 Task: Look for space in El Segundo, United States from 12th August, 2023 to 16th August, 2023 for 8 adults in price range Rs.10000 to Rs.16000. Place can be private room with 8 bedrooms having 8 beds and 8 bathrooms. Property type can be house, flat, guest house, hotel. Amenities needed are: wifi, TV, free parkinig on premises, gym, breakfast. Booking option can be shelf check-in. Required host language is English.
Action: Mouse moved to (571, 146)
Screenshot: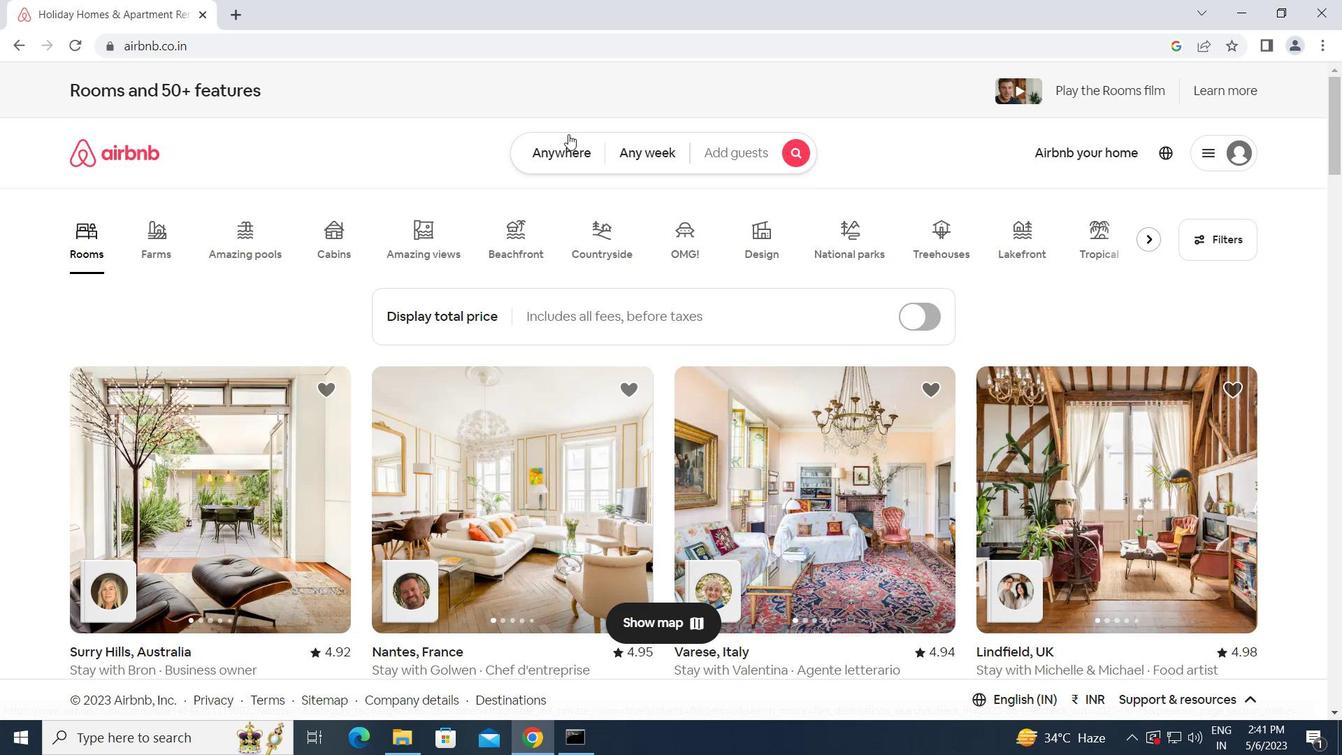 
Action: Mouse pressed left at (571, 146)
Screenshot: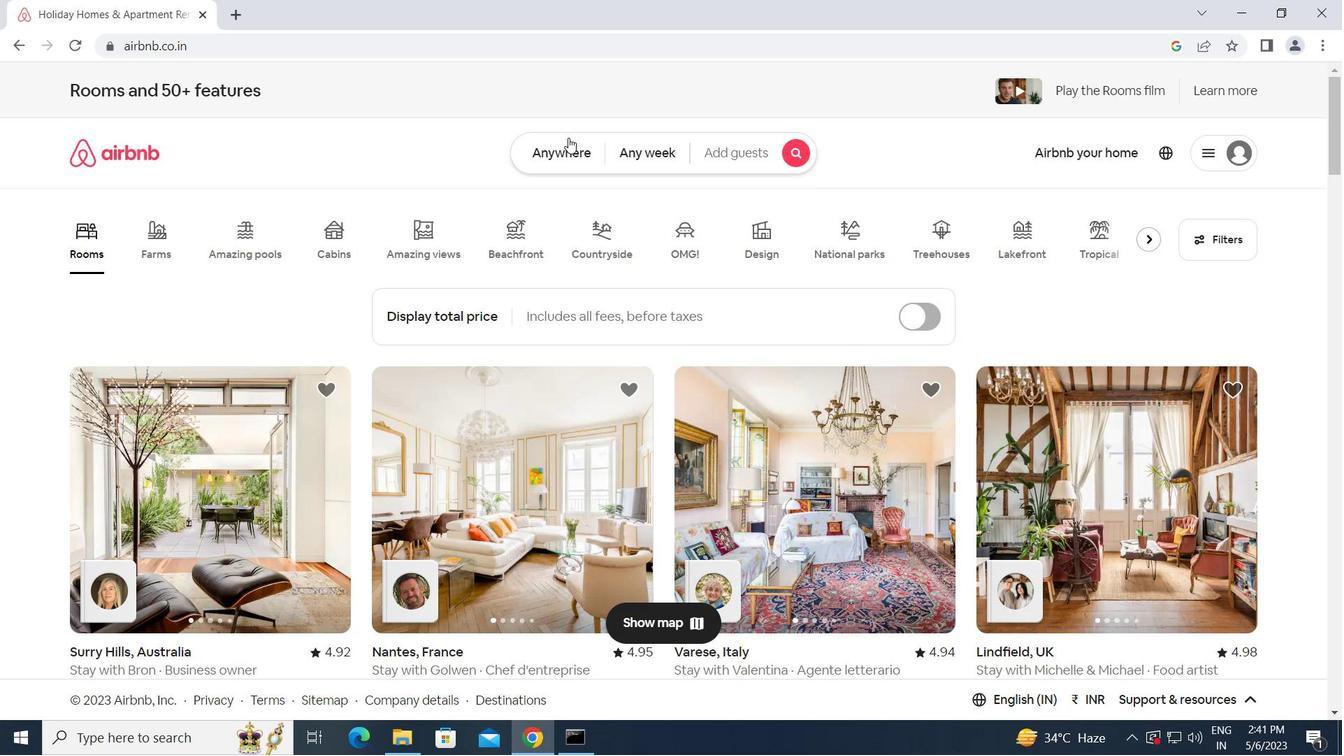 
Action: Mouse moved to (446, 206)
Screenshot: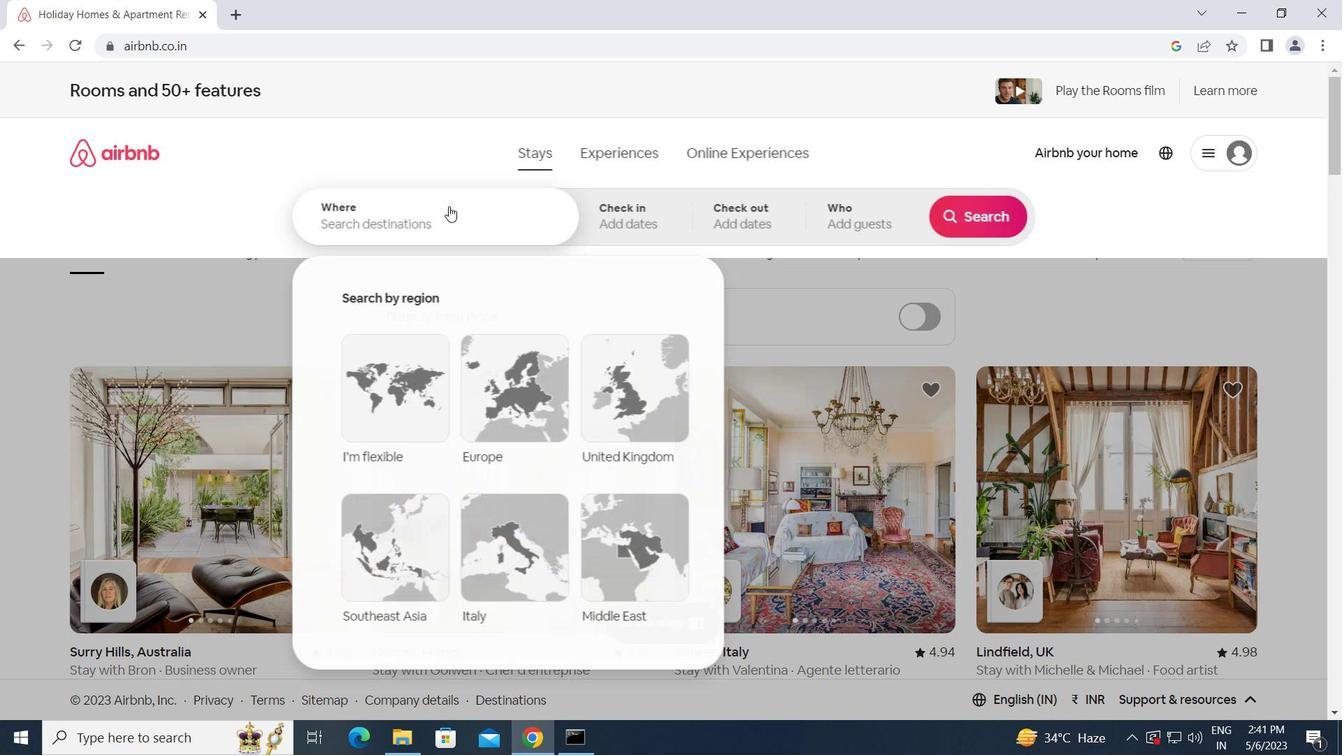 
Action: Mouse pressed left at (446, 206)
Screenshot: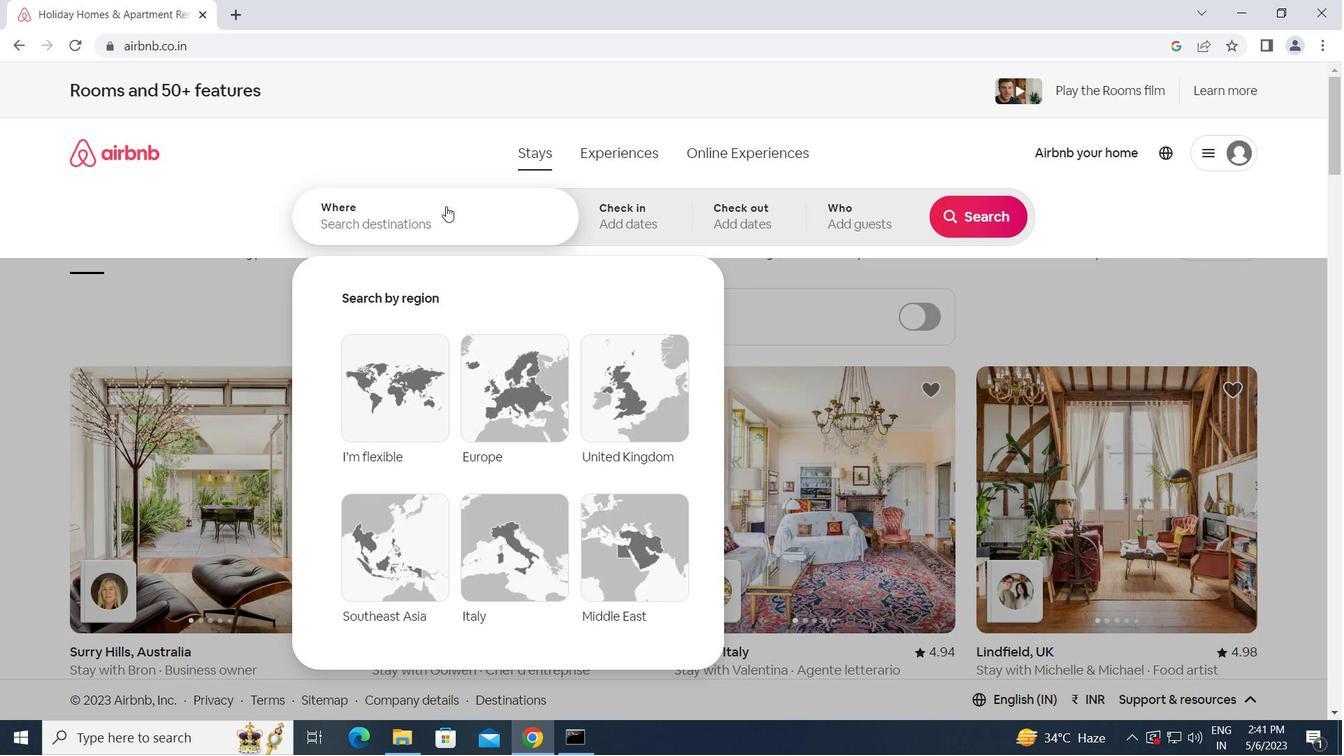 
Action: Mouse moved to (497, 207)
Screenshot: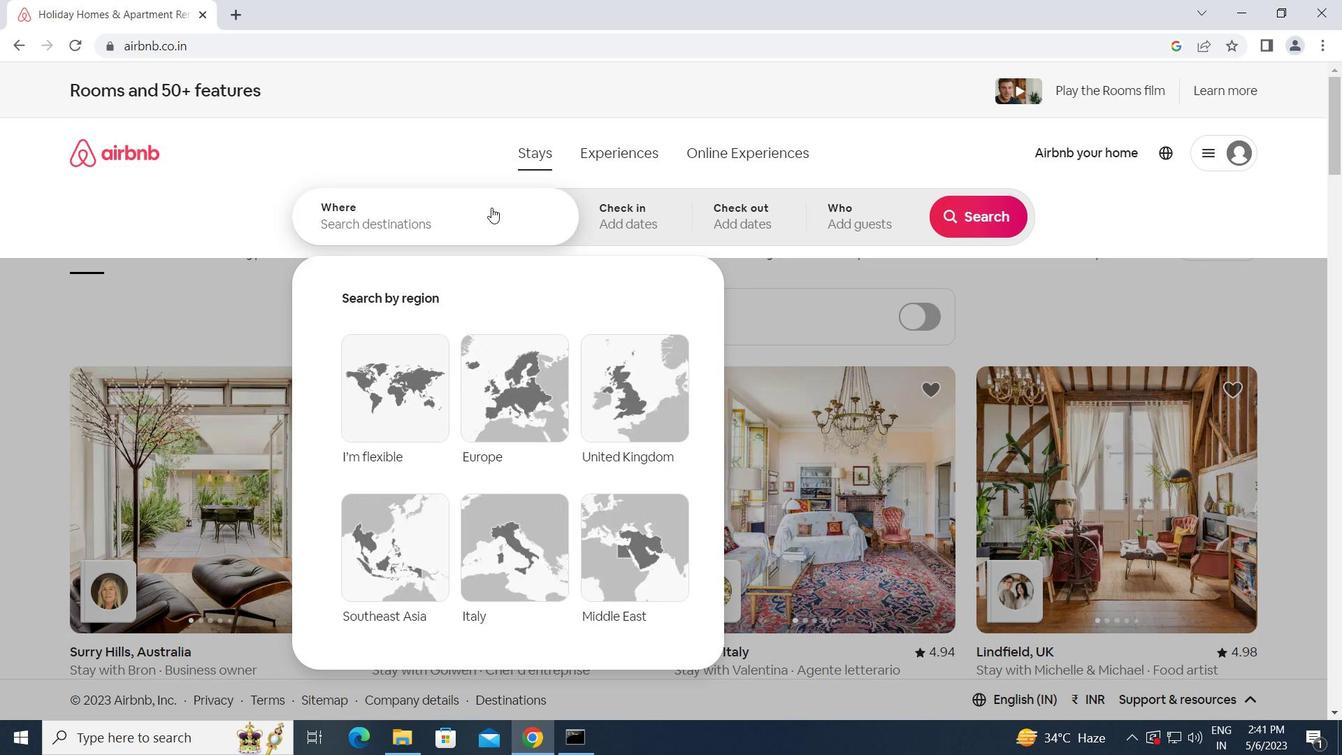 
Action: Key pressed <Key.caps_lock><Key.caps_lock>e<Key.caps_lock>l<Key.space><Key.caps_lock>s<Key.caps_lock>egundo,<Key.space><Key.caps_lock>u<Key.caps_lock>nited<Key.space><Key.caps_lock>s<Key.caps_lock>tates<Key.enter>
Screenshot: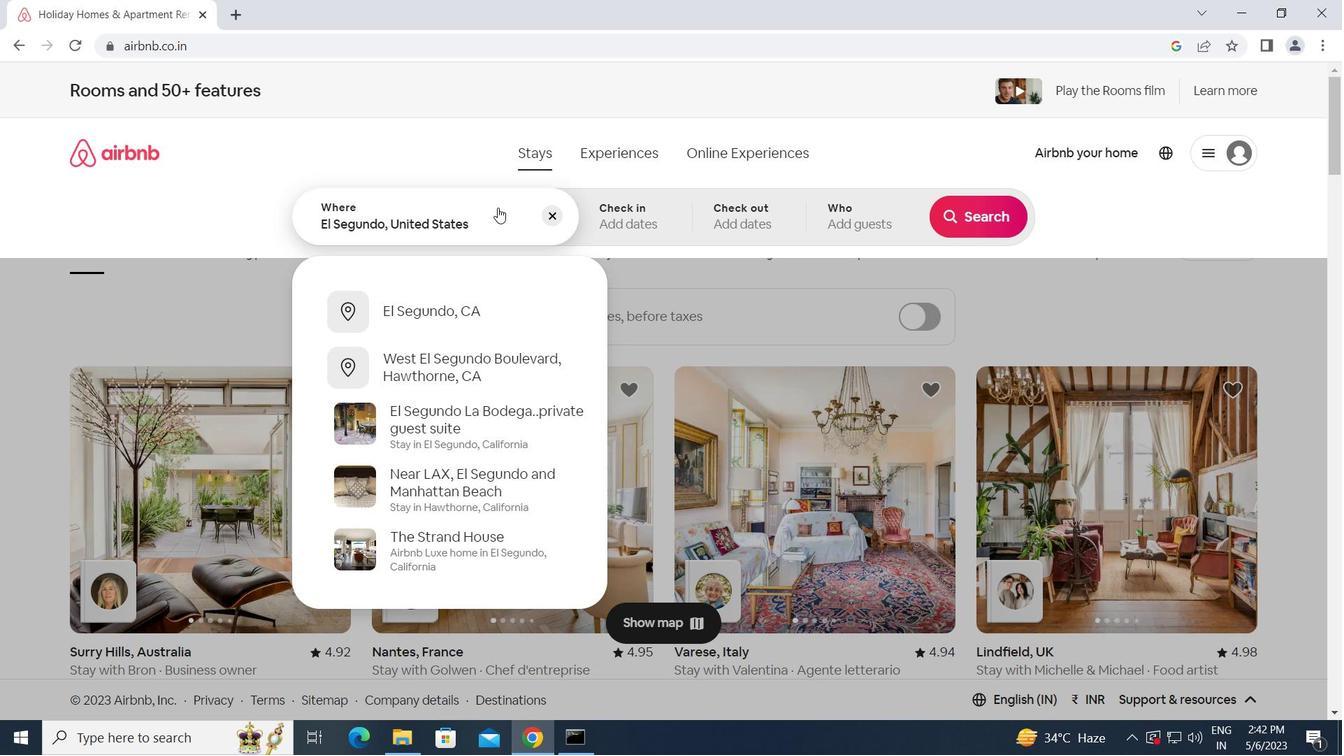 
Action: Mouse moved to (980, 364)
Screenshot: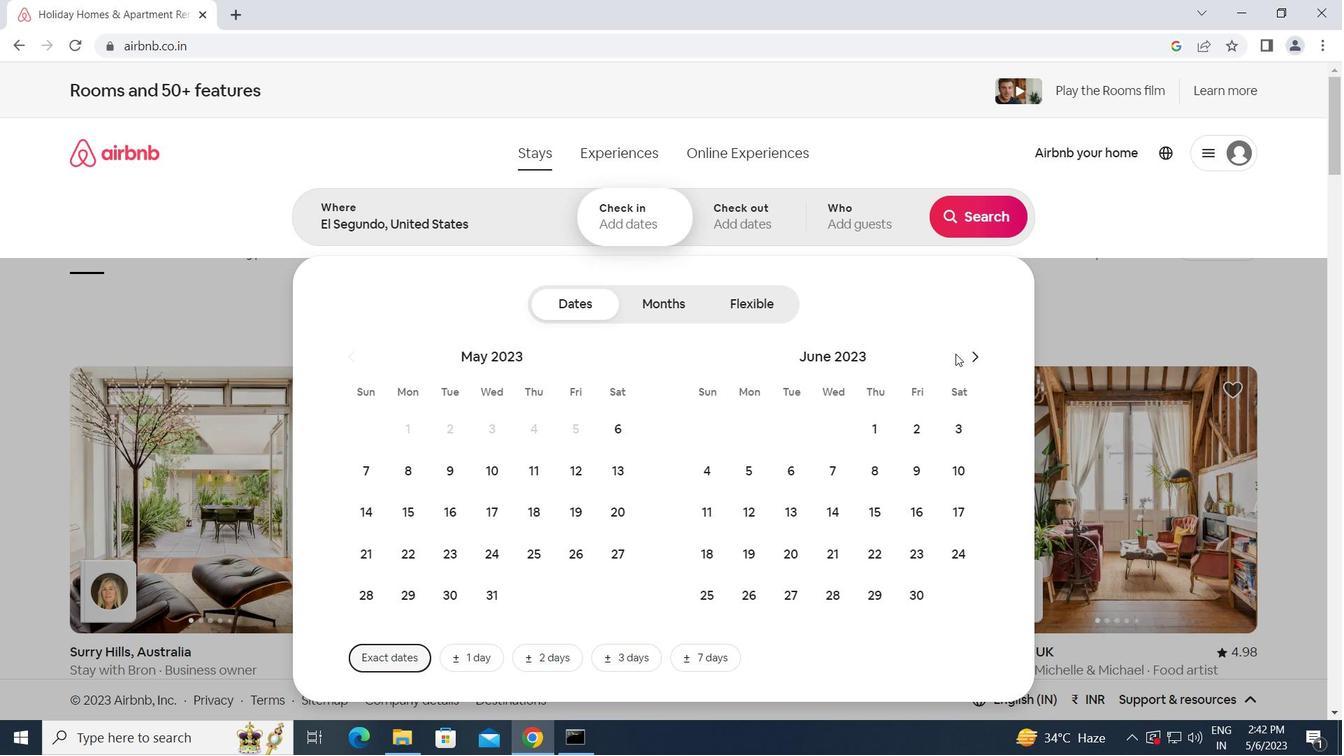 
Action: Mouse pressed left at (980, 364)
Screenshot: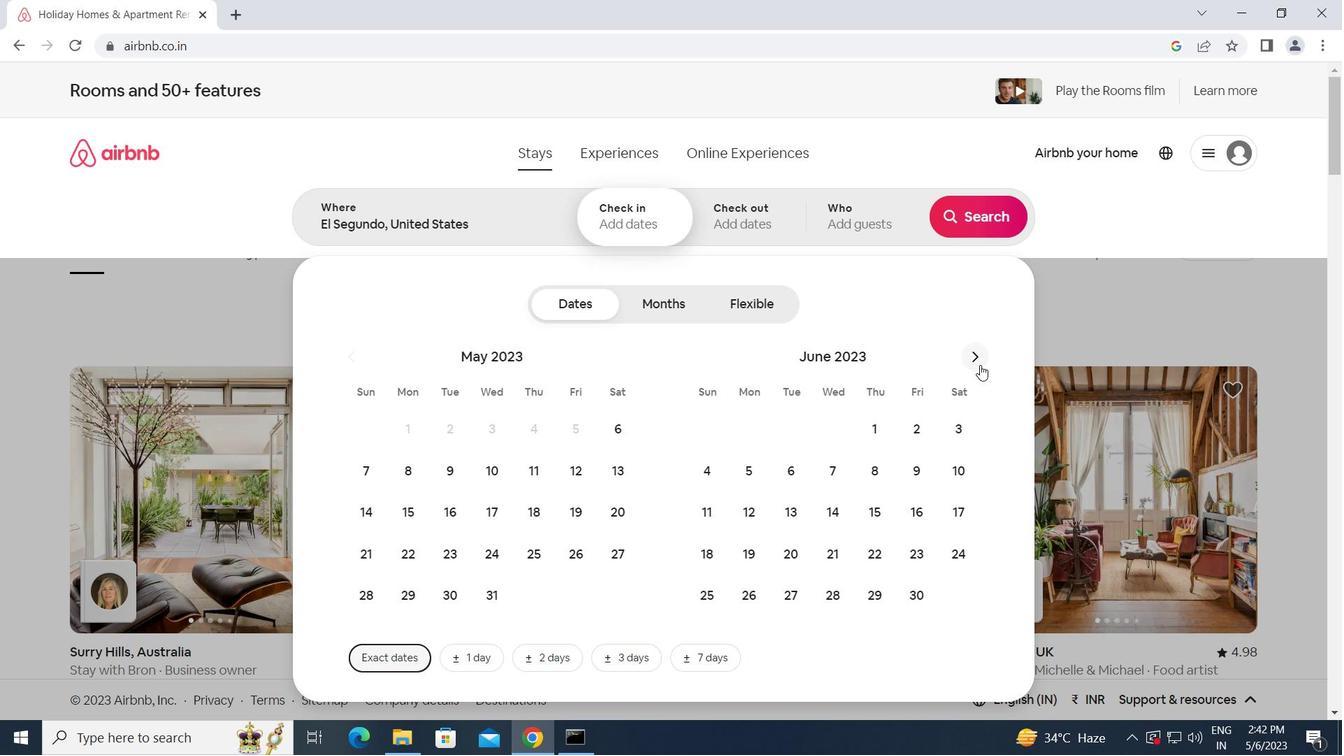 
Action: Mouse pressed left at (980, 364)
Screenshot: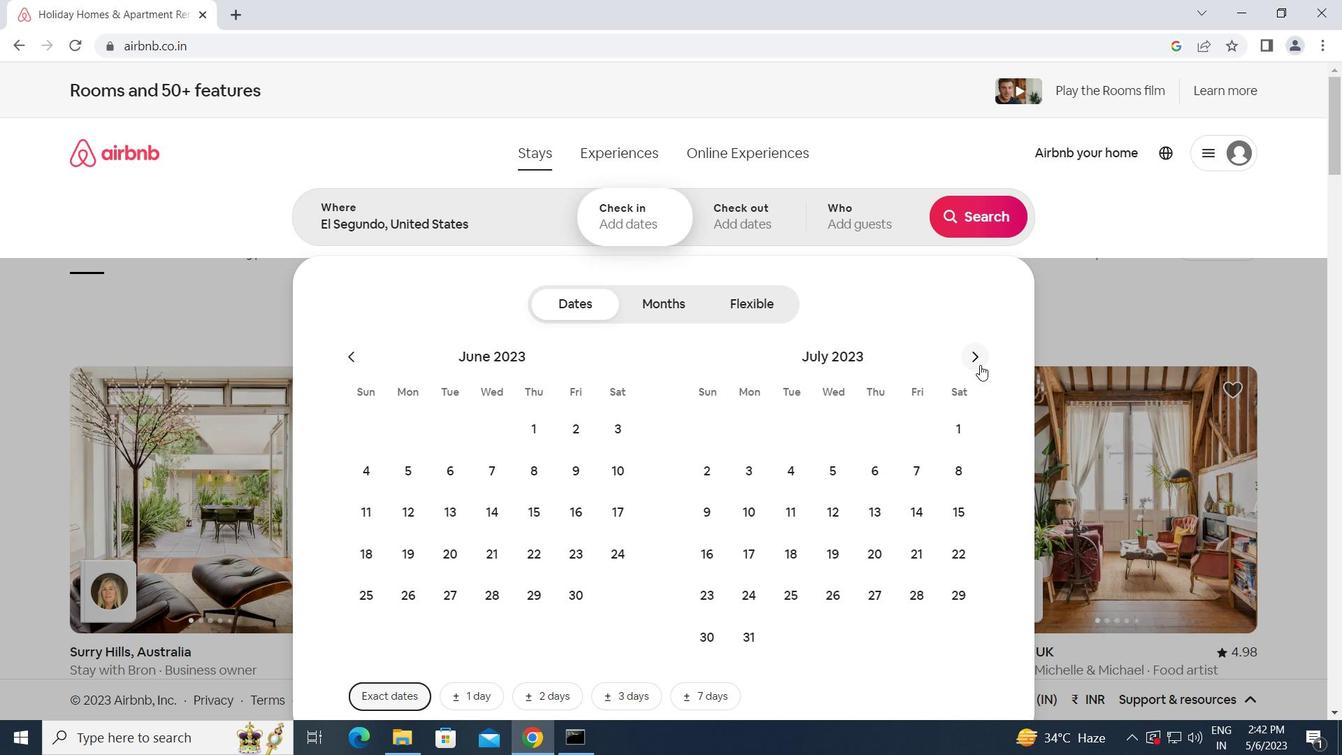 
Action: Mouse moved to (965, 478)
Screenshot: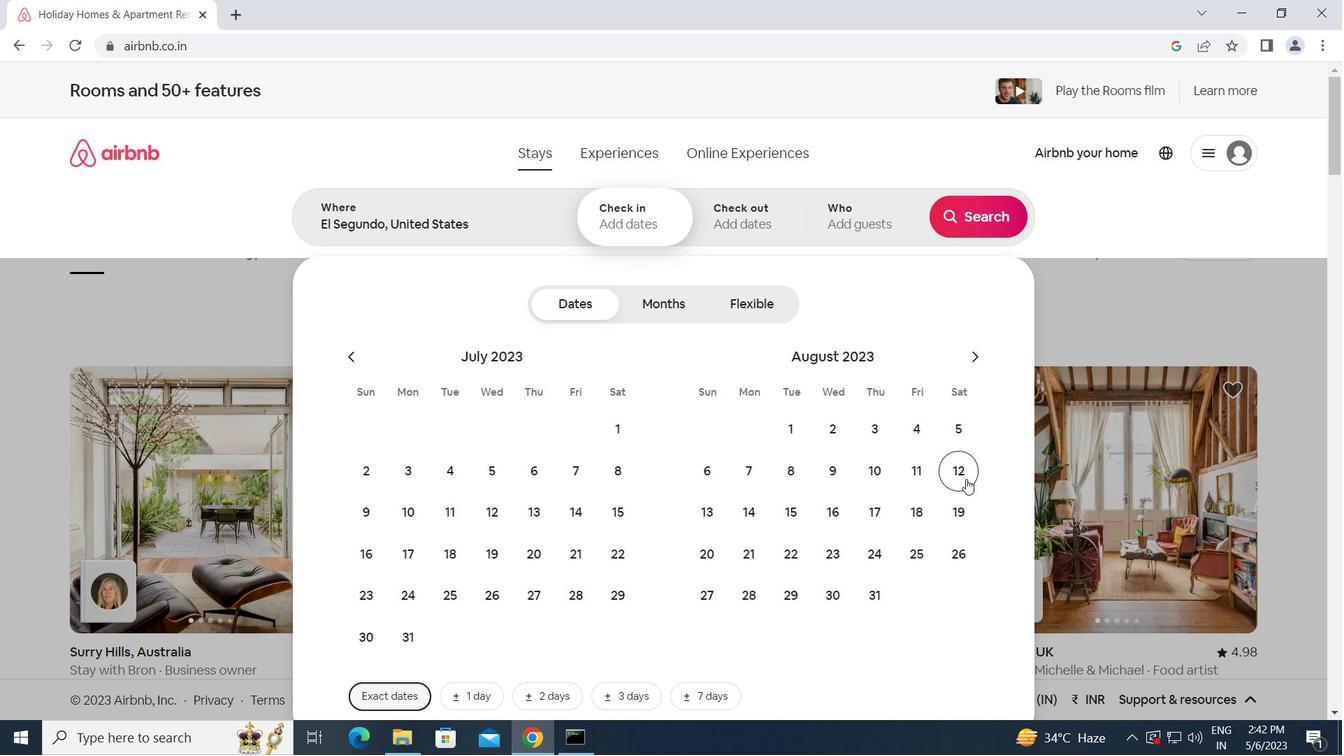 
Action: Mouse pressed left at (965, 478)
Screenshot: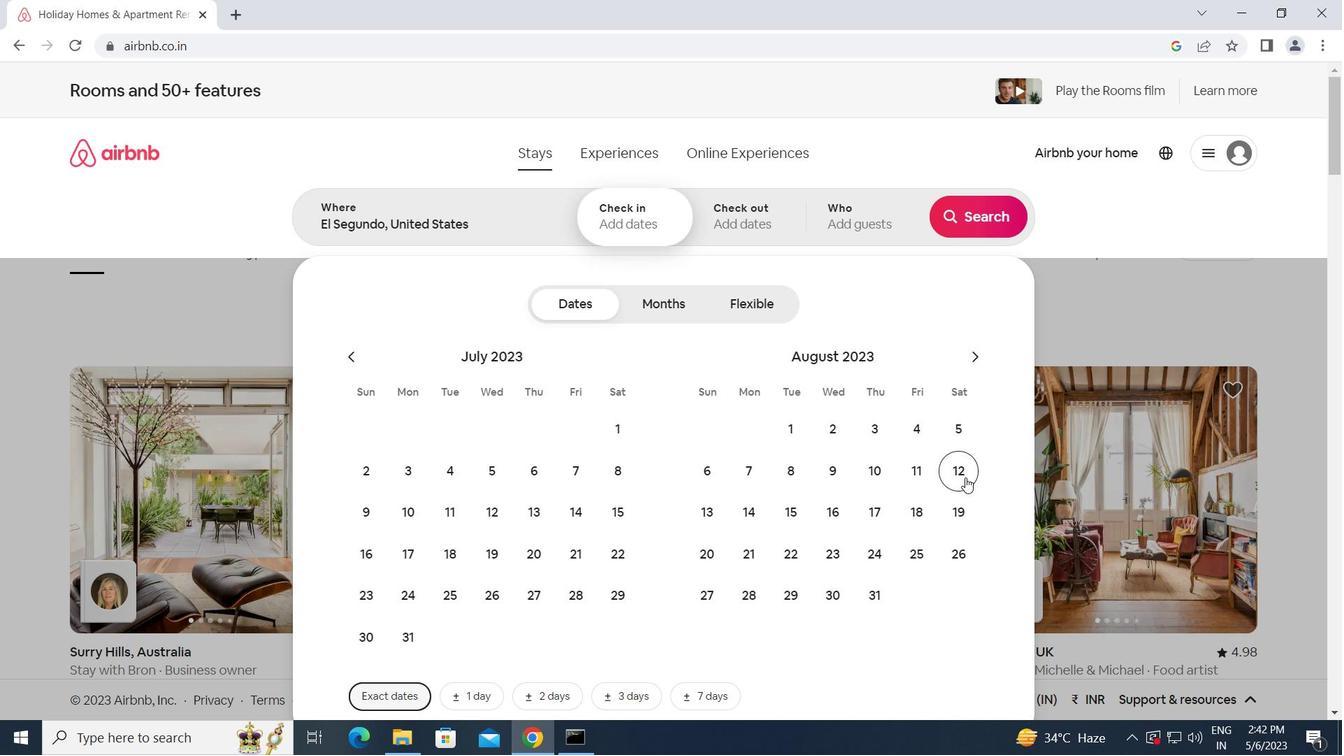 
Action: Mouse moved to (829, 517)
Screenshot: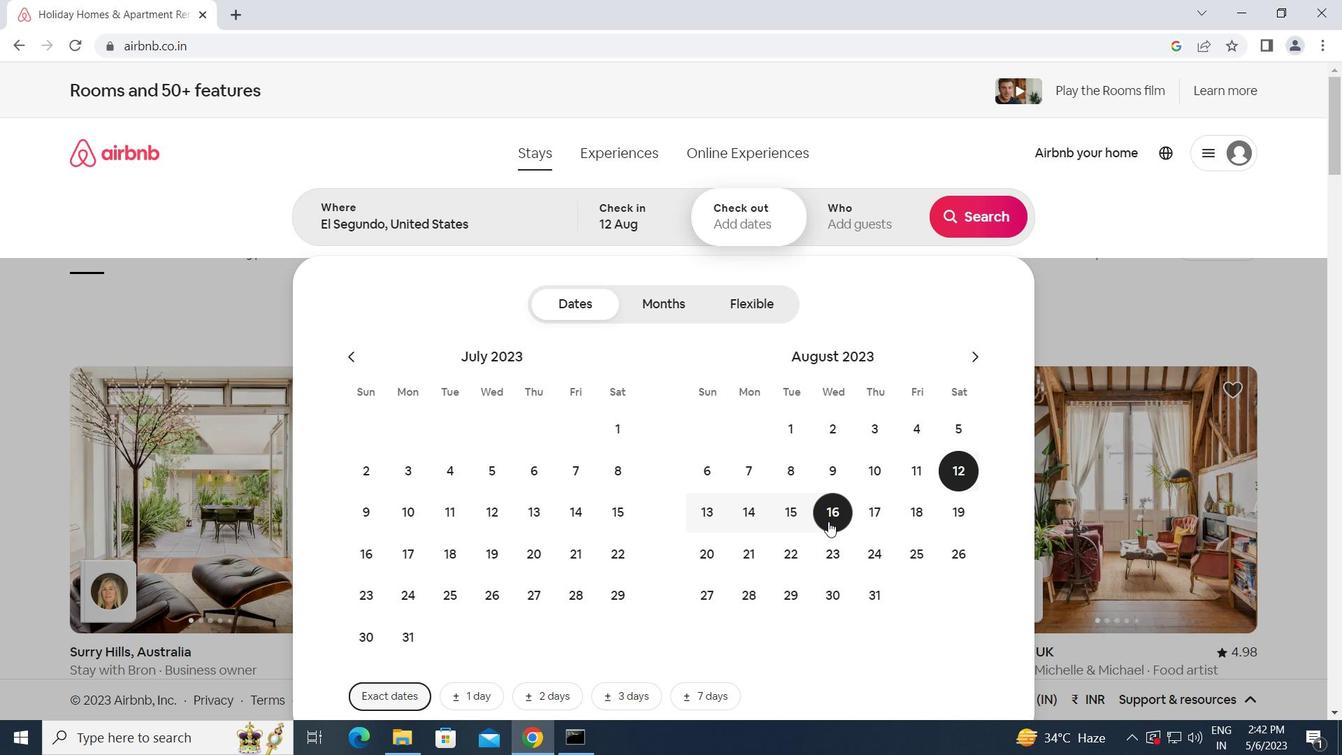
Action: Mouse pressed left at (829, 517)
Screenshot: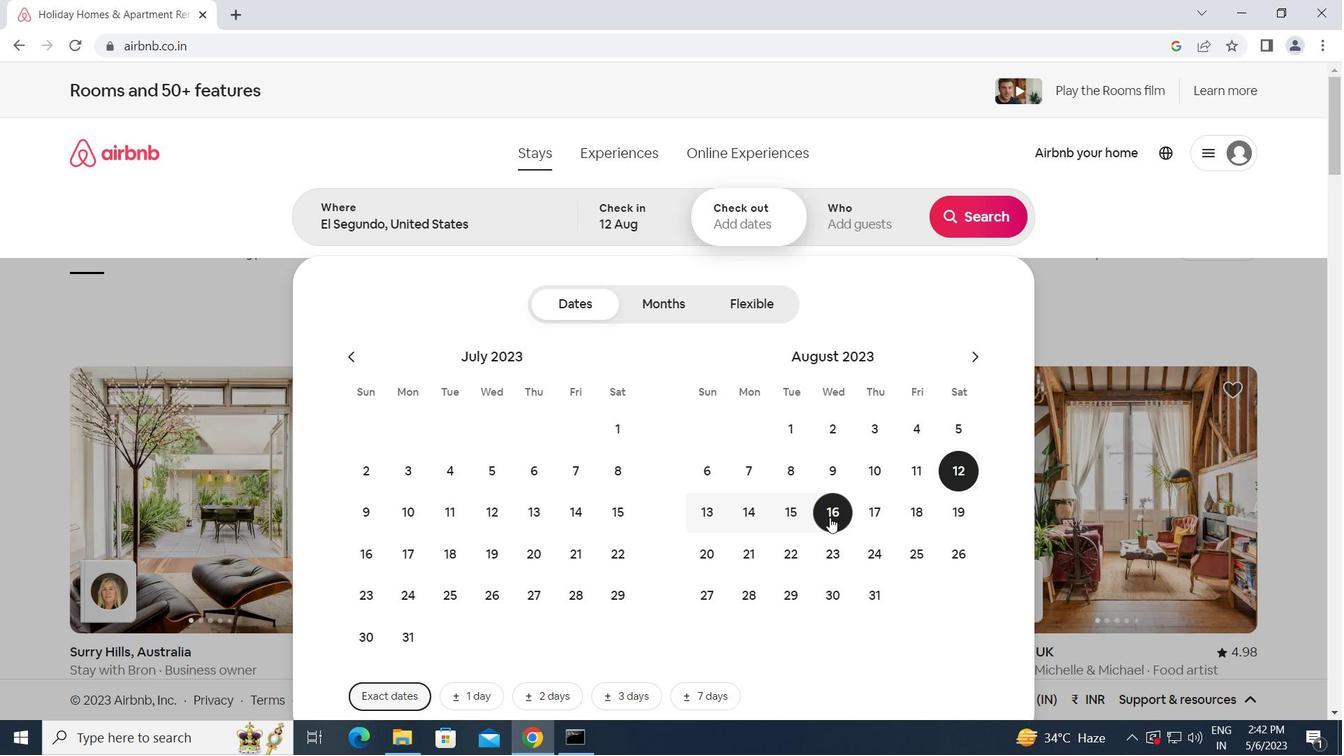
Action: Mouse moved to (854, 215)
Screenshot: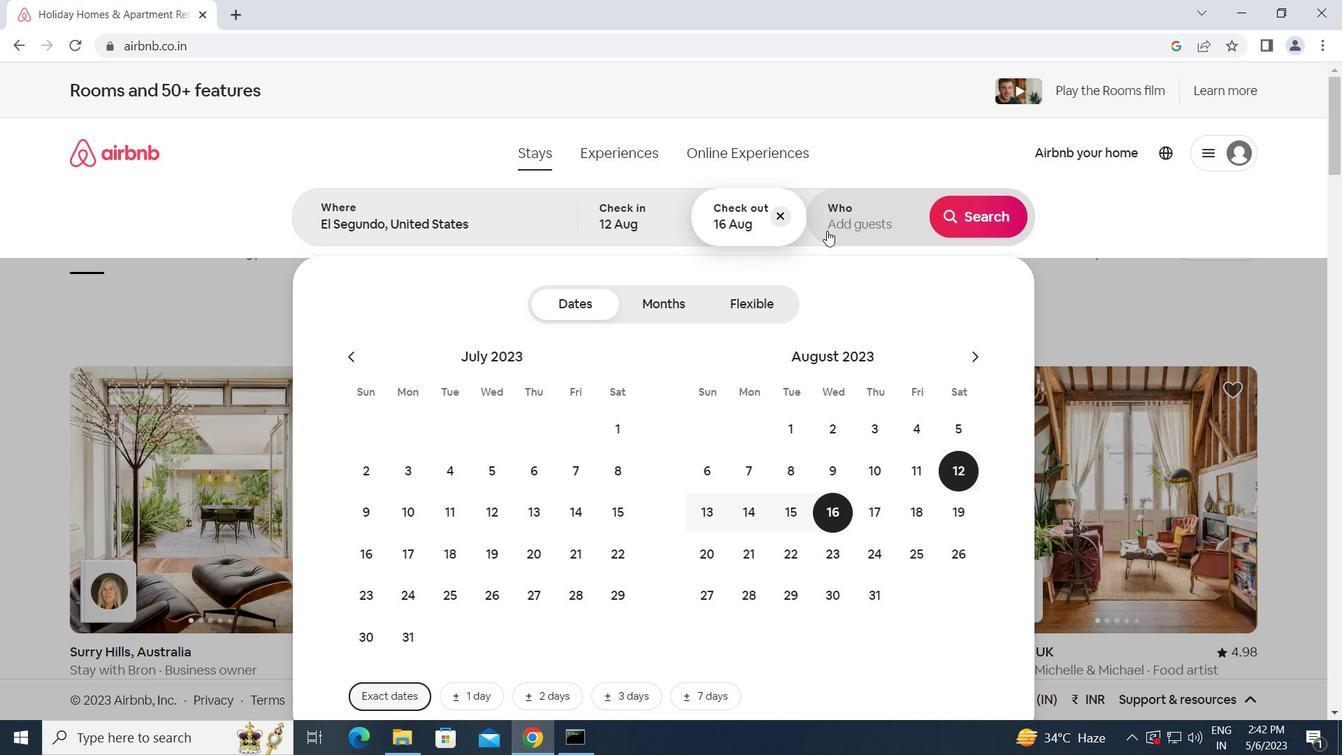 
Action: Mouse pressed left at (854, 215)
Screenshot: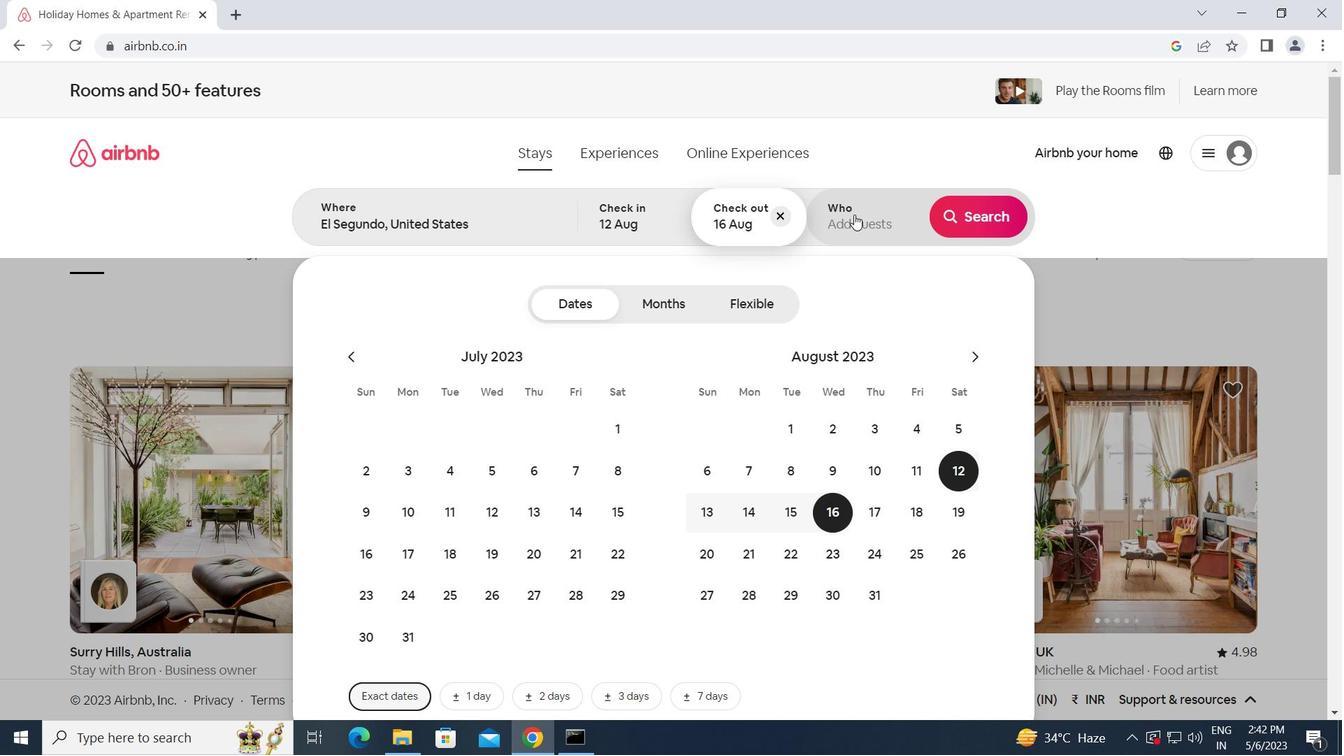 
Action: Mouse moved to (976, 309)
Screenshot: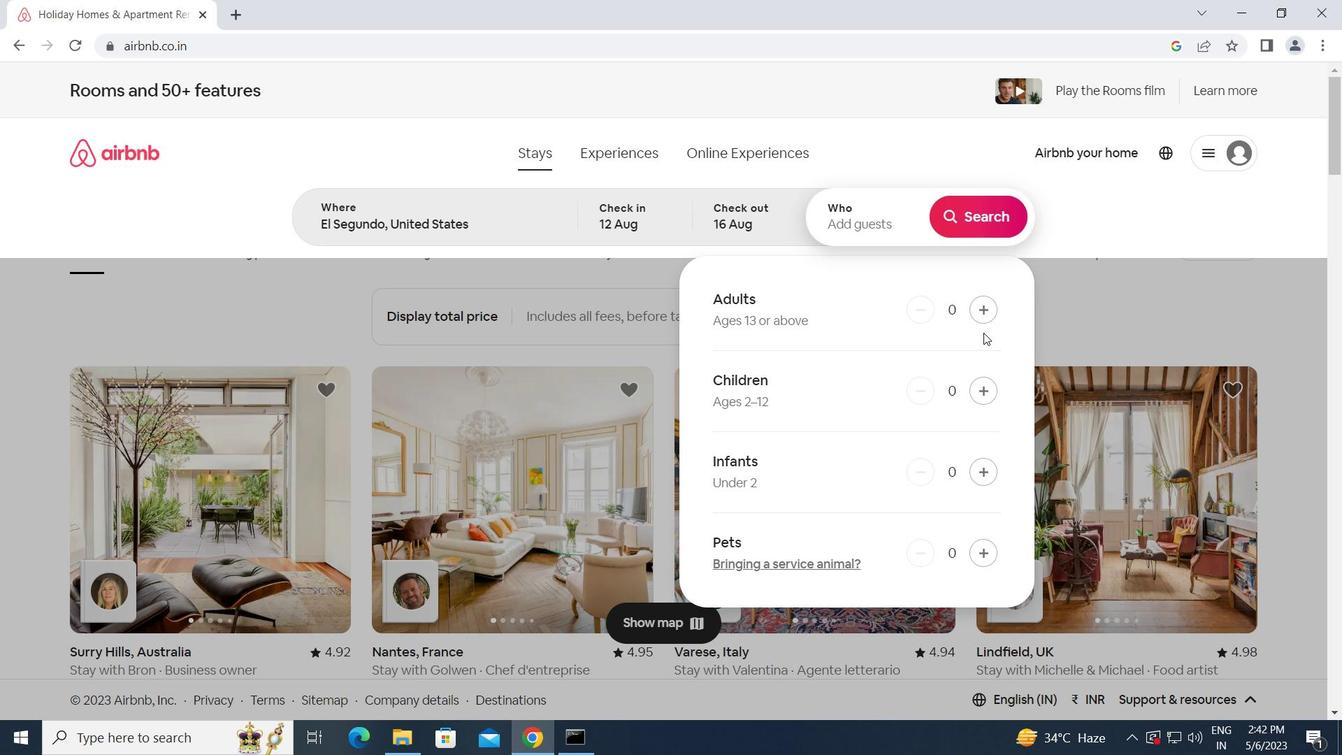 
Action: Mouse pressed left at (976, 309)
Screenshot: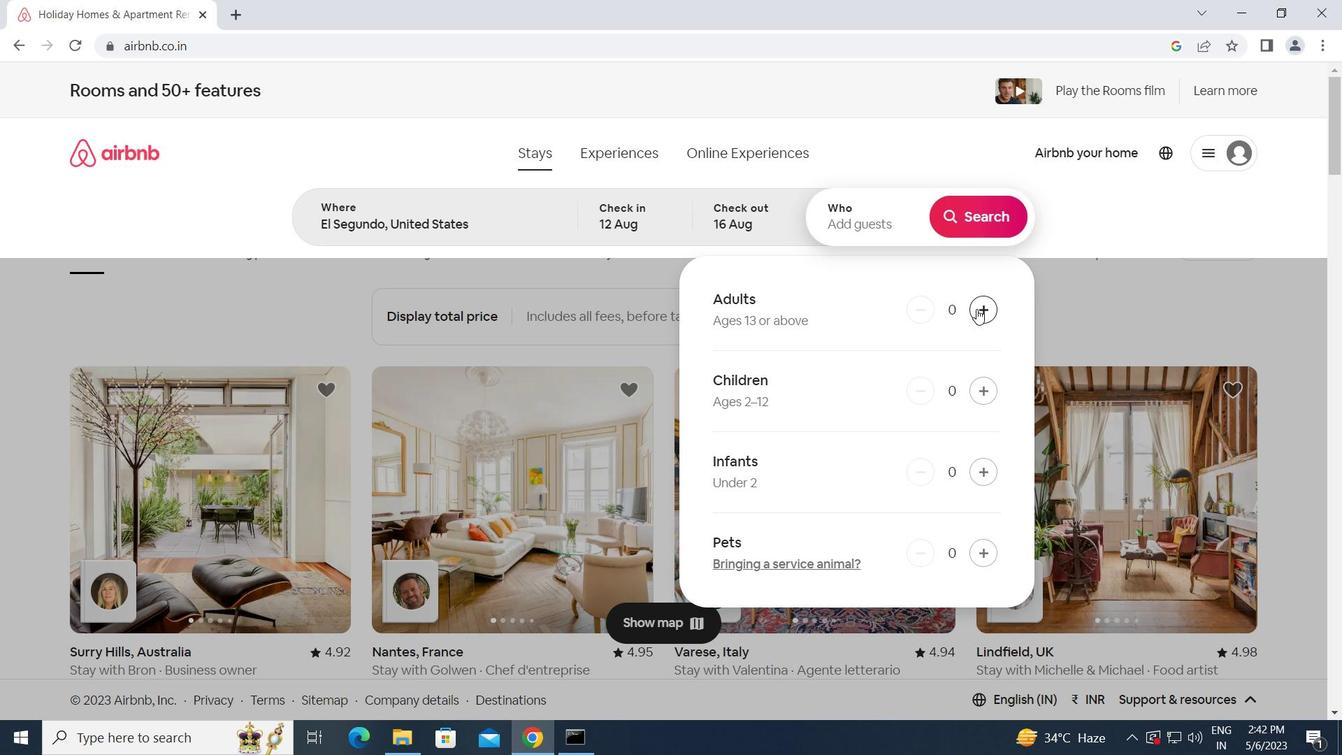 
Action: Mouse pressed left at (976, 309)
Screenshot: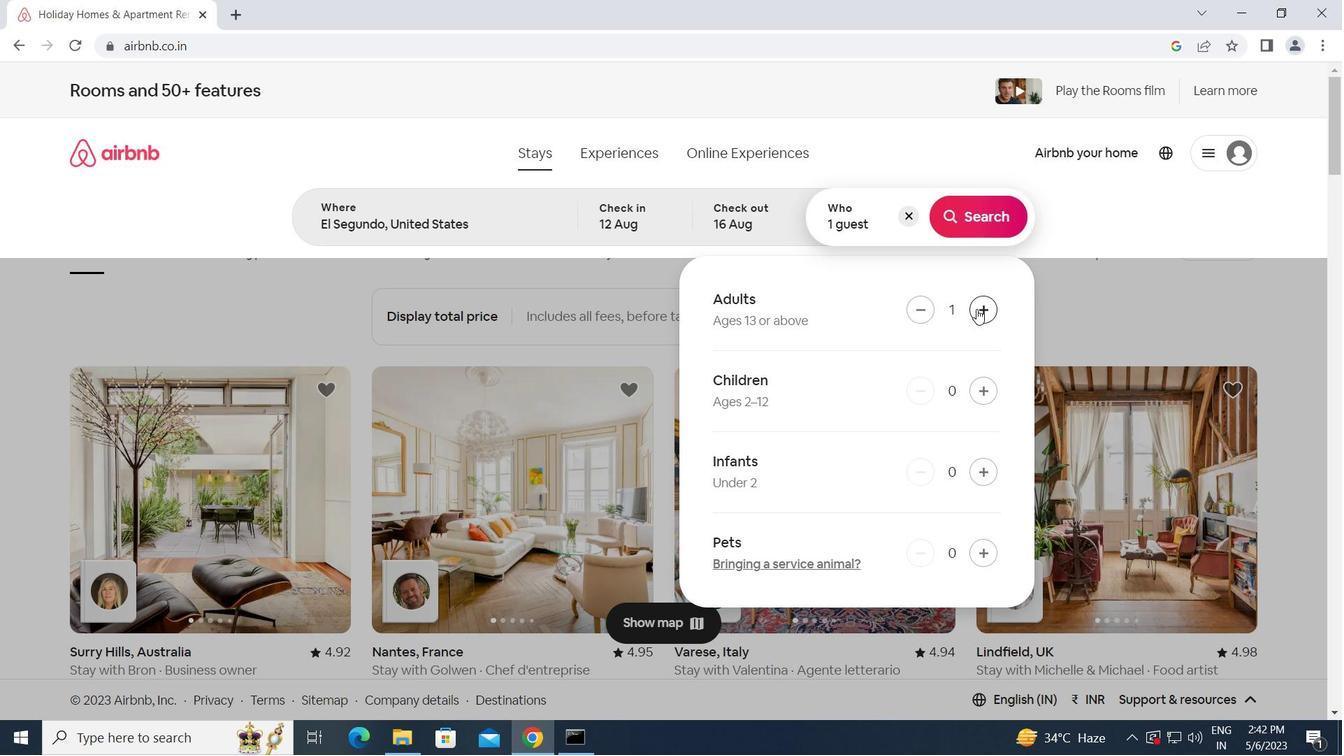 
Action: Mouse pressed left at (976, 309)
Screenshot: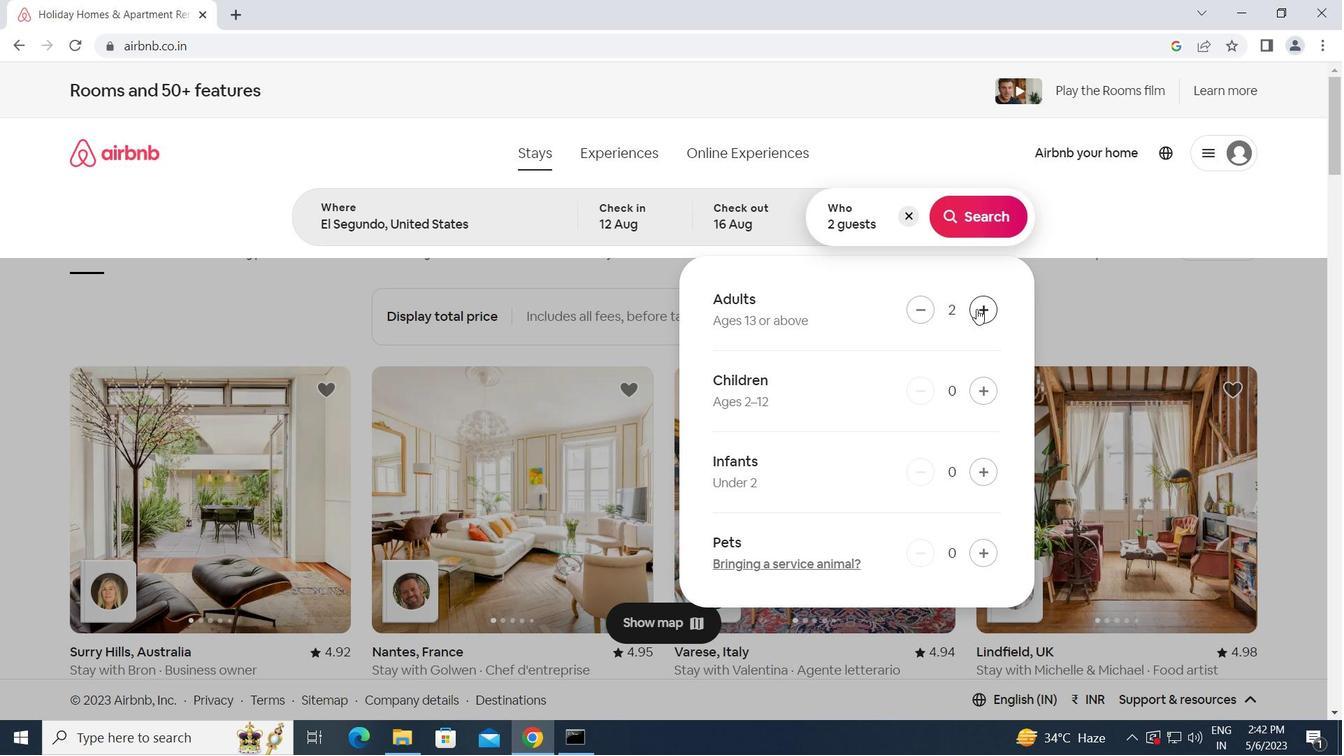 
Action: Mouse pressed left at (976, 309)
Screenshot: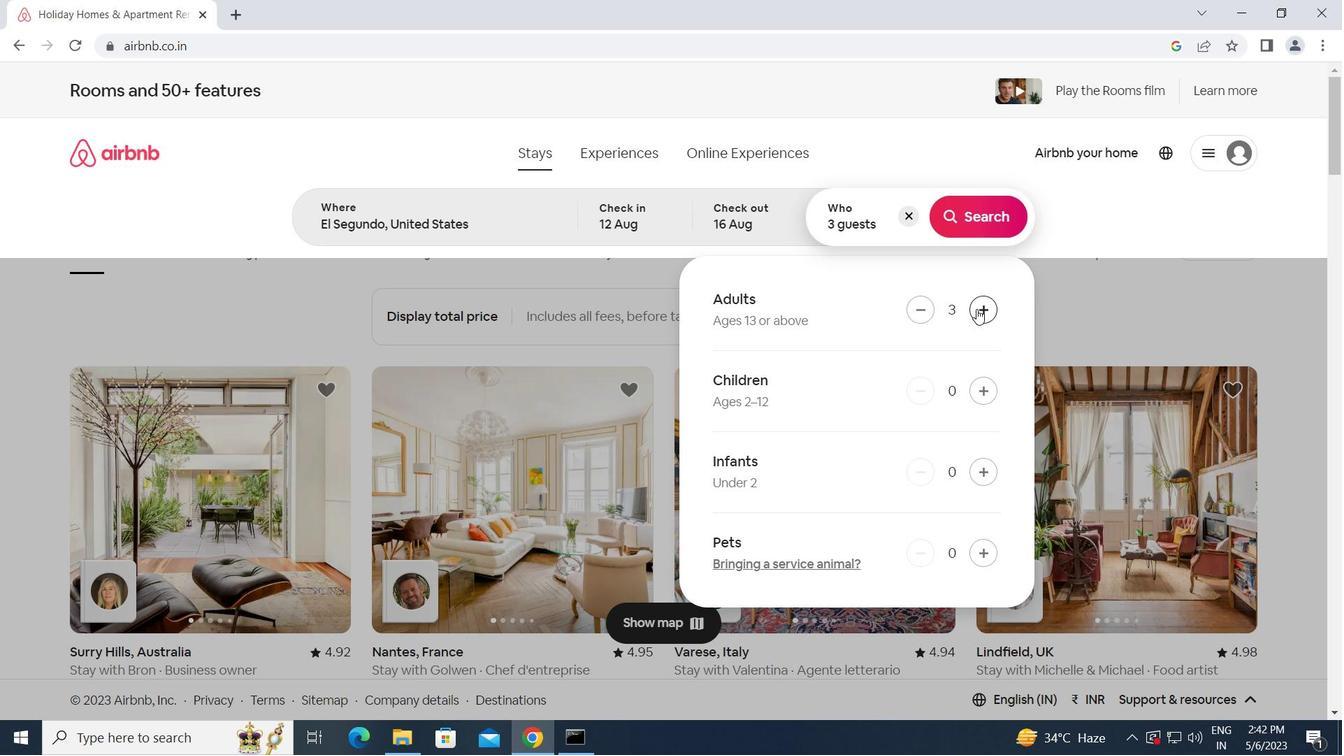 
Action: Mouse pressed left at (976, 309)
Screenshot: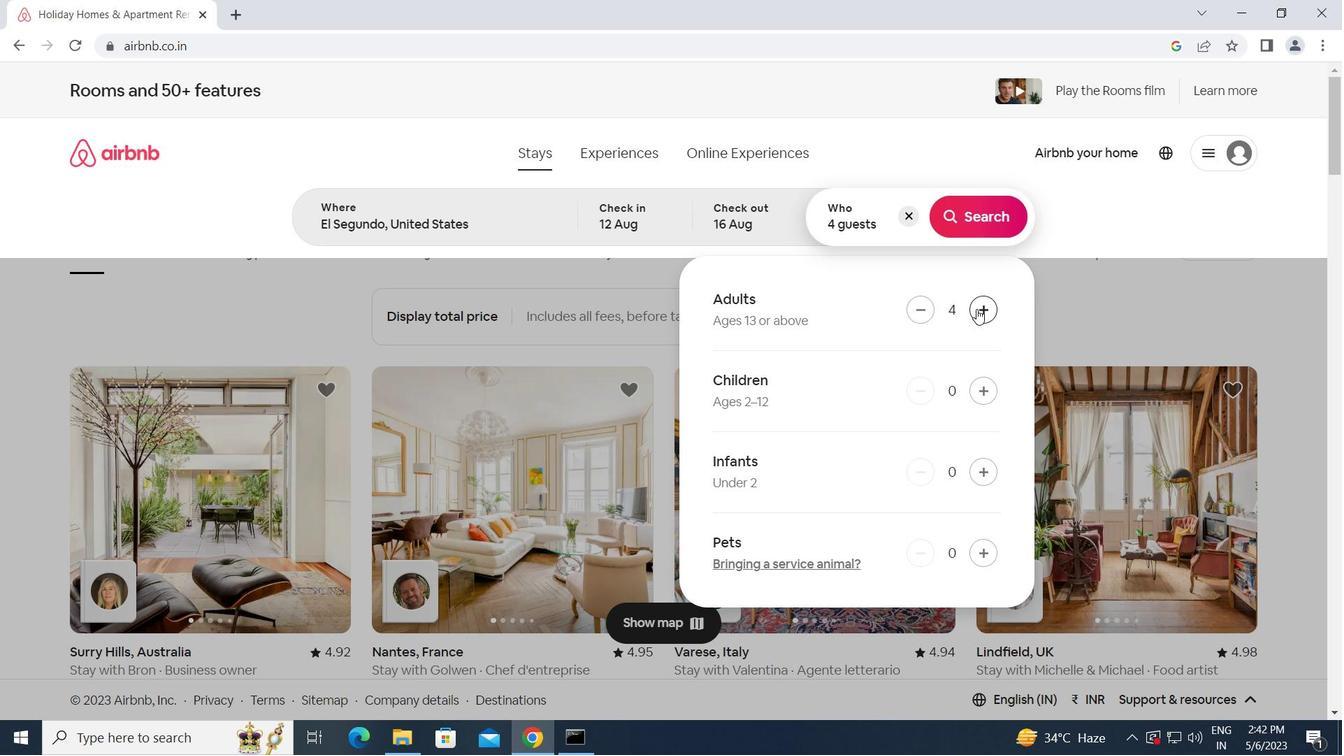 
Action: Mouse pressed left at (976, 309)
Screenshot: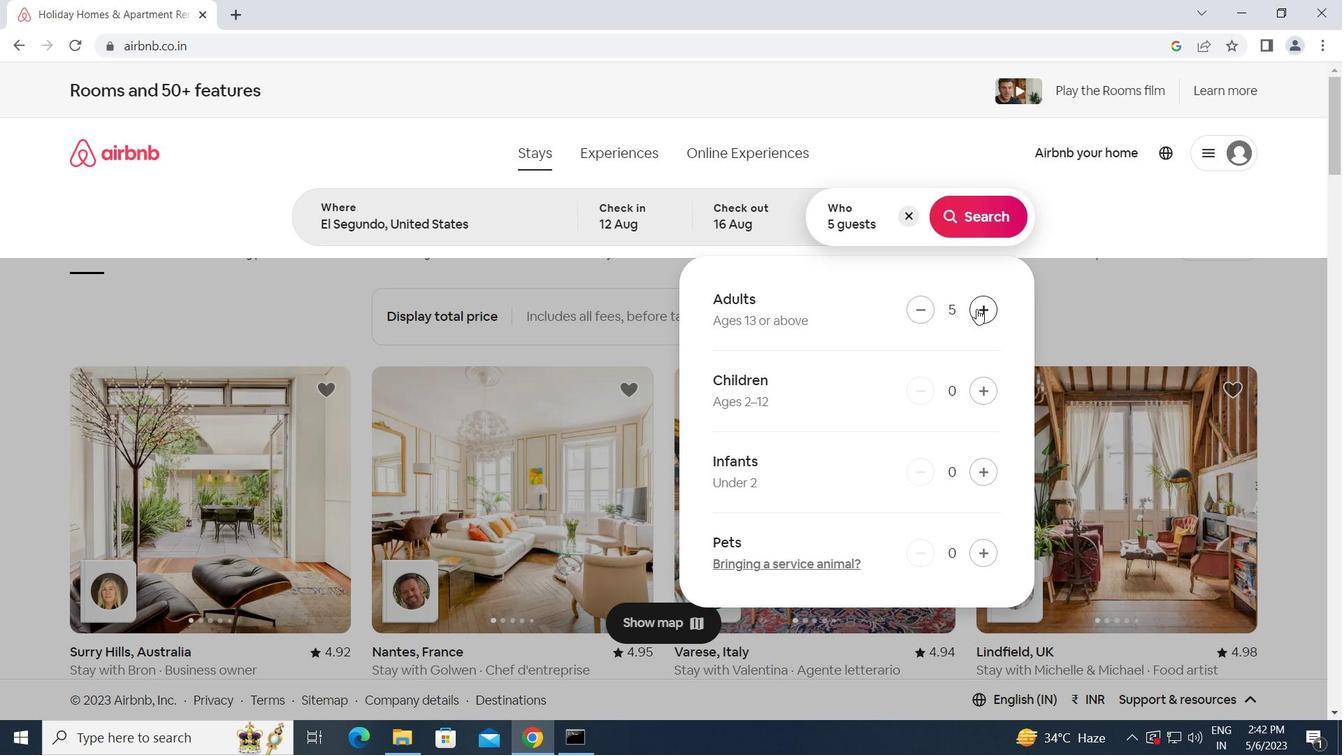 
Action: Mouse pressed left at (976, 309)
Screenshot: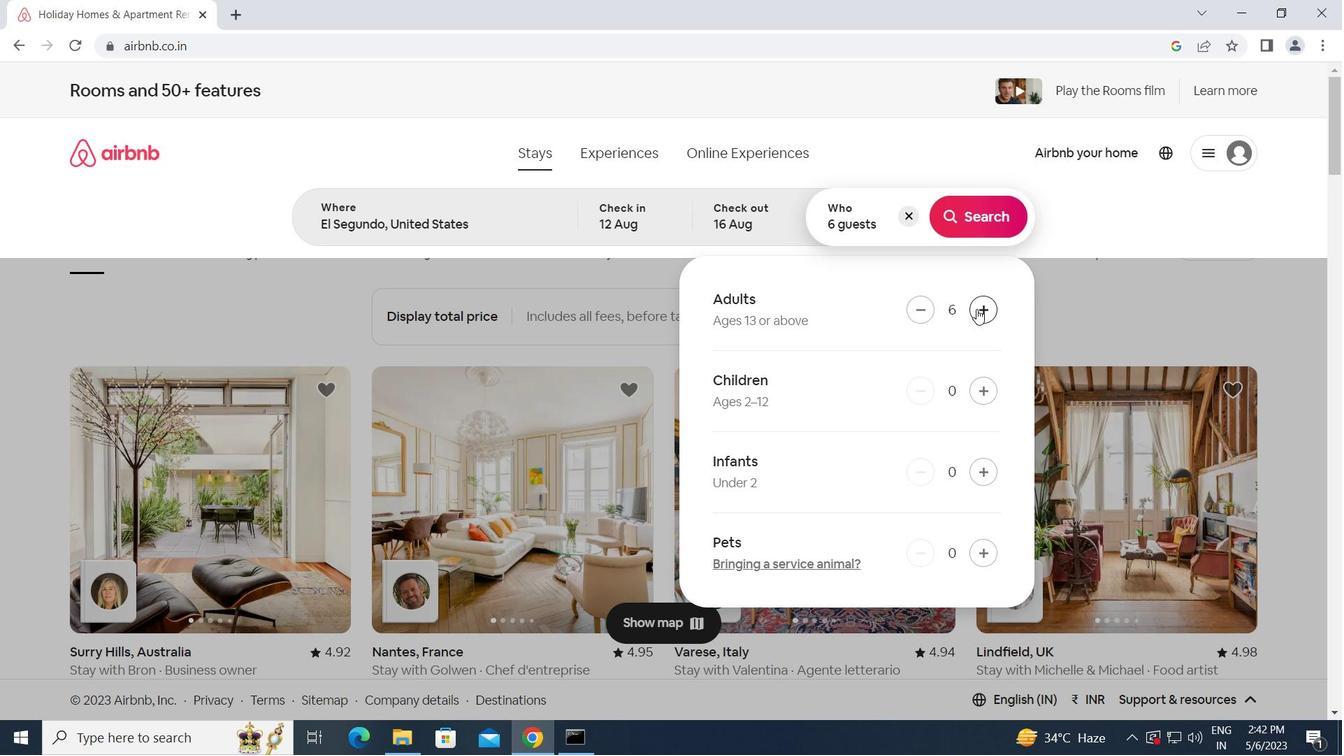 
Action: Mouse pressed left at (976, 309)
Screenshot: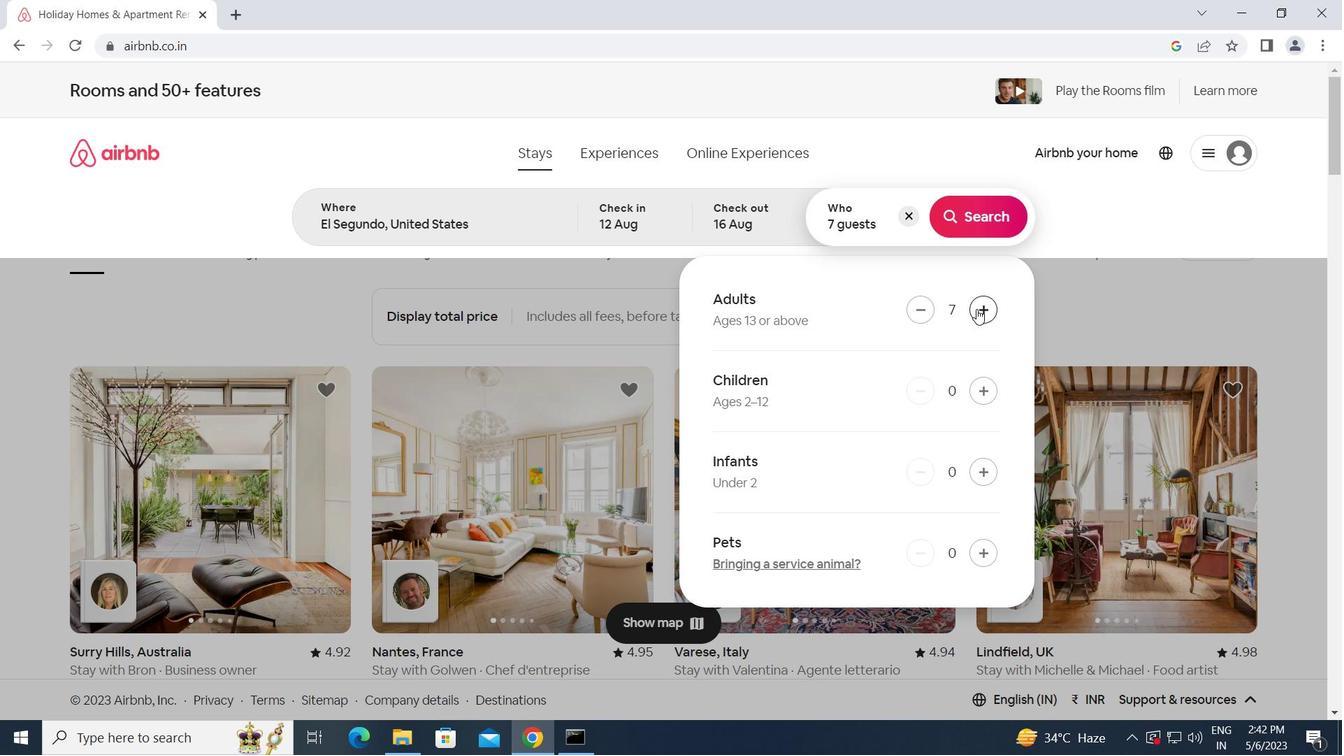 
Action: Mouse moved to (969, 212)
Screenshot: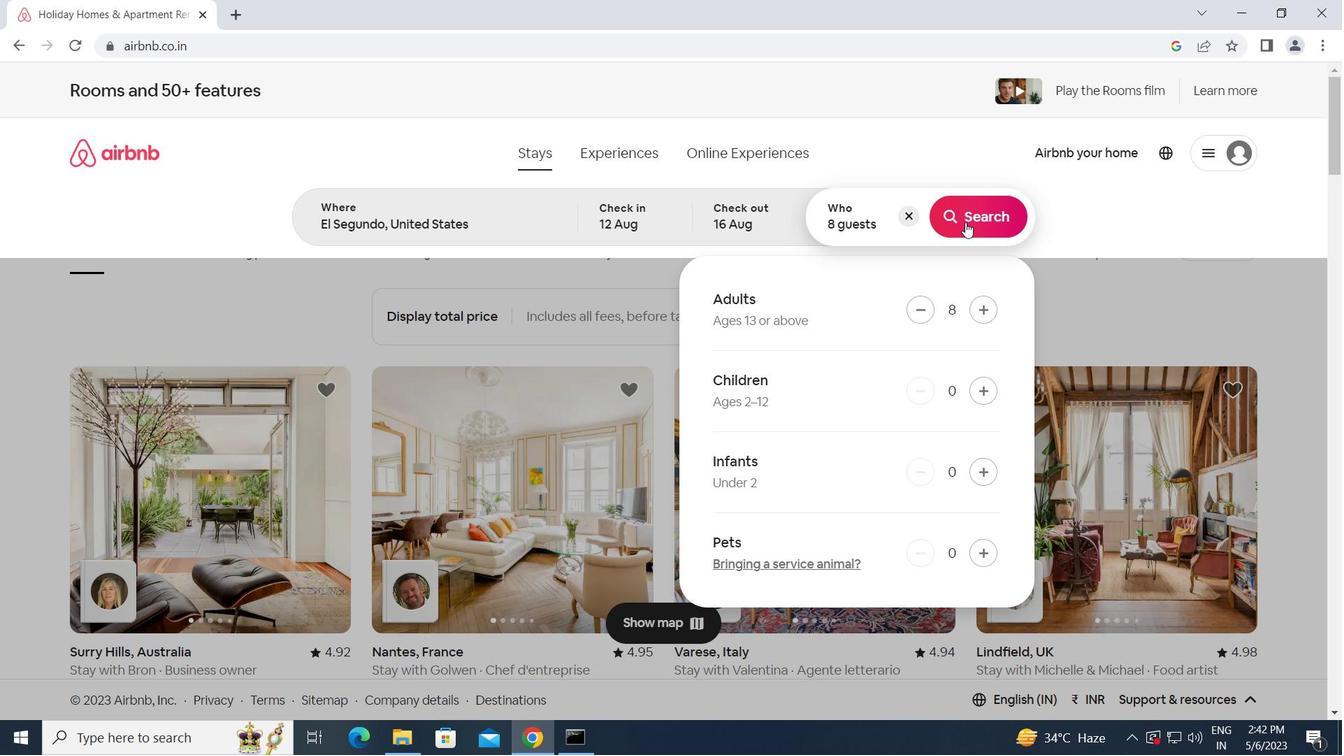
Action: Mouse pressed left at (969, 212)
Screenshot: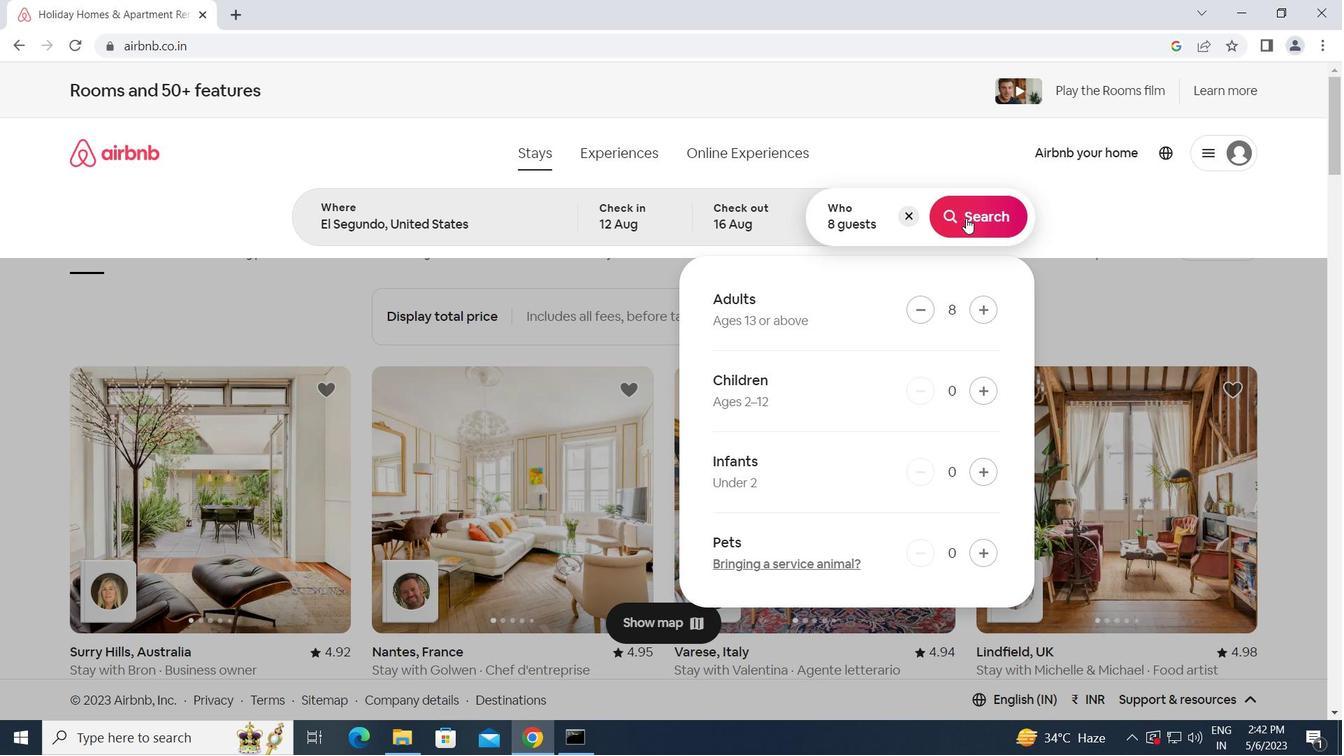 
Action: Mouse moved to (1264, 158)
Screenshot: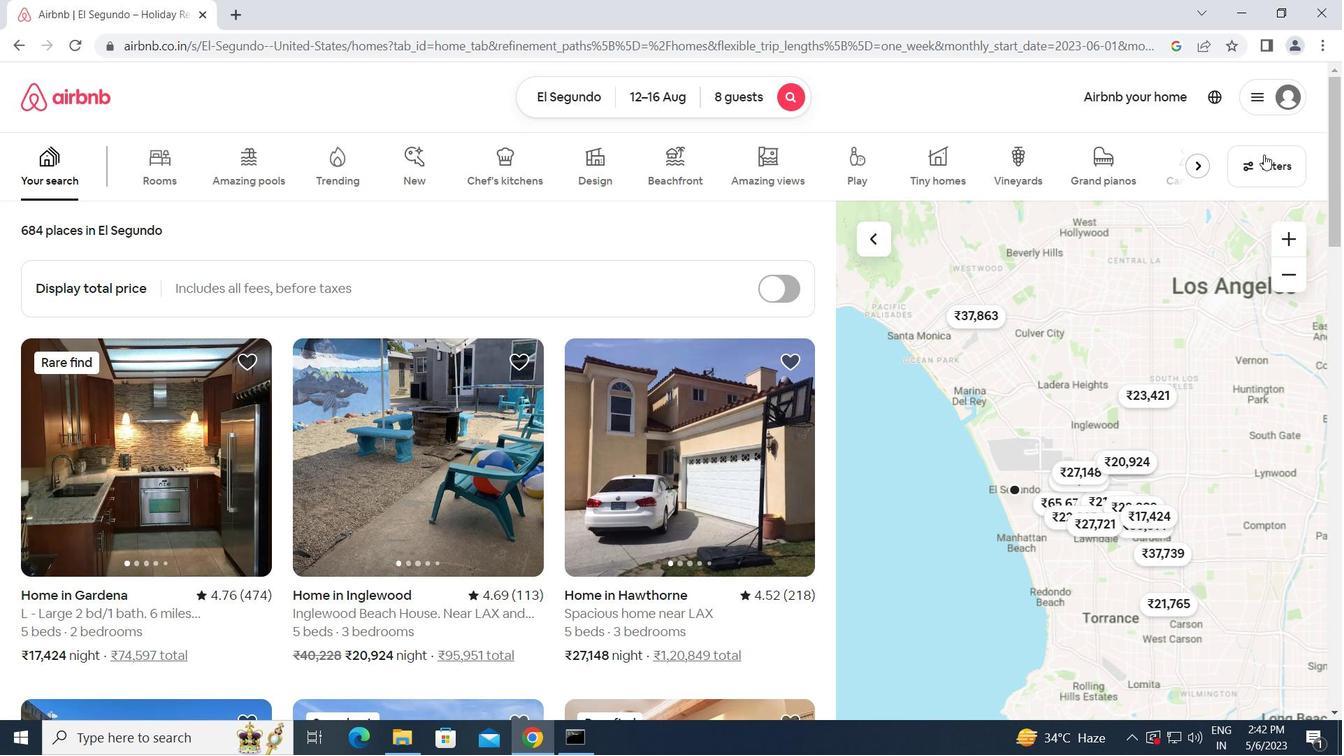 
Action: Mouse pressed left at (1264, 158)
Screenshot: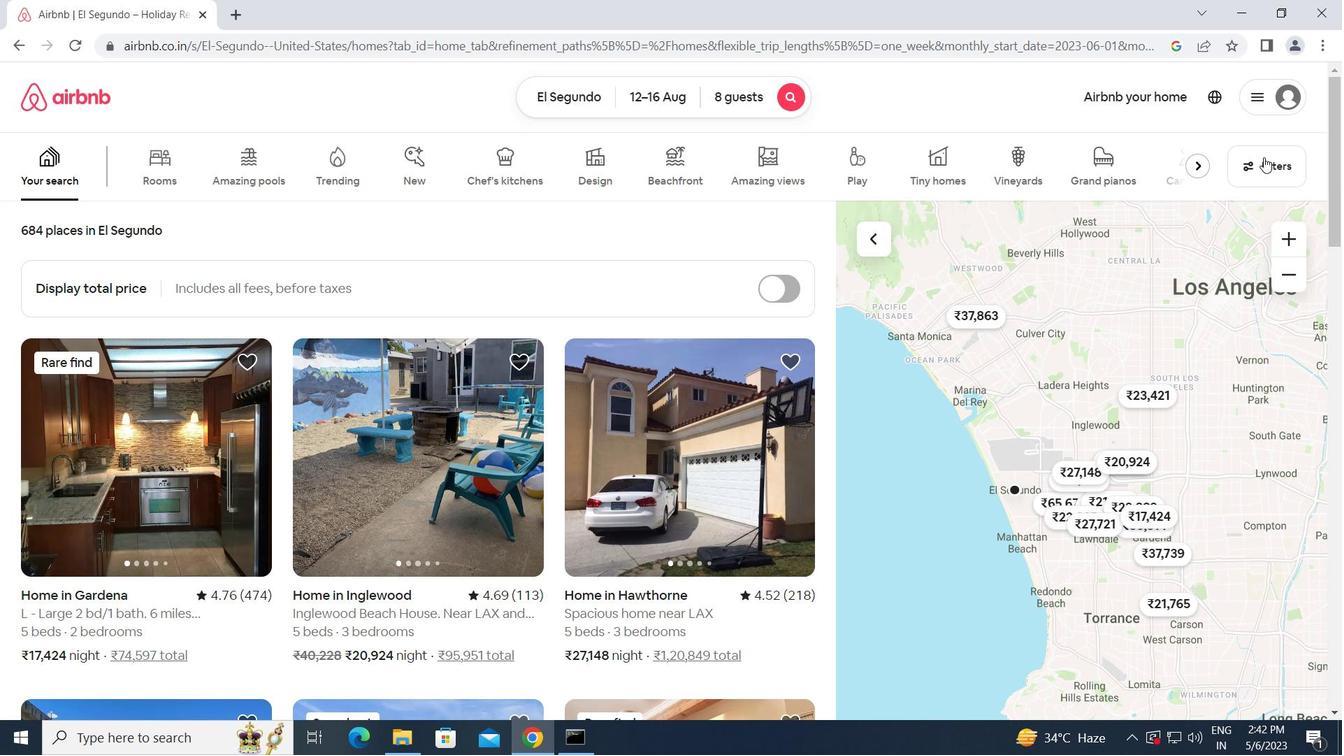 
Action: Mouse moved to (460, 415)
Screenshot: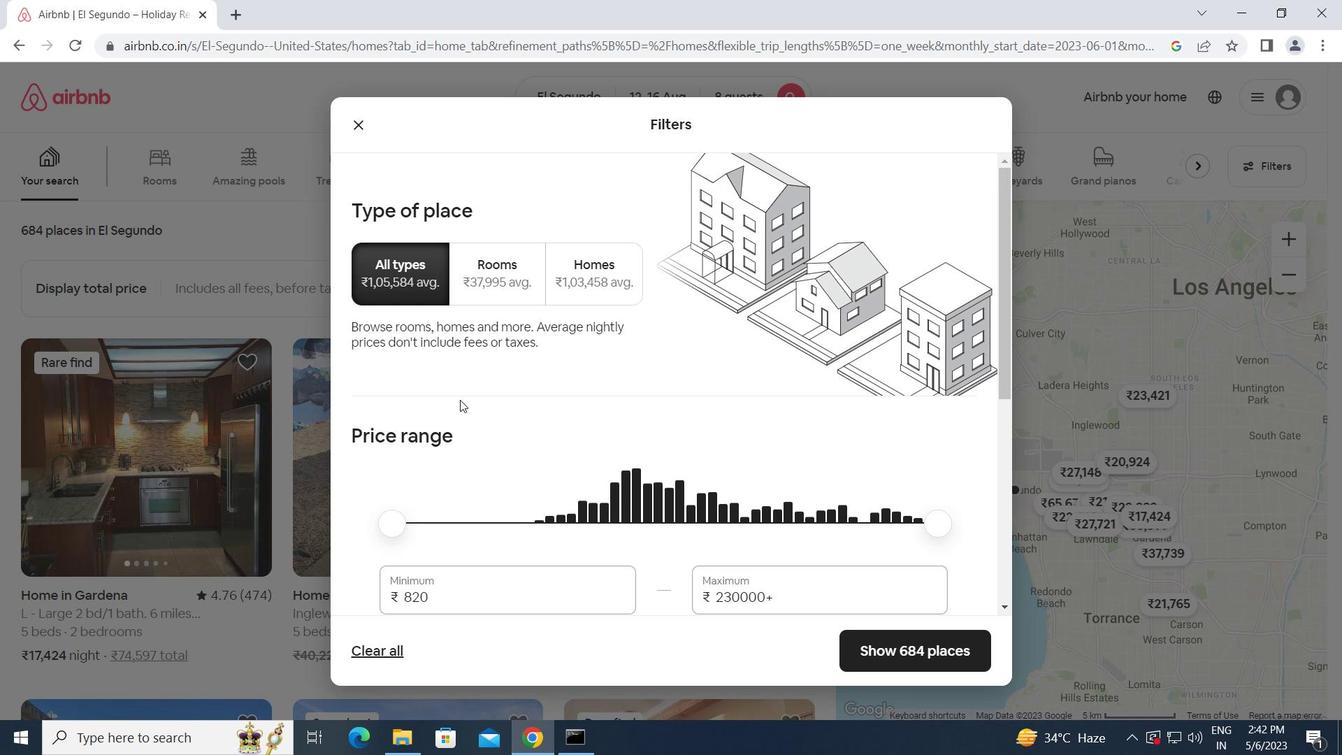
Action: Mouse scrolled (460, 415) with delta (0, 0)
Screenshot: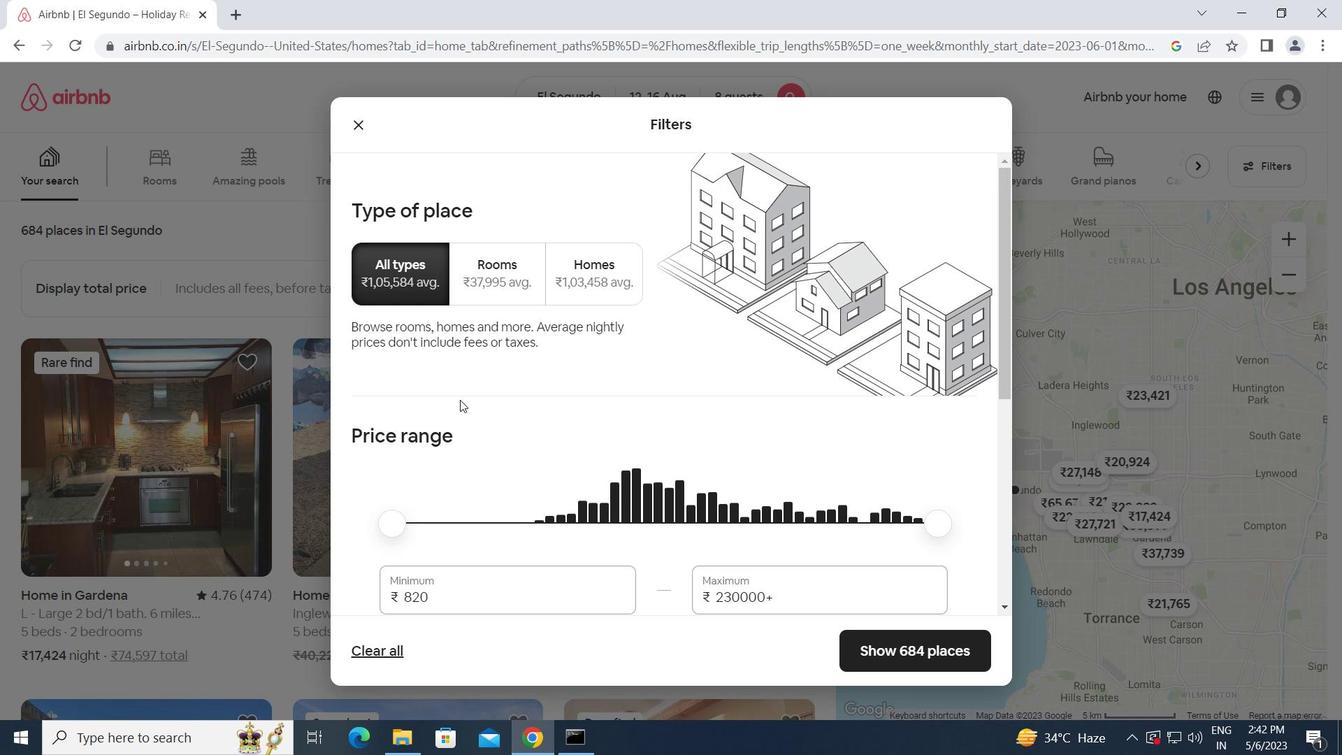 
Action: Mouse moved to (456, 441)
Screenshot: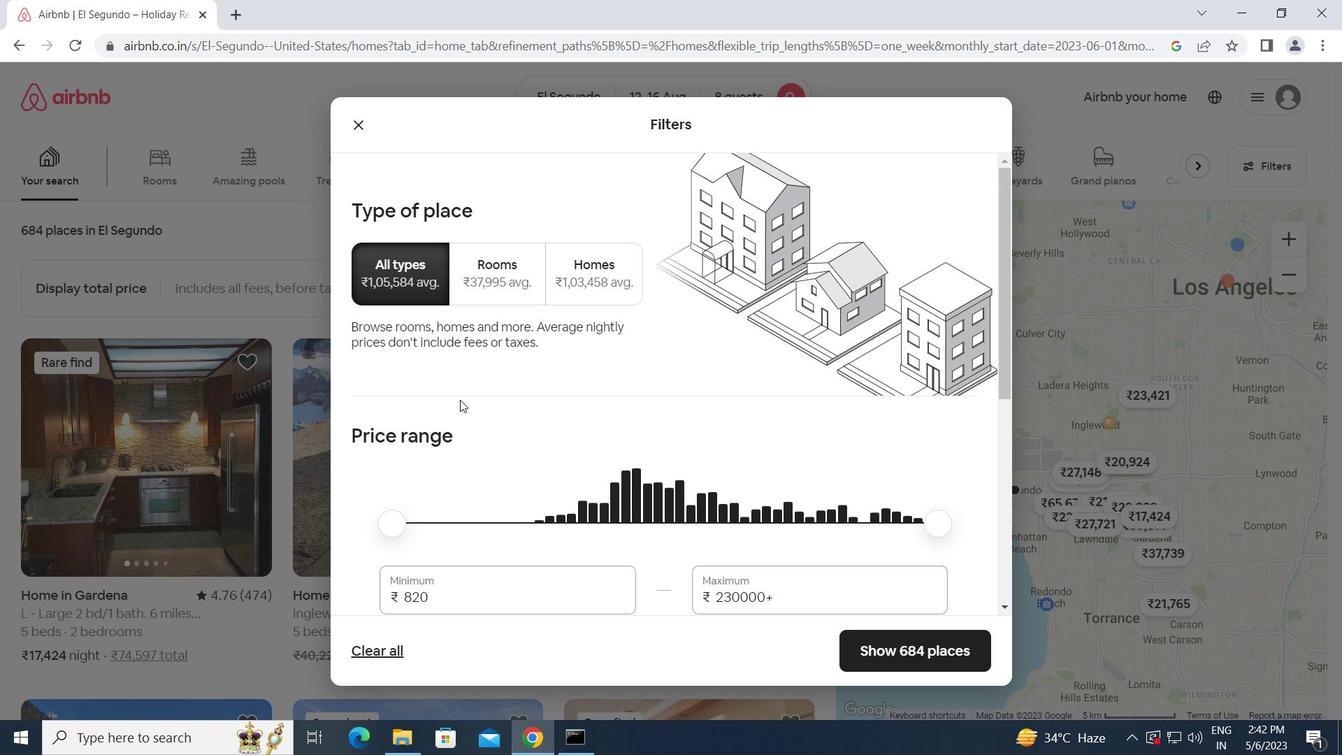 
Action: Mouse scrolled (456, 441) with delta (0, 0)
Screenshot: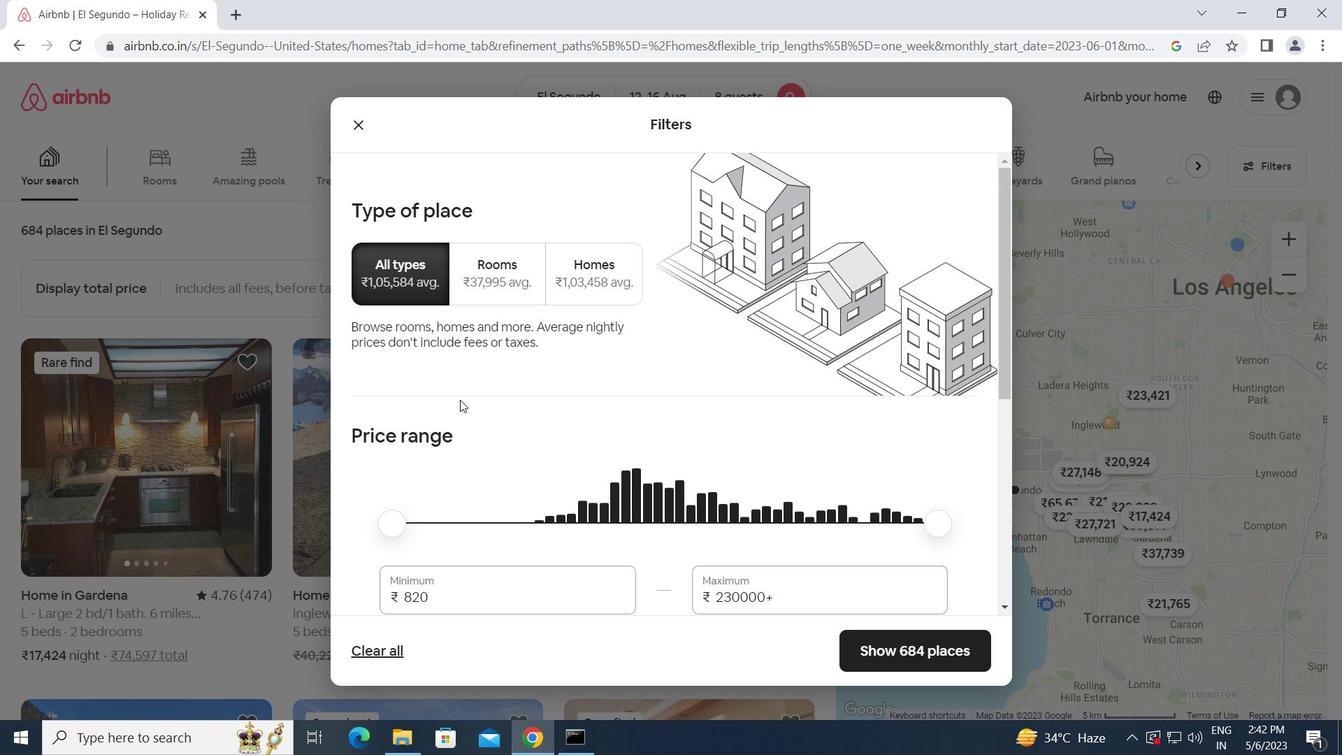 
Action: Mouse moved to (451, 450)
Screenshot: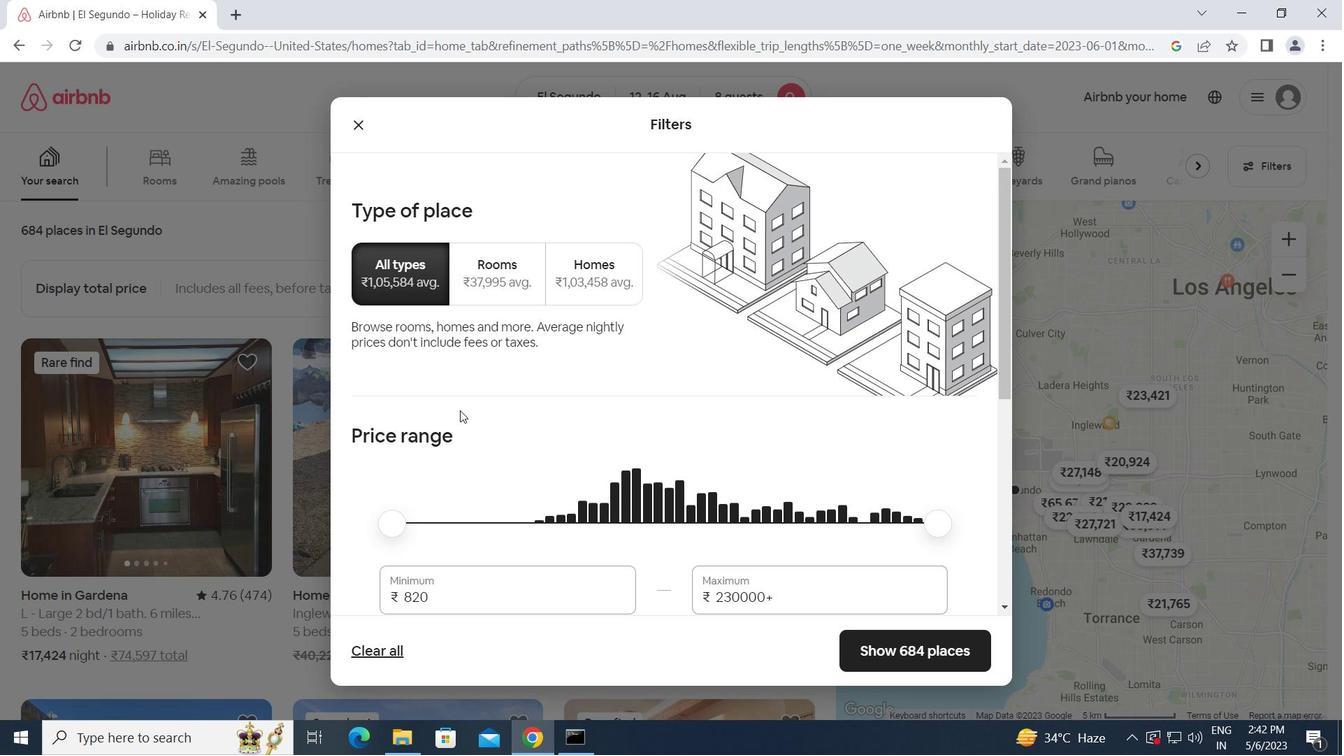 
Action: Mouse scrolled (451, 450) with delta (0, 0)
Screenshot: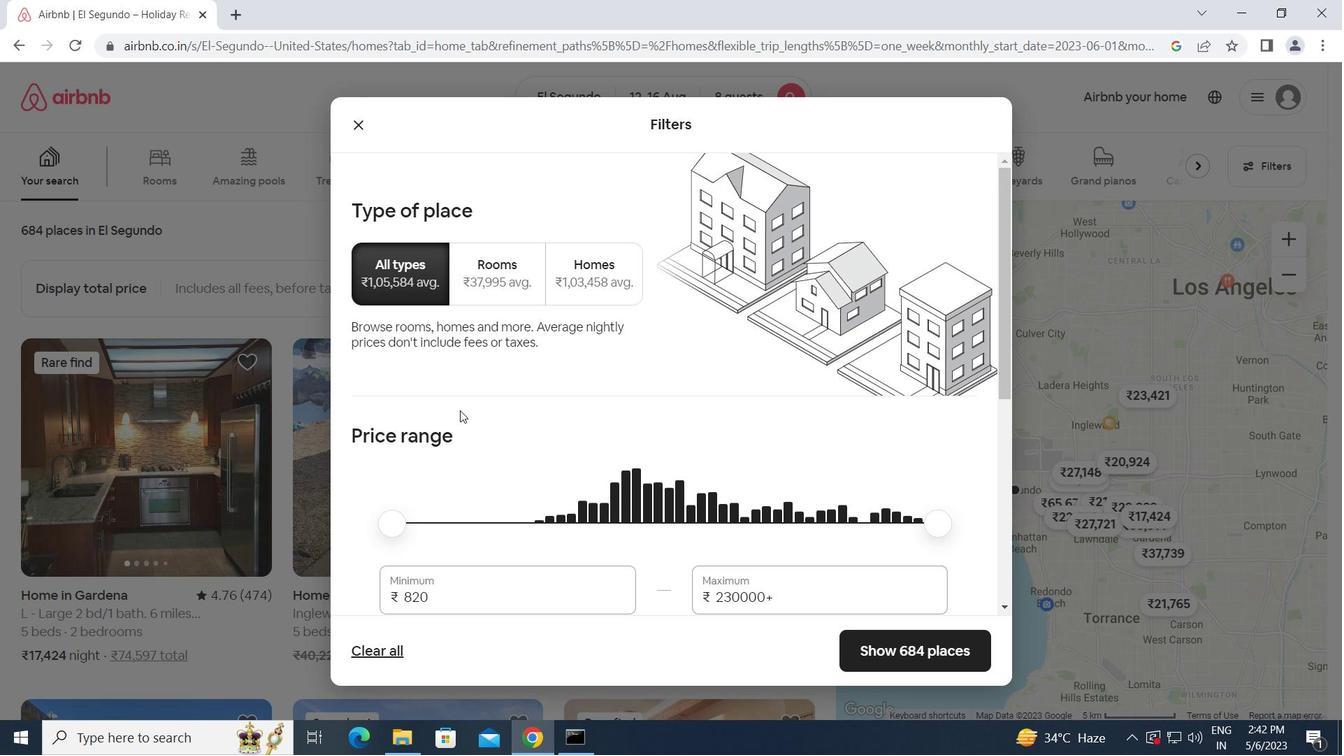 
Action: Mouse moved to (453, 347)
Screenshot: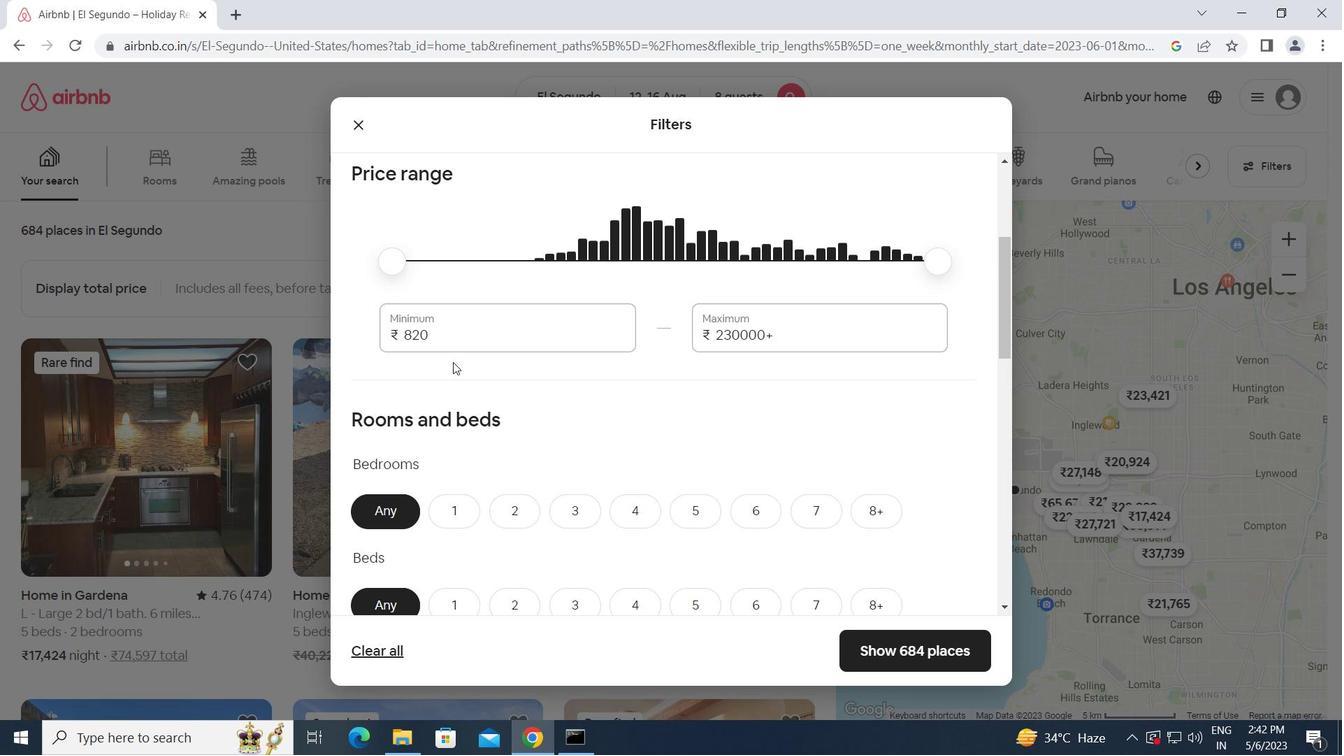 
Action: Mouse pressed left at (453, 347)
Screenshot: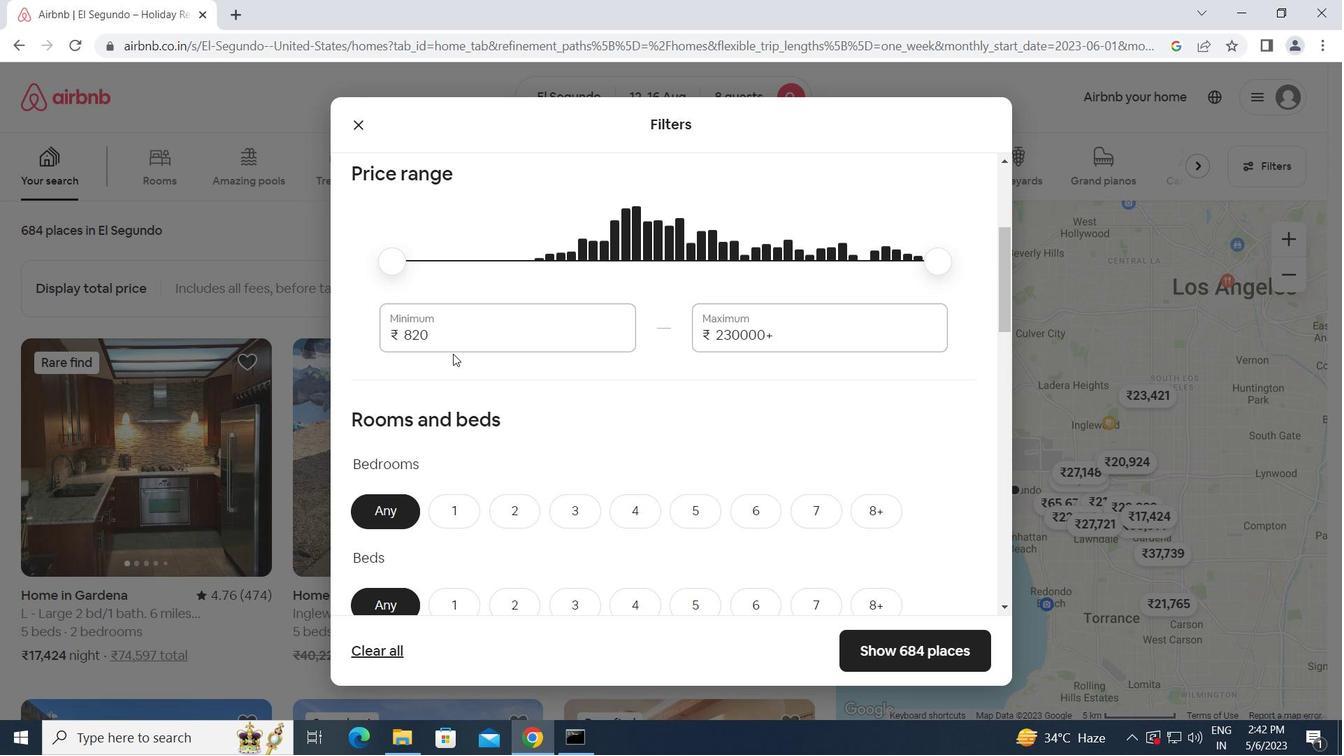 
Action: Mouse moved to (423, 332)
Screenshot: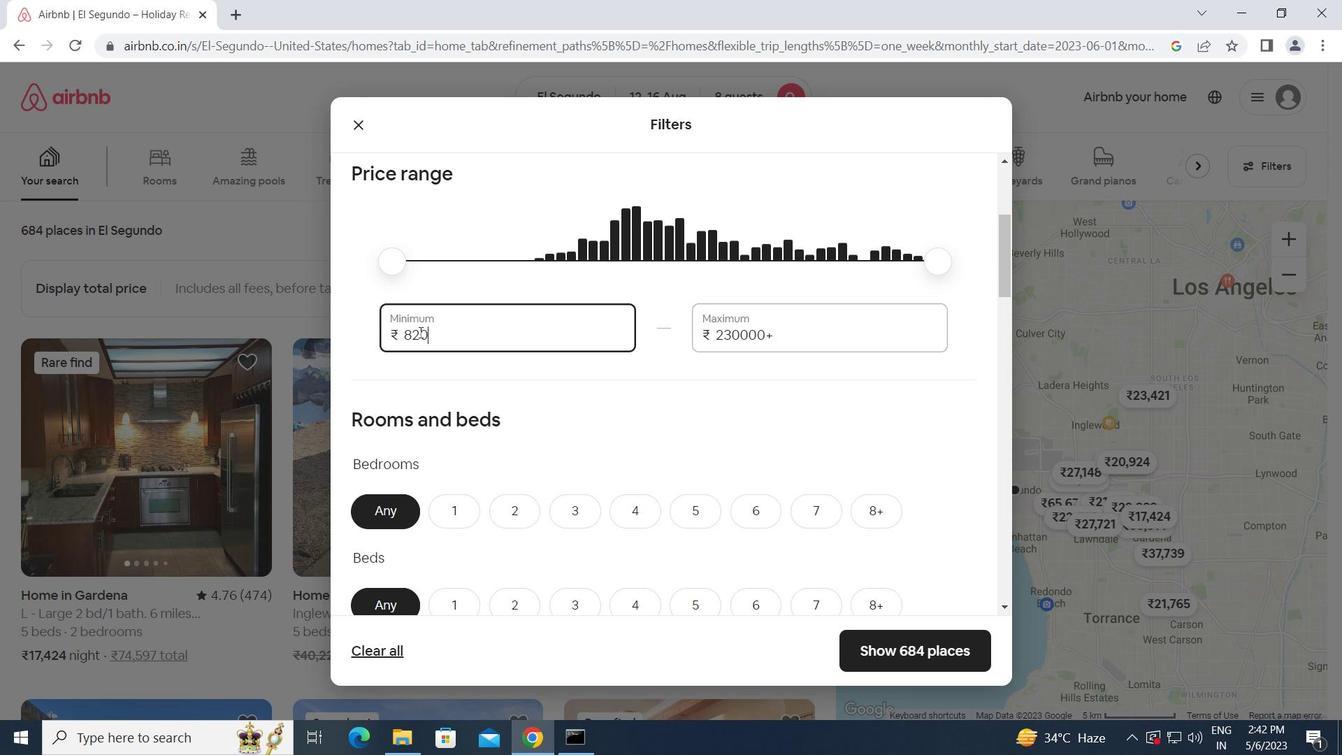 
Action: Mouse pressed left at (423, 332)
Screenshot: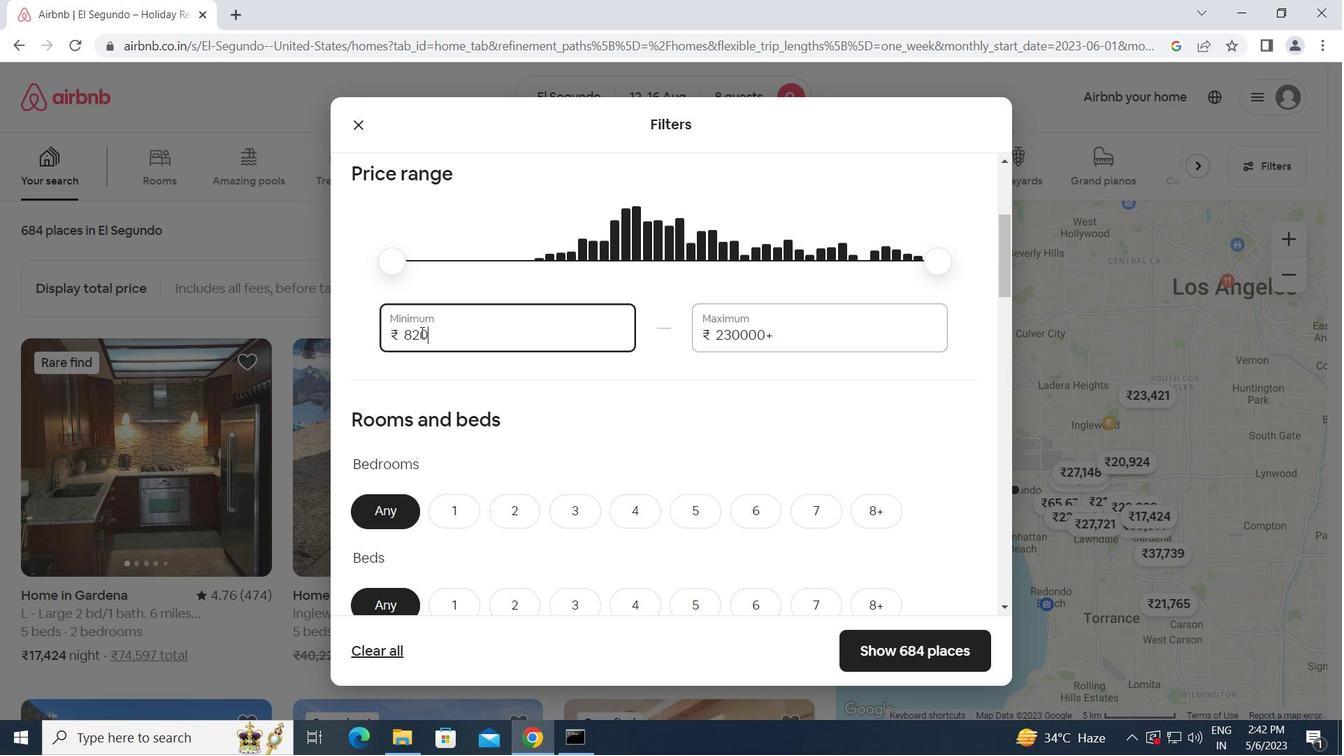
Action: Mouse moved to (429, 334)
Screenshot: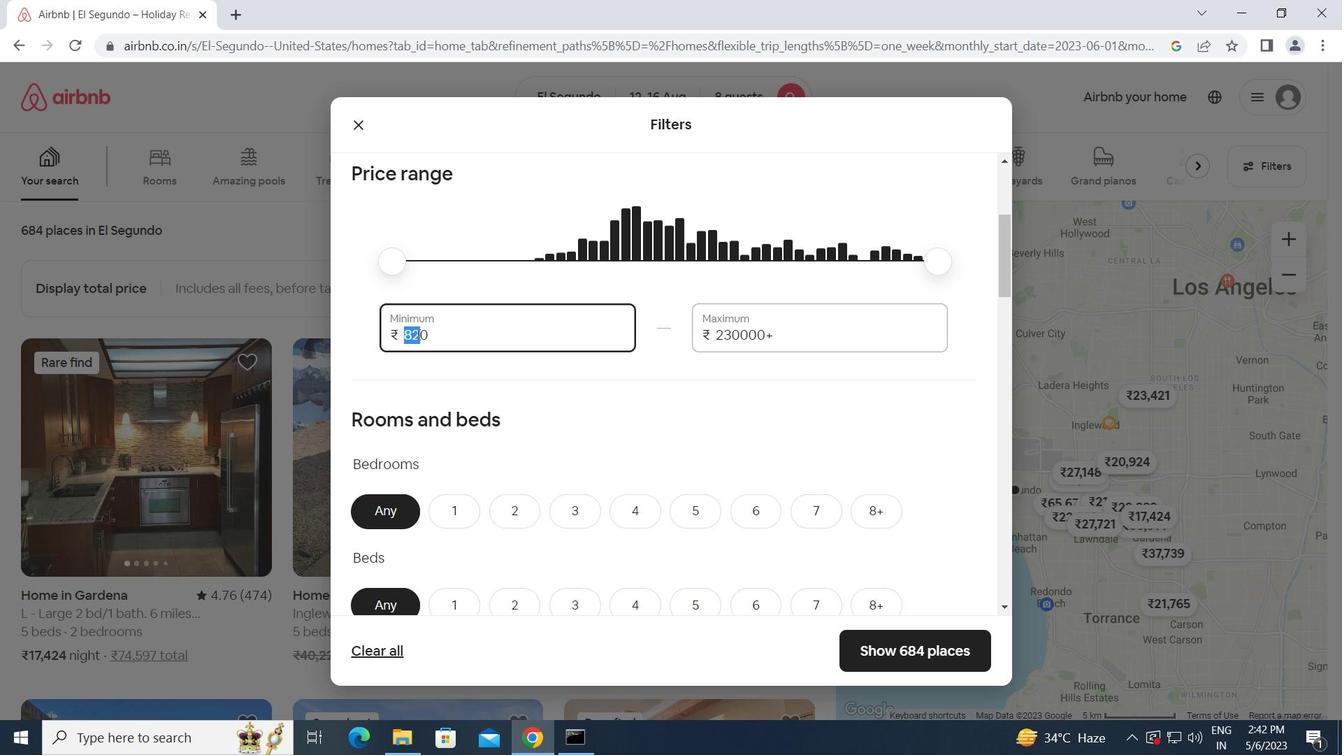 
Action: Mouse pressed left at (429, 334)
Screenshot: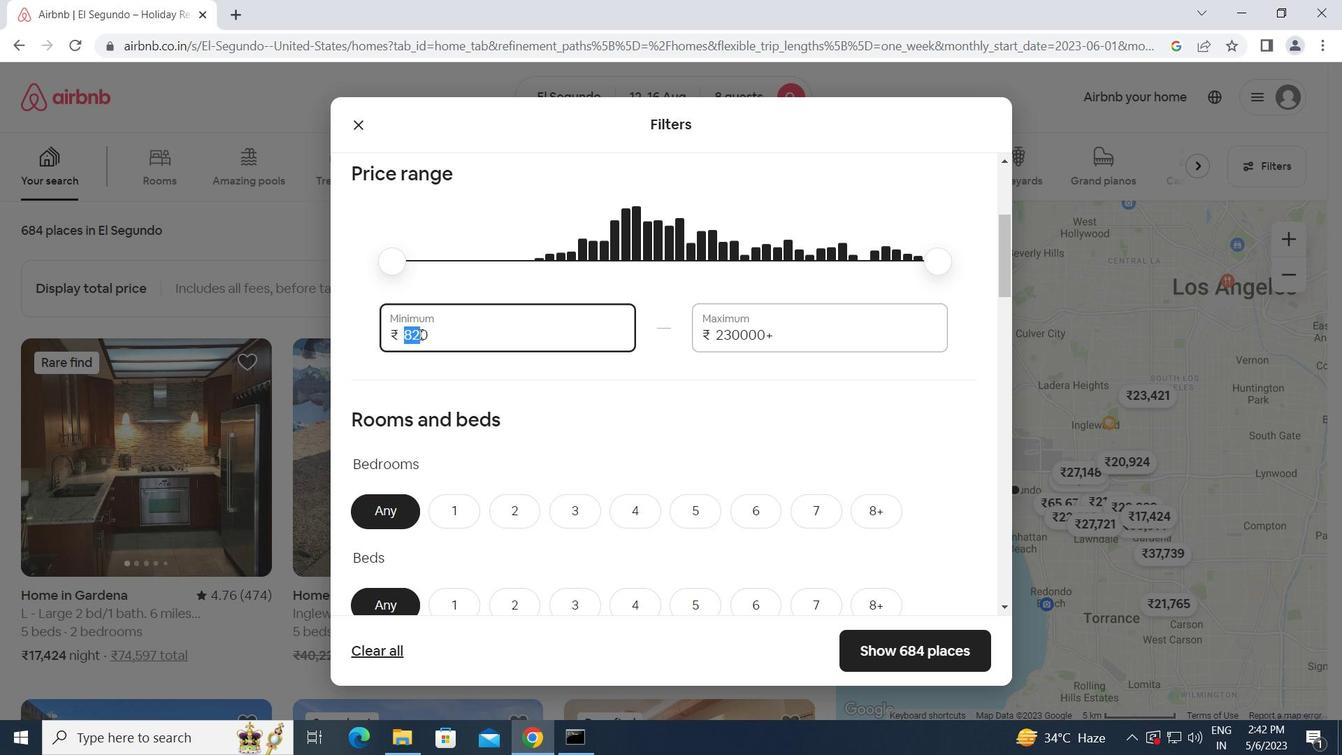 
Action: Mouse moved to (394, 334)
Screenshot: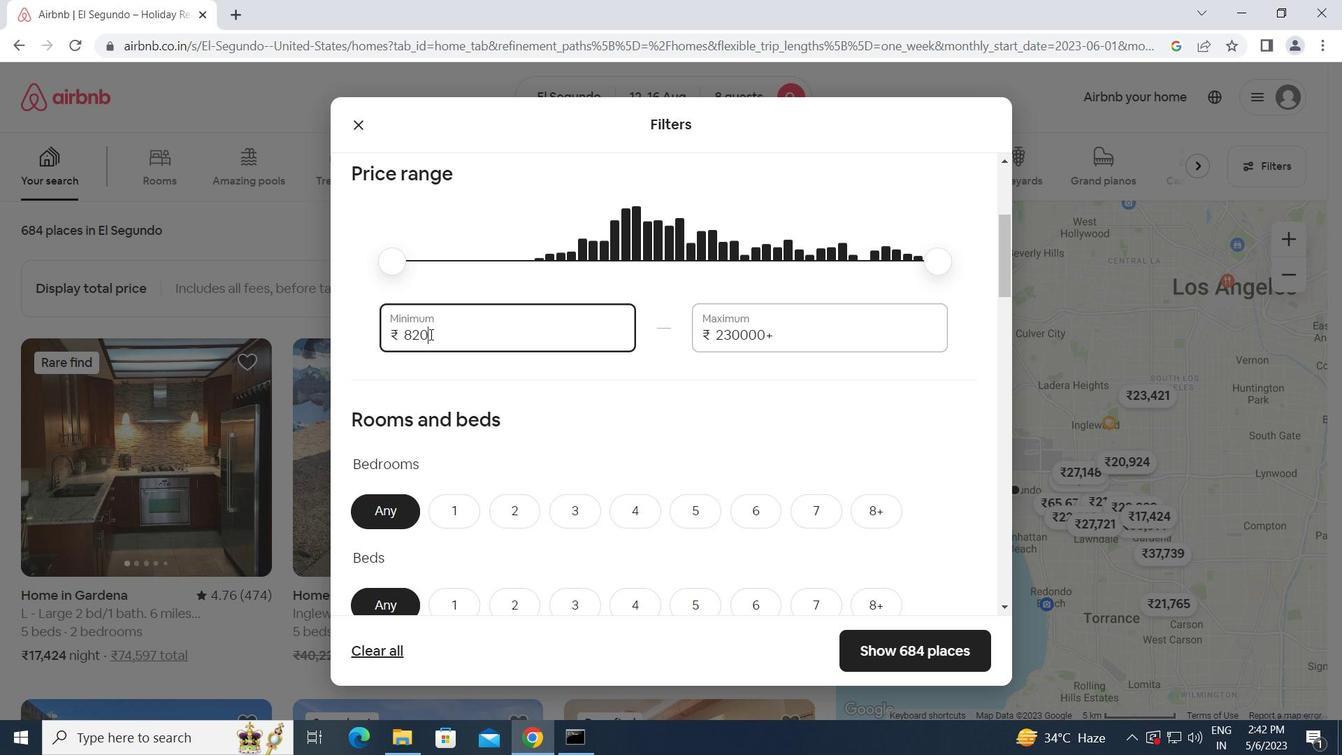 
Action: Key pressed 10
Screenshot: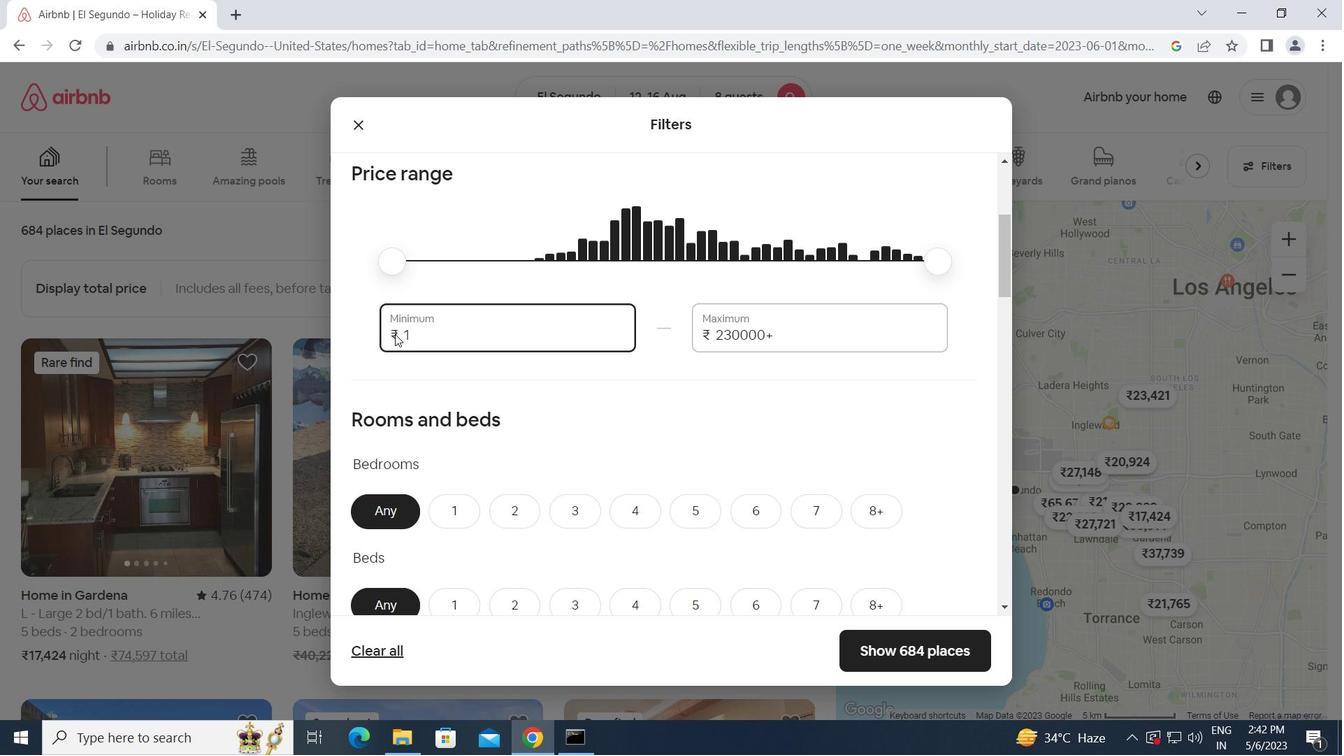 
Action: Mouse moved to (432, 359)
Screenshot: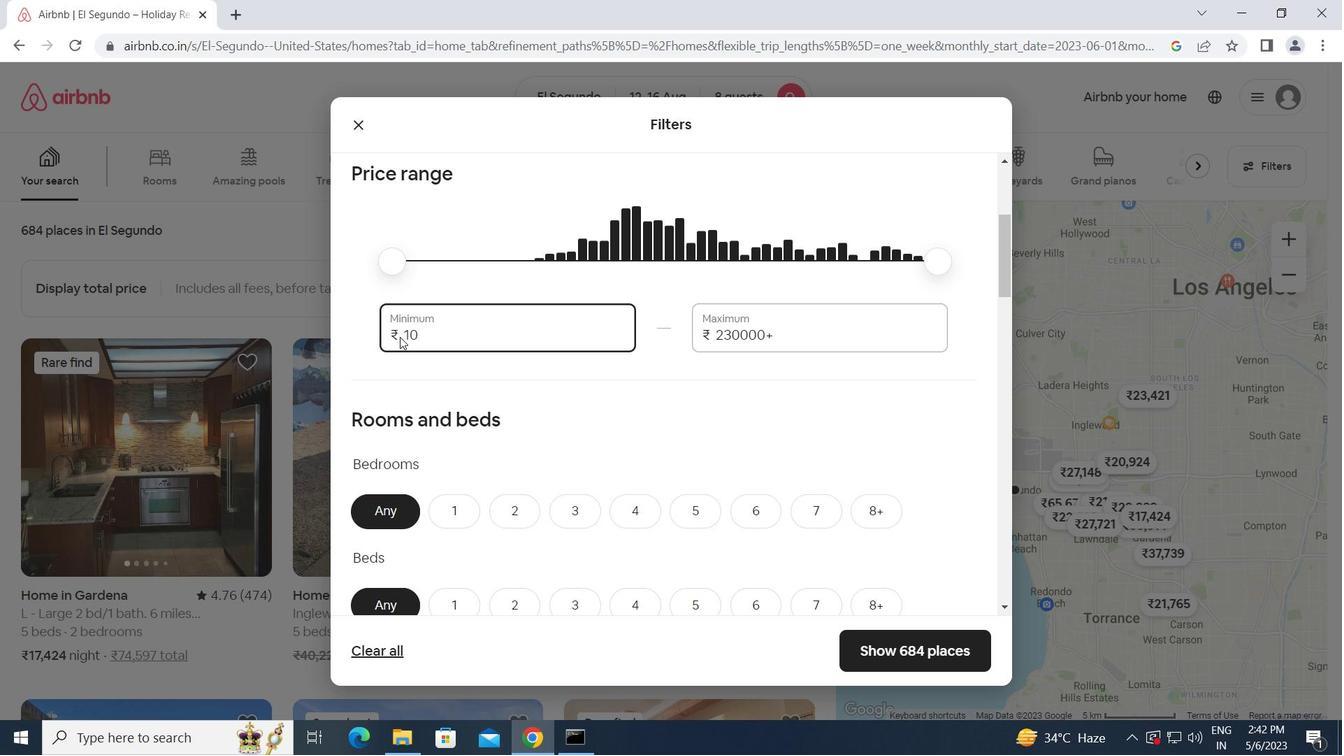 
Action: Key pressed 000<Key.tab>16000
Screenshot: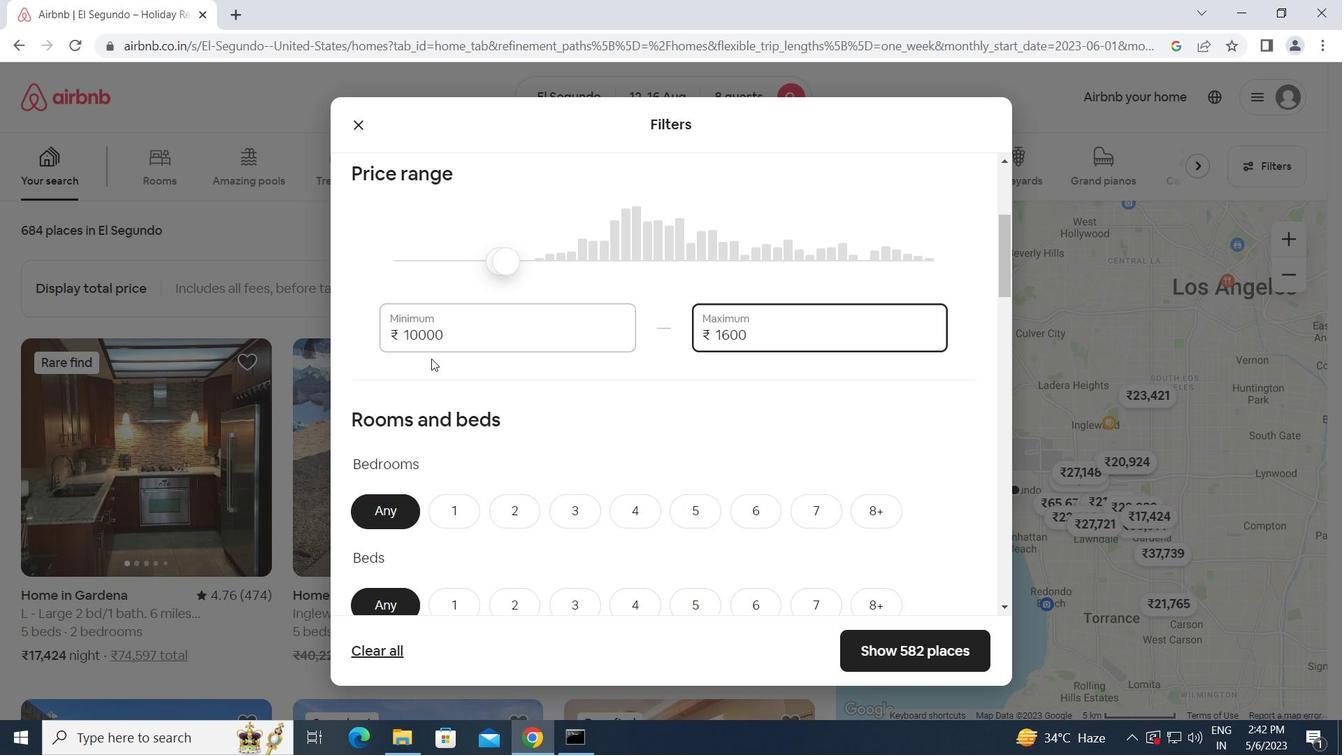 
Action: Mouse moved to (504, 387)
Screenshot: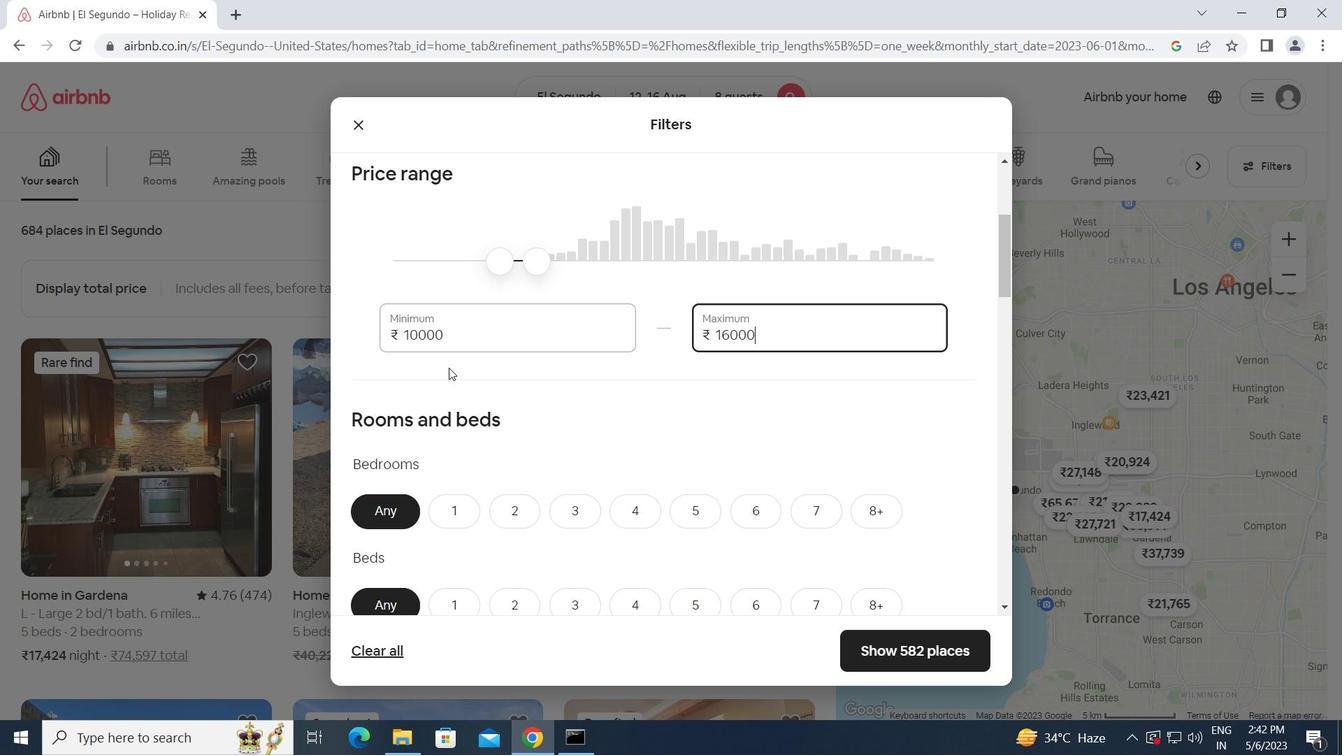 
Action: Mouse scrolled (504, 386) with delta (0, 0)
Screenshot: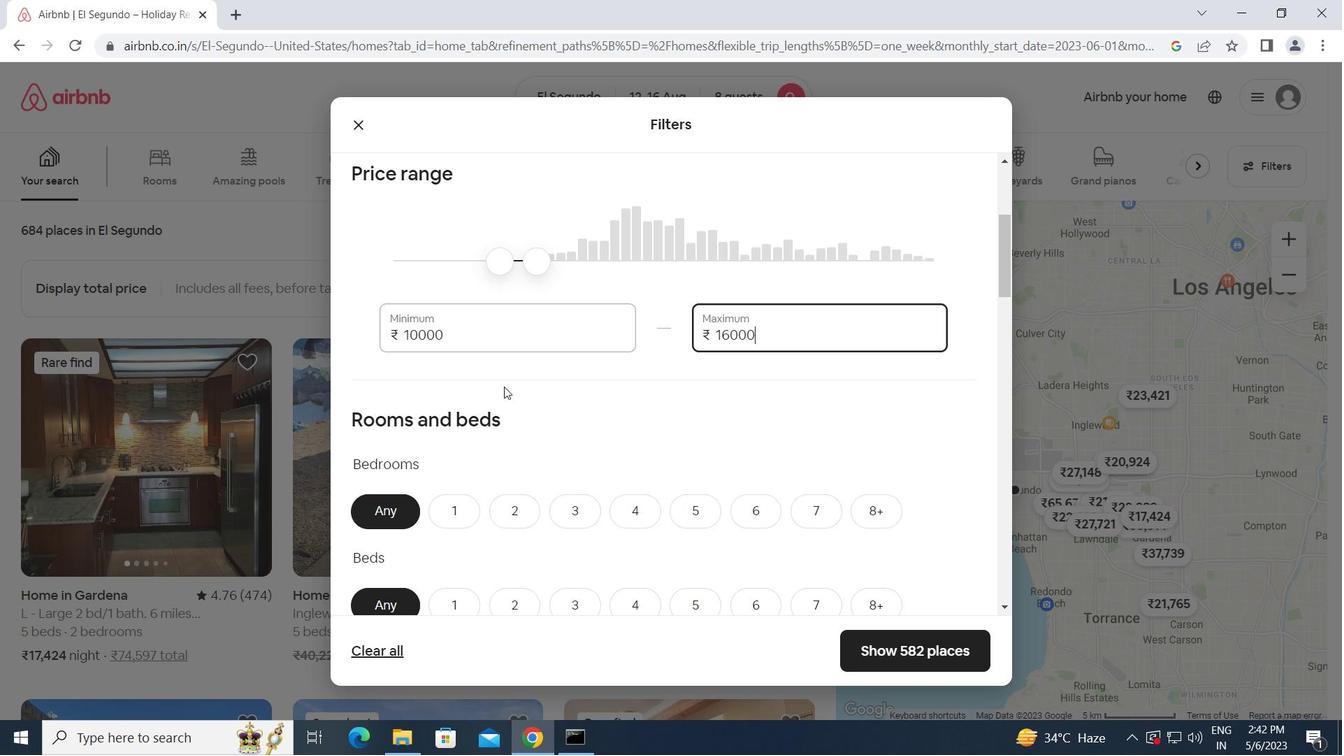 
Action: Mouse scrolled (504, 386) with delta (0, 0)
Screenshot: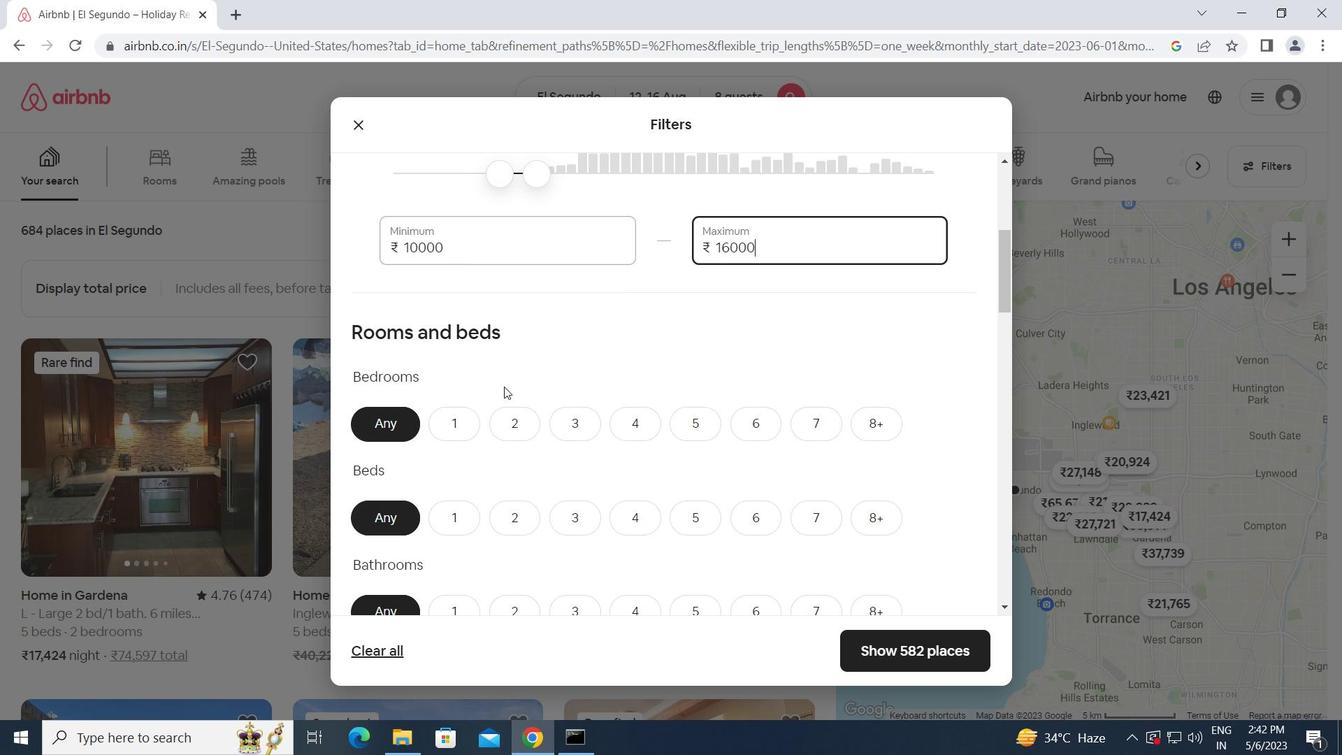 
Action: Mouse moved to (875, 334)
Screenshot: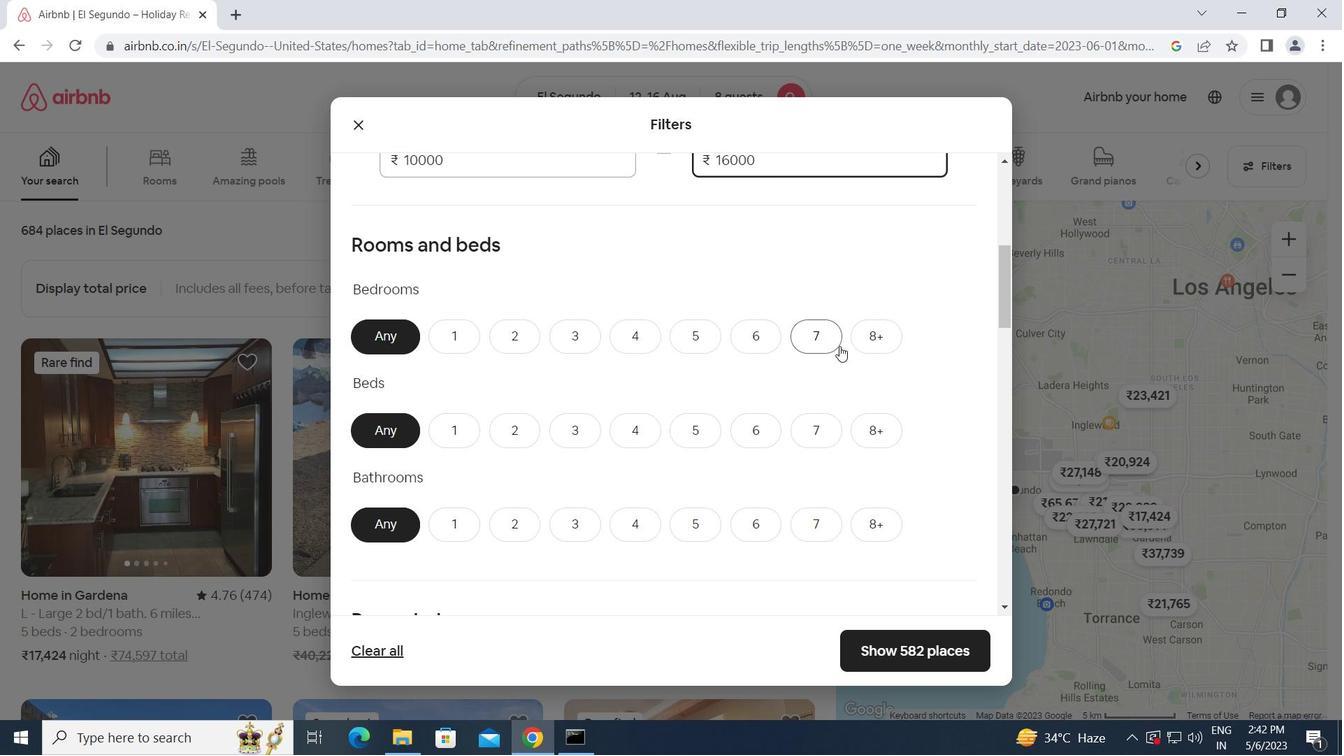
Action: Mouse pressed left at (875, 334)
Screenshot: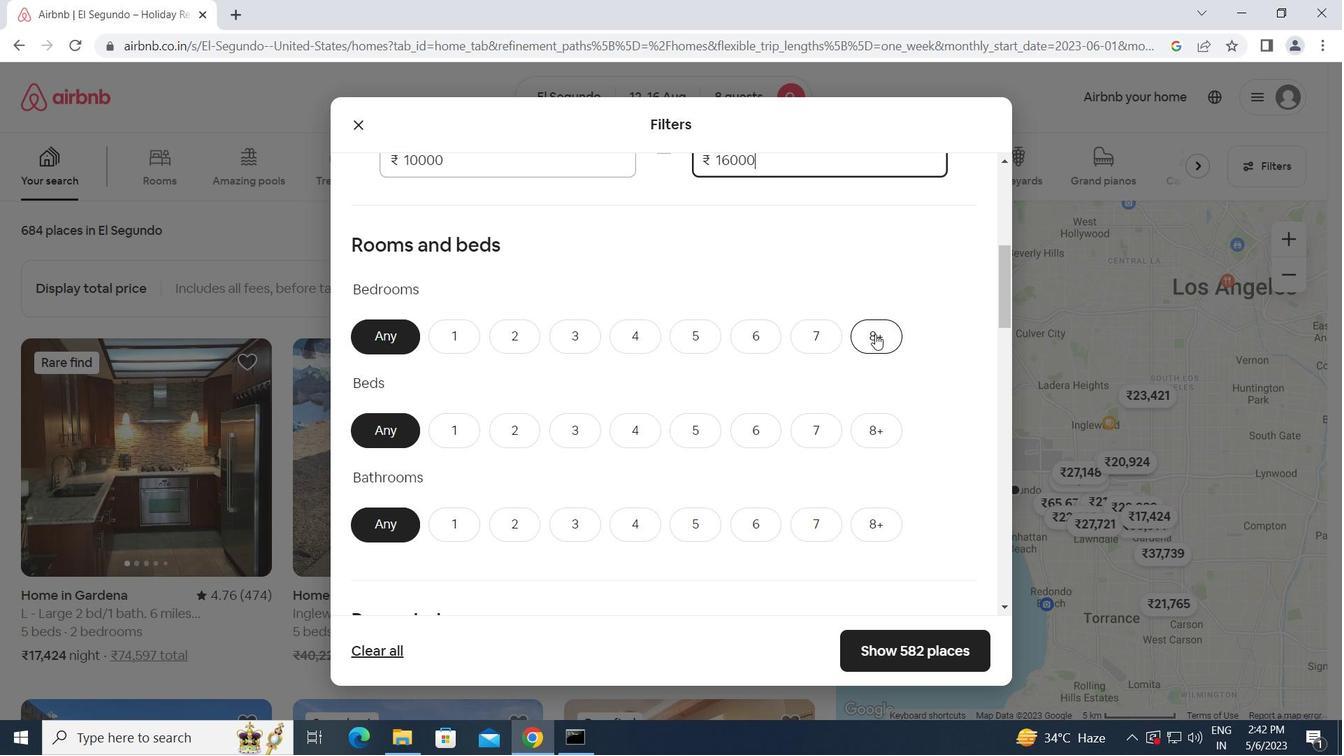 
Action: Mouse moved to (873, 433)
Screenshot: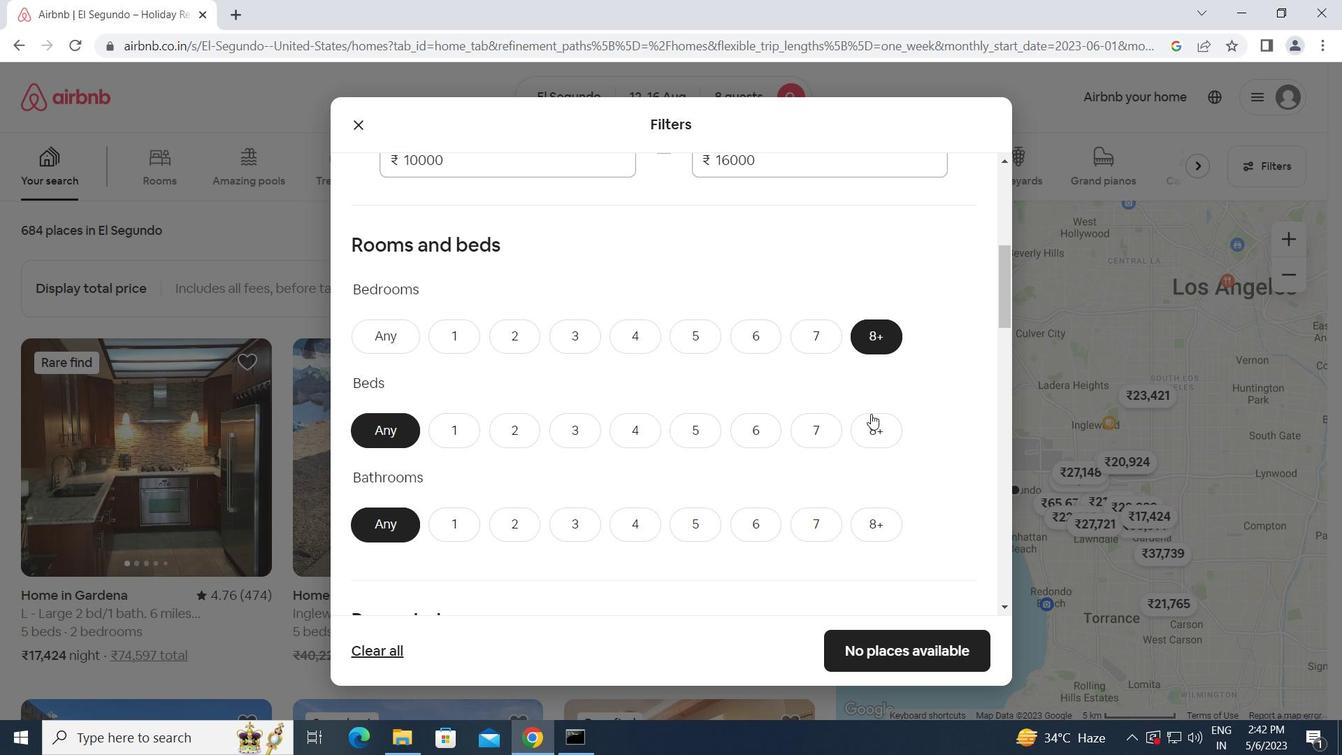 
Action: Mouse pressed left at (873, 433)
Screenshot: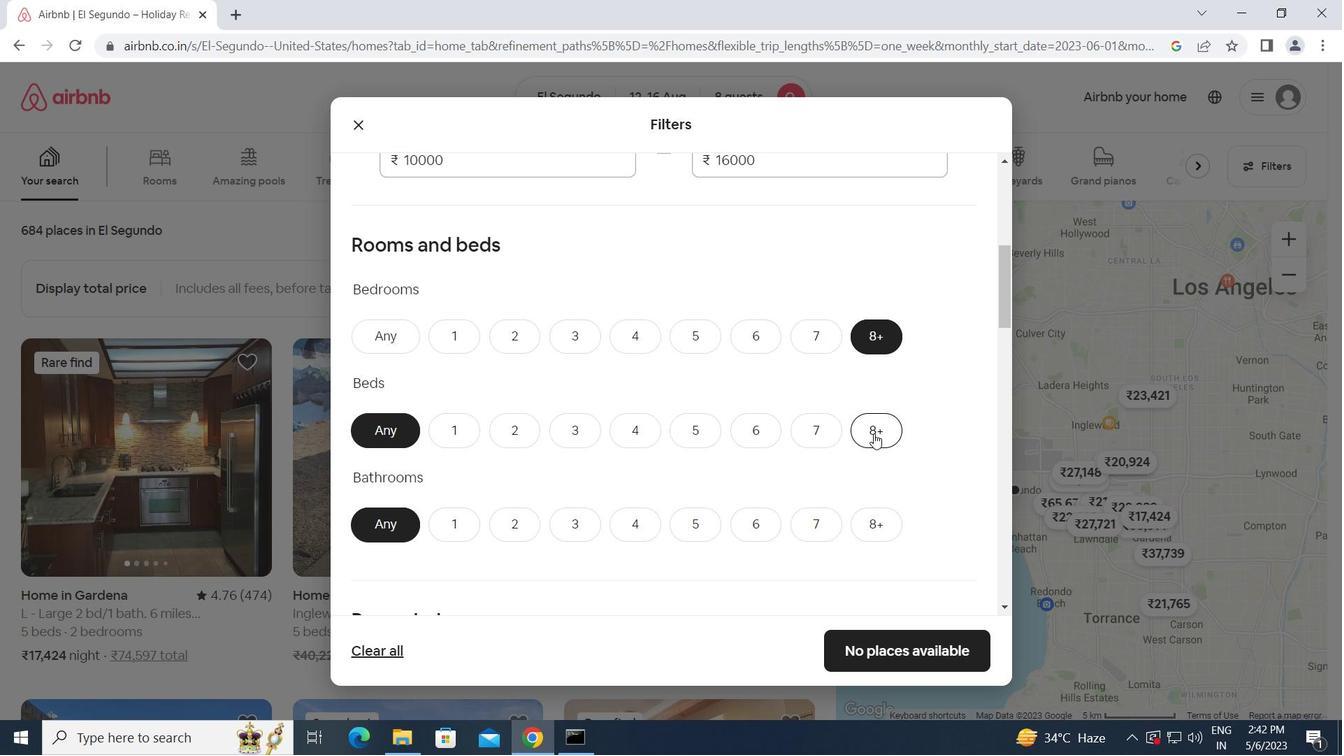 
Action: Mouse moved to (879, 521)
Screenshot: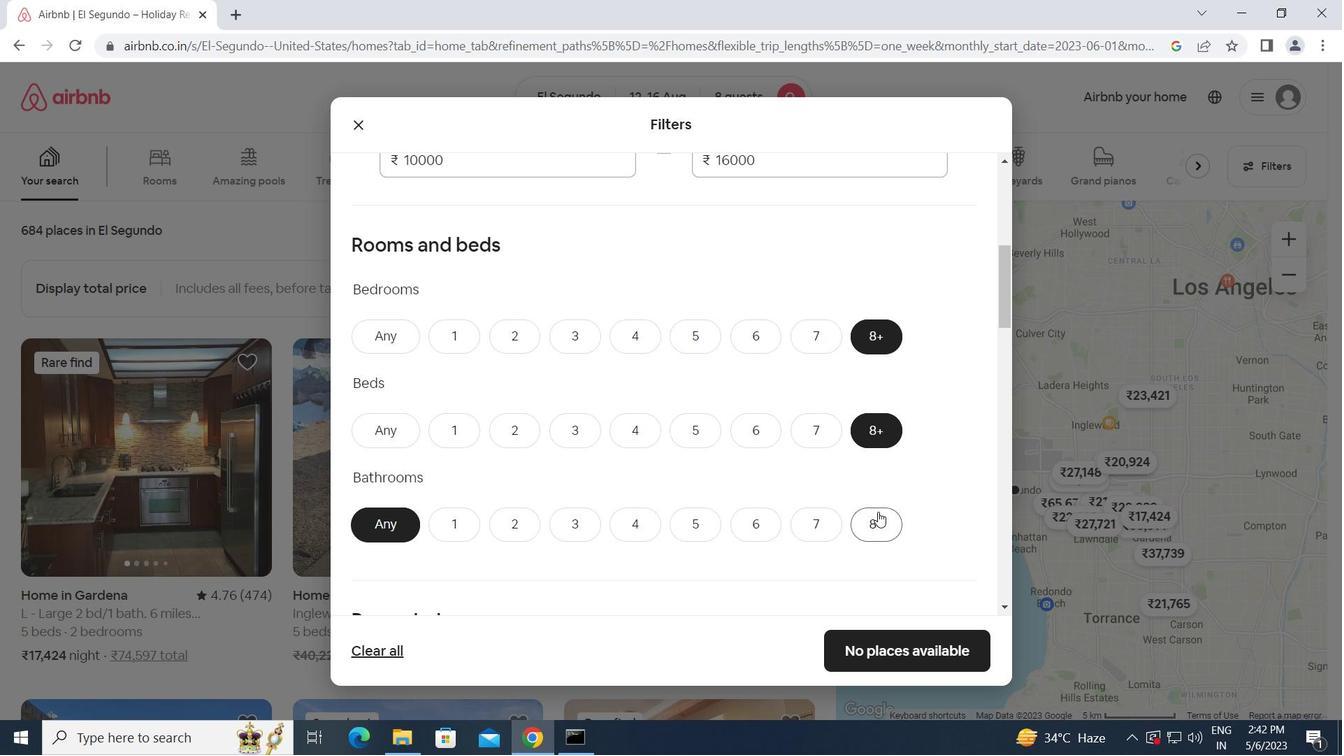 
Action: Mouse pressed left at (879, 521)
Screenshot: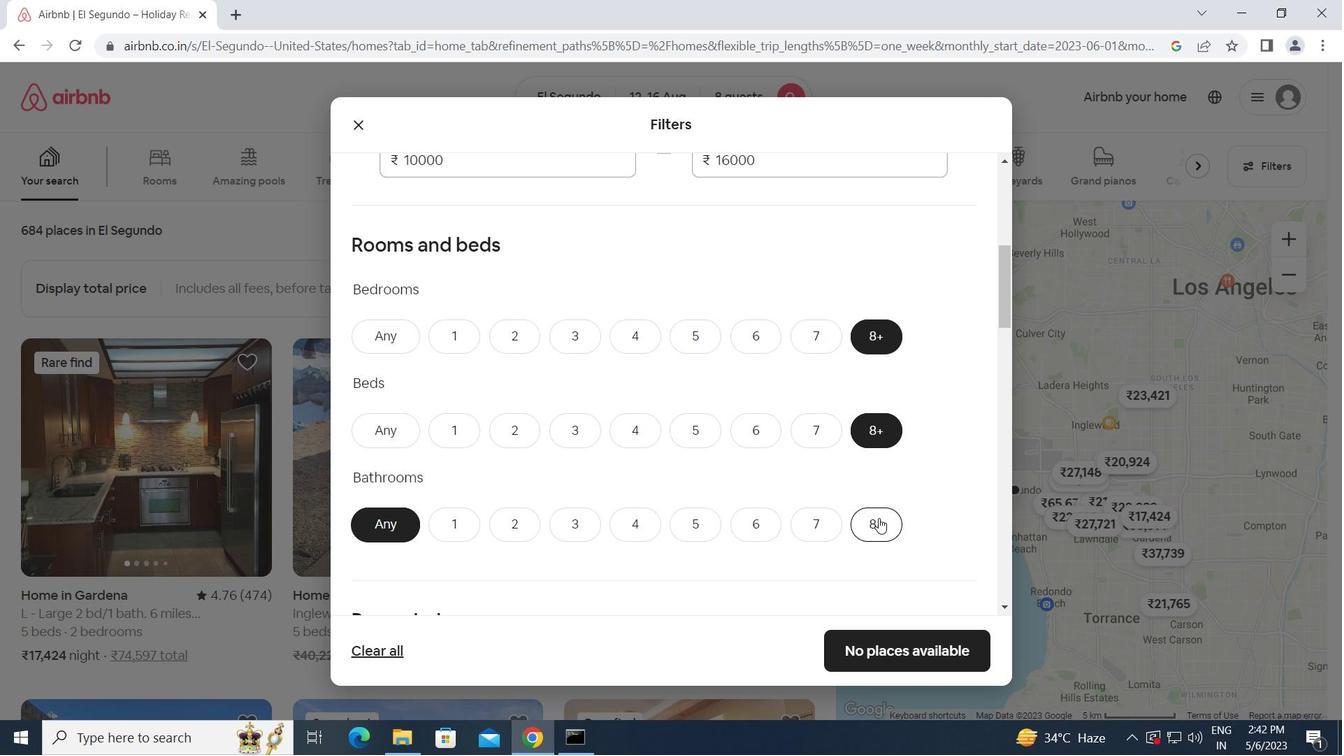 
Action: Mouse moved to (798, 575)
Screenshot: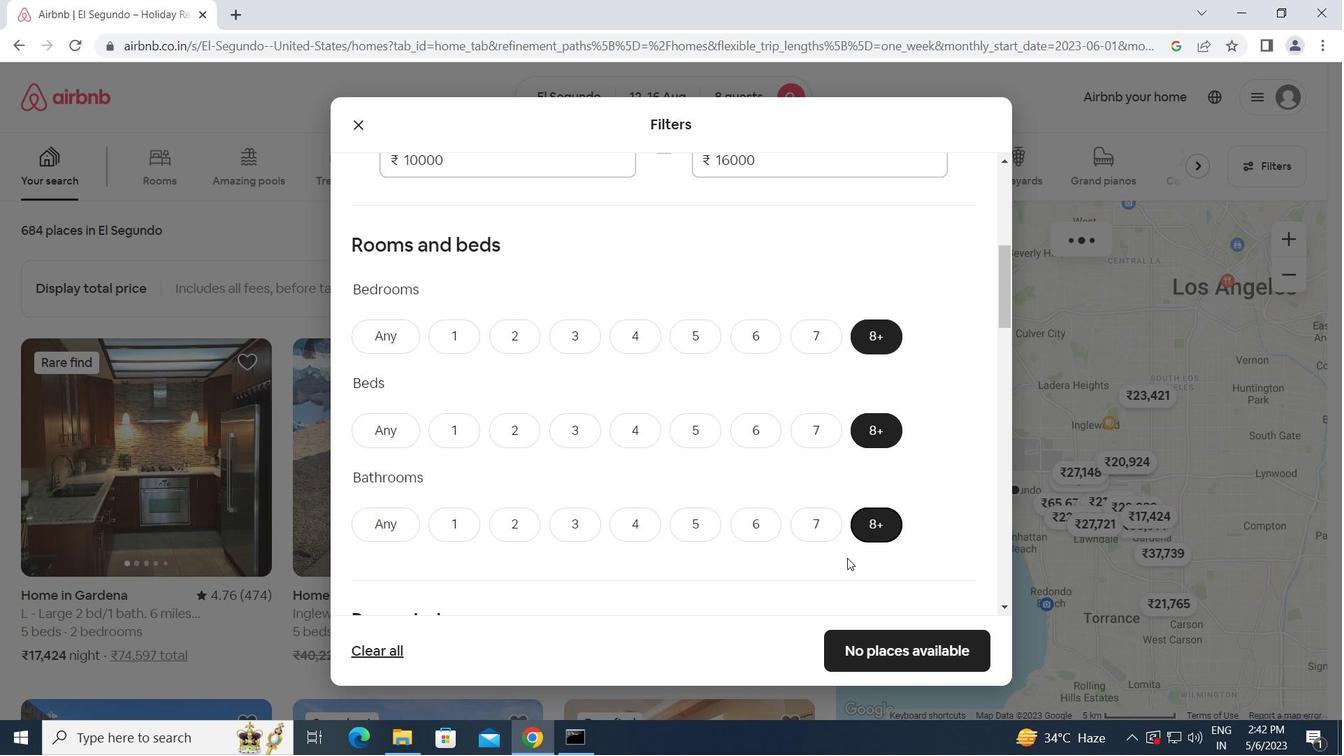 
Action: Mouse scrolled (798, 574) with delta (0, 0)
Screenshot: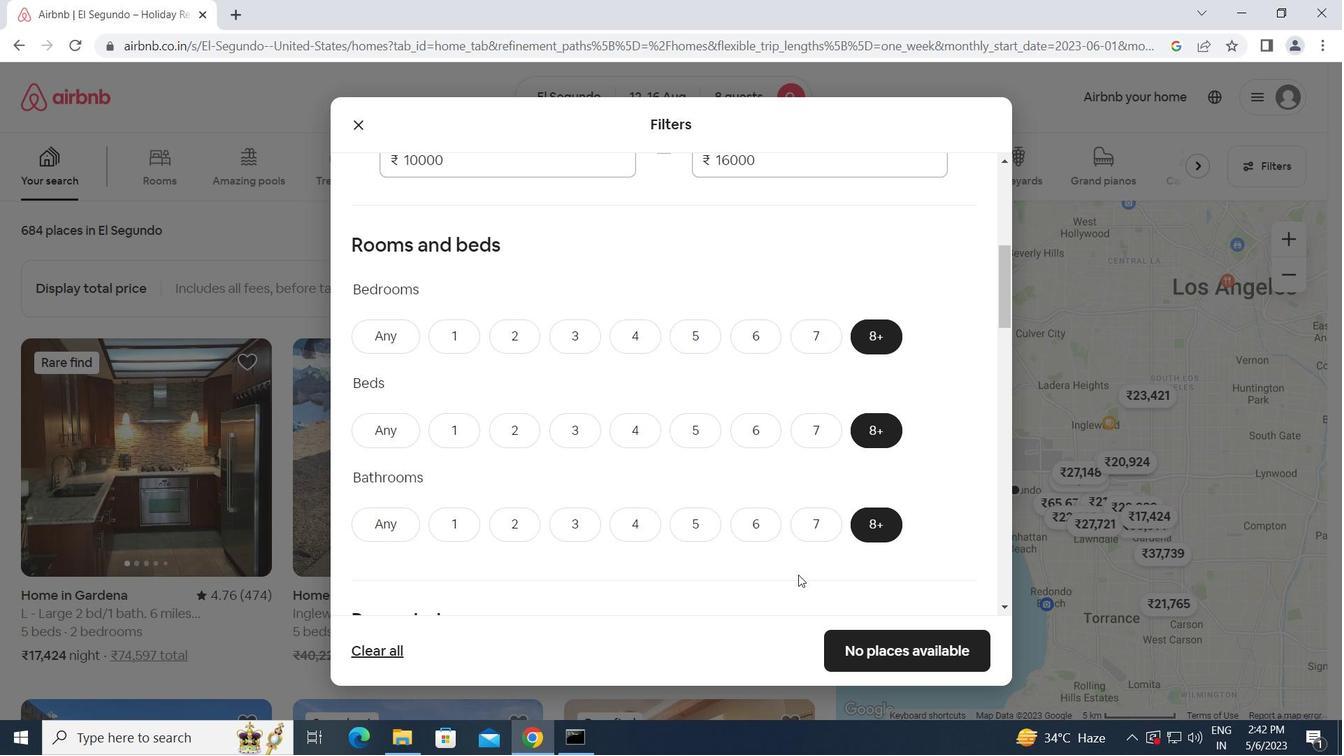 
Action: Mouse scrolled (798, 574) with delta (0, 0)
Screenshot: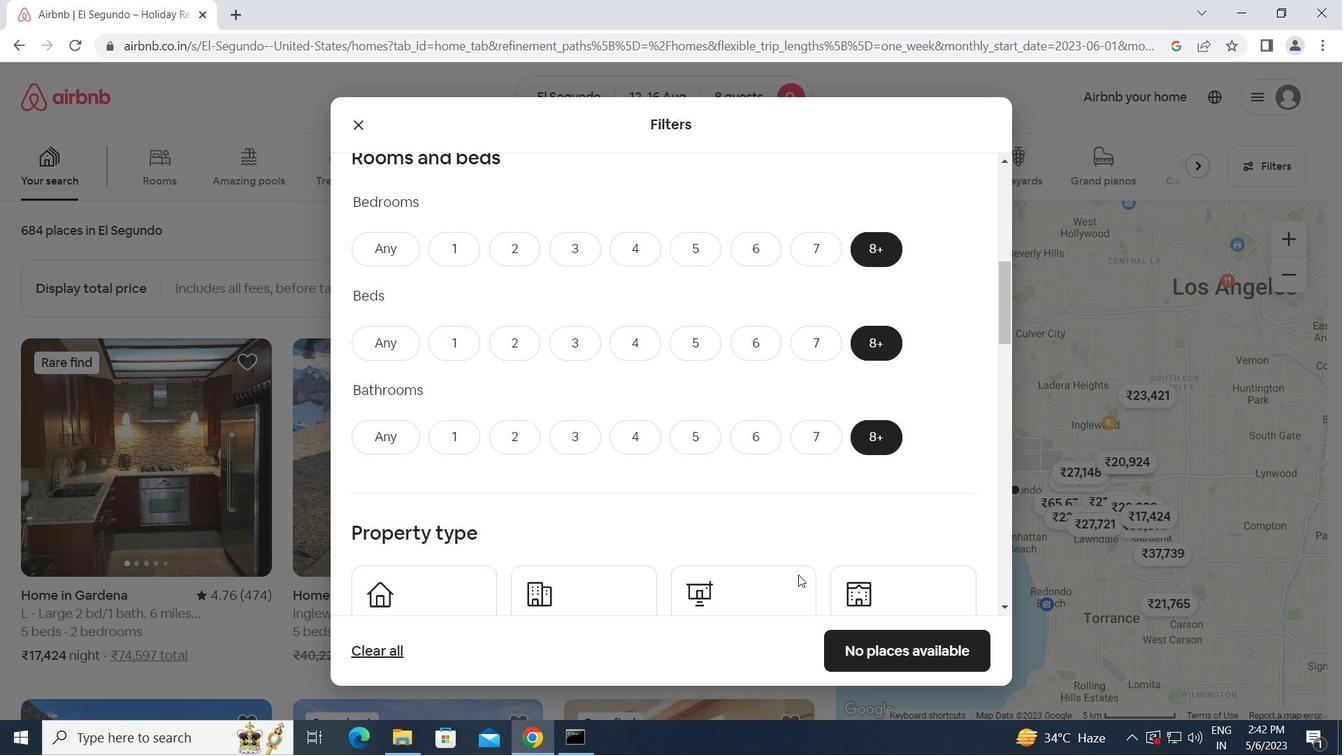 
Action: Mouse scrolled (798, 574) with delta (0, 0)
Screenshot: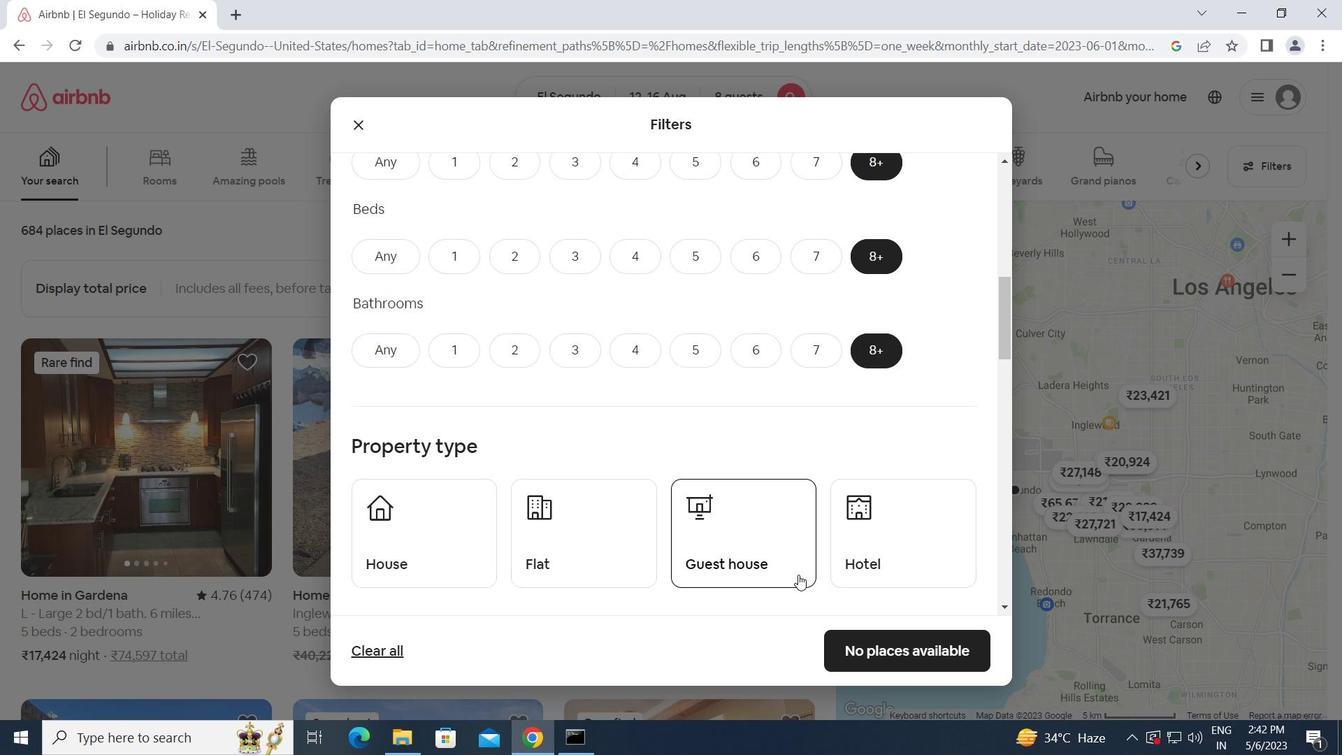 
Action: Mouse moved to (407, 469)
Screenshot: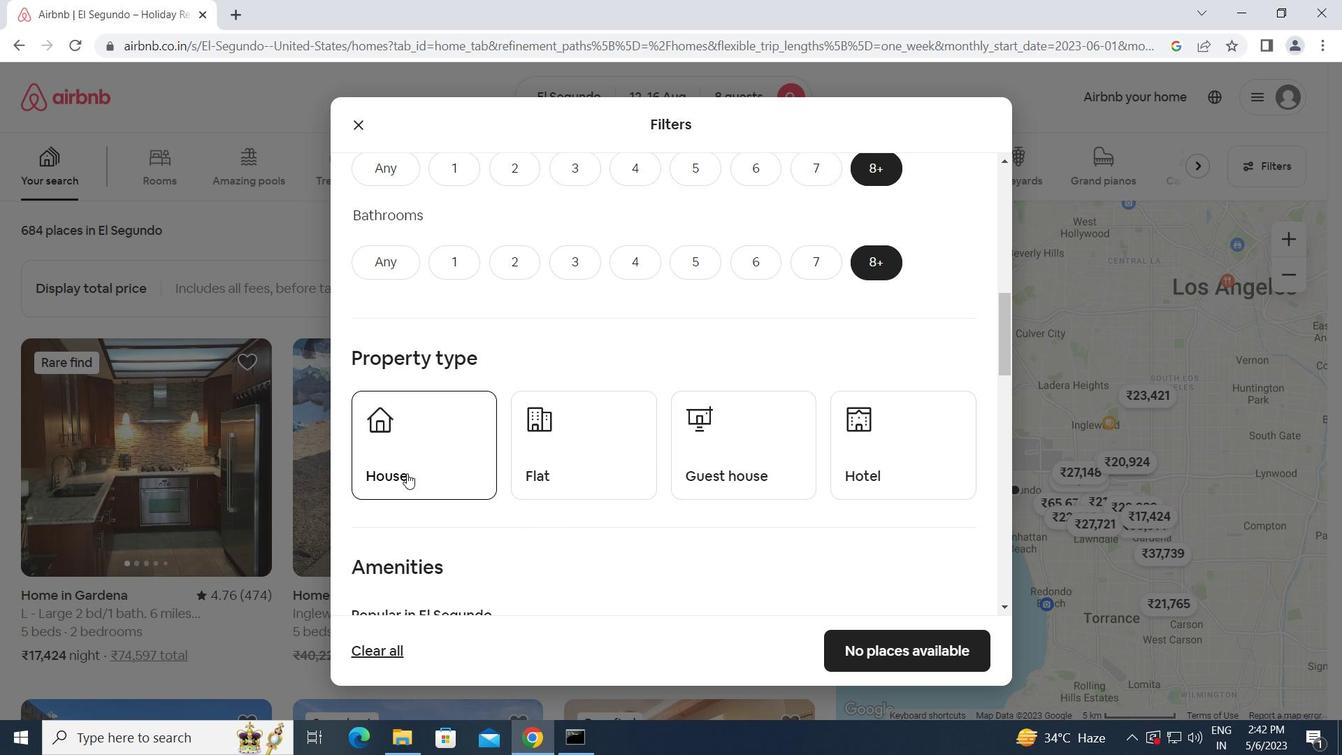 
Action: Mouse pressed left at (407, 469)
Screenshot: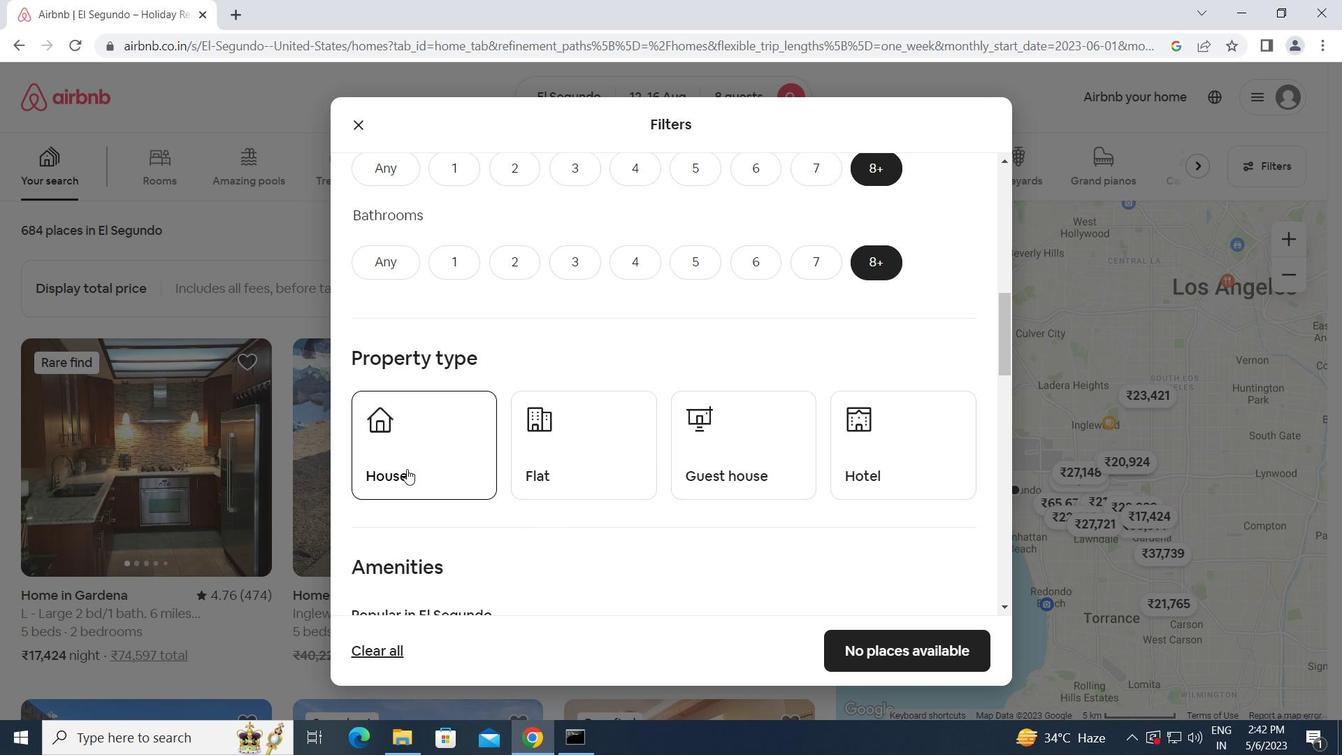 
Action: Mouse moved to (562, 475)
Screenshot: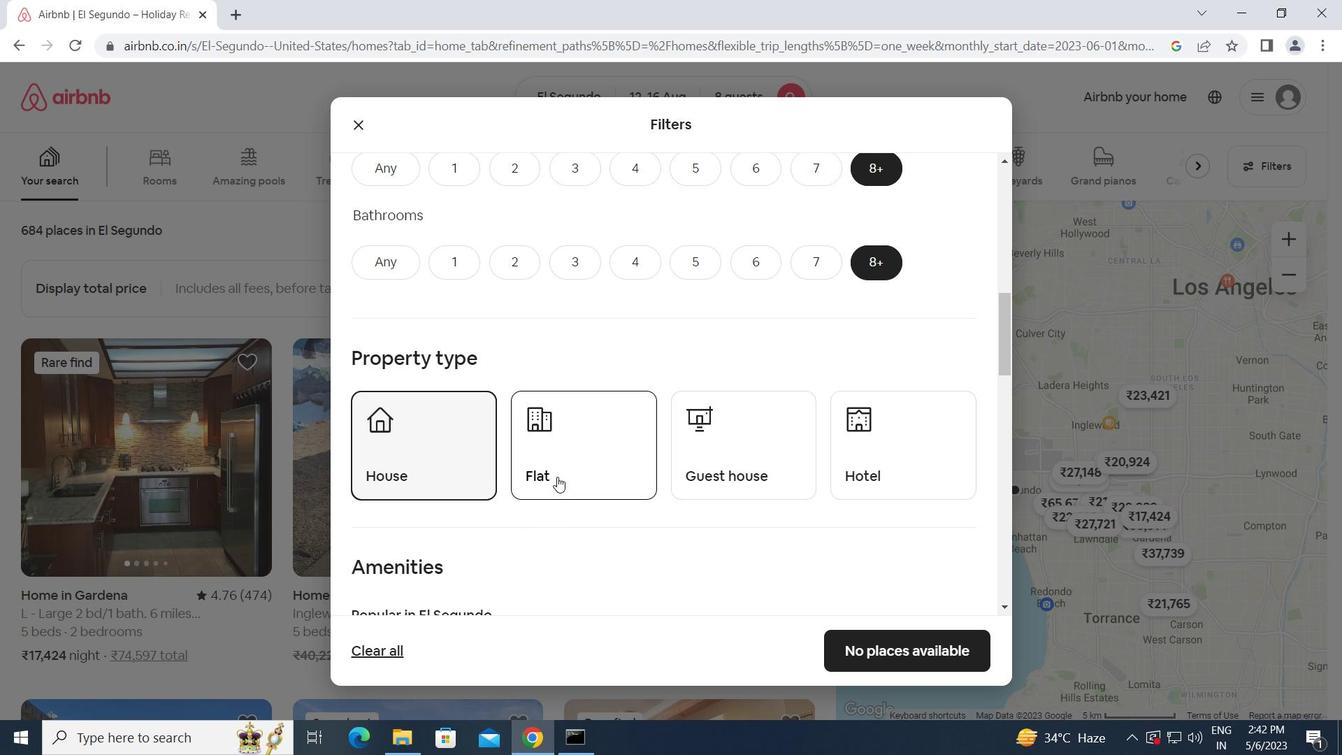 
Action: Mouse pressed left at (562, 475)
Screenshot: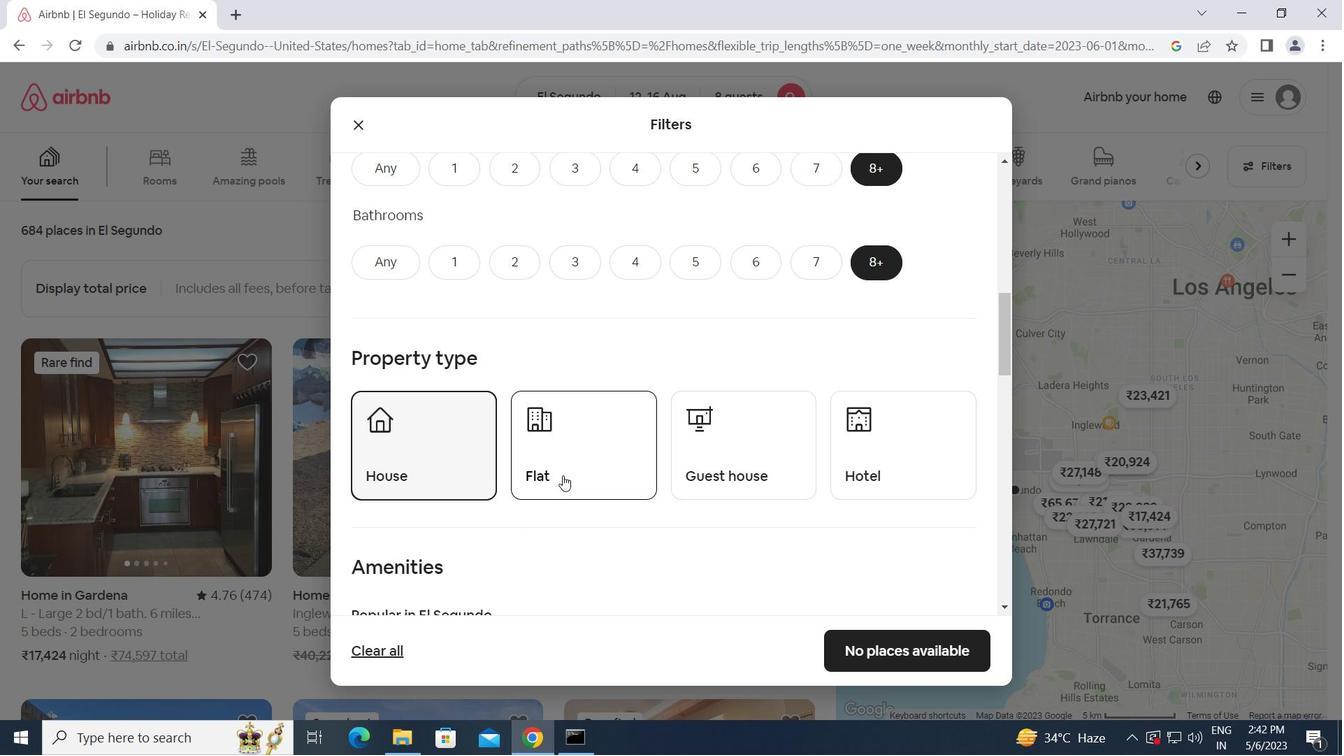 
Action: Mouse moved to (757, 445)
Screenshot: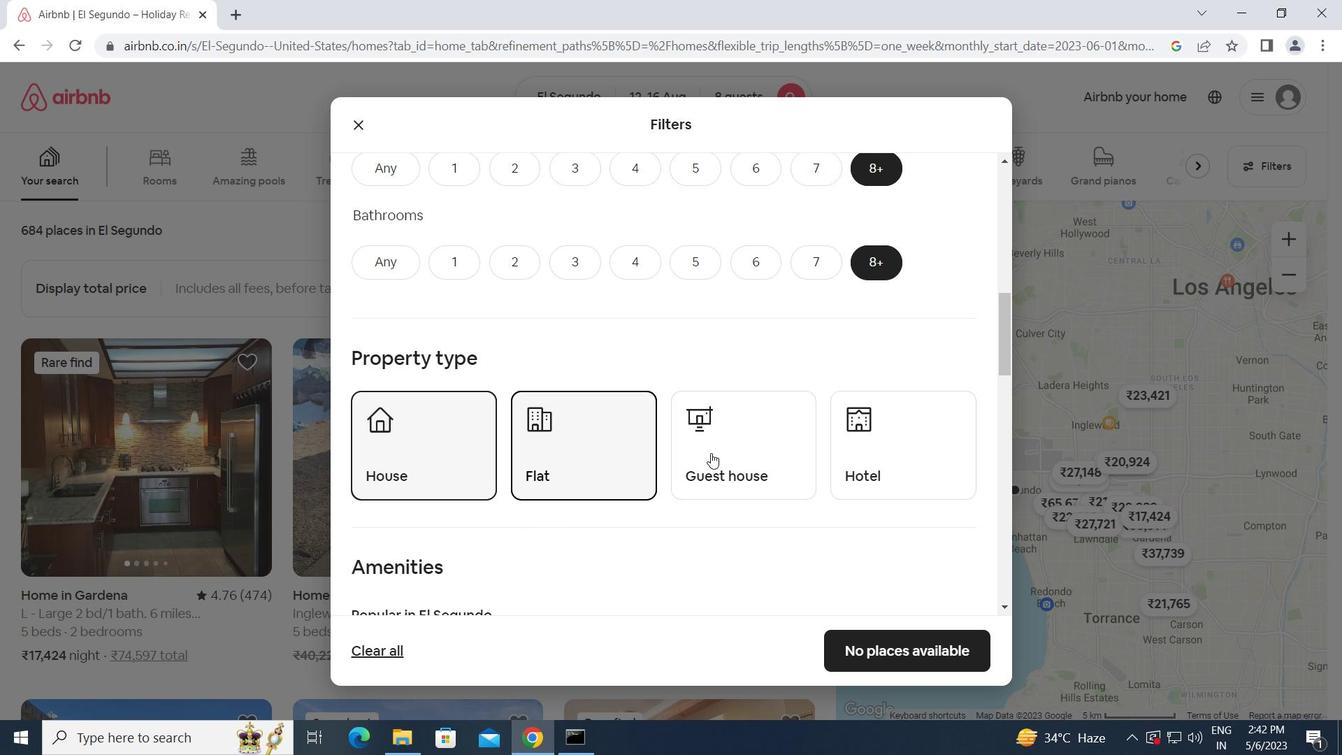 
Action: Mouse pressed left at (757, 445)
Screenshot: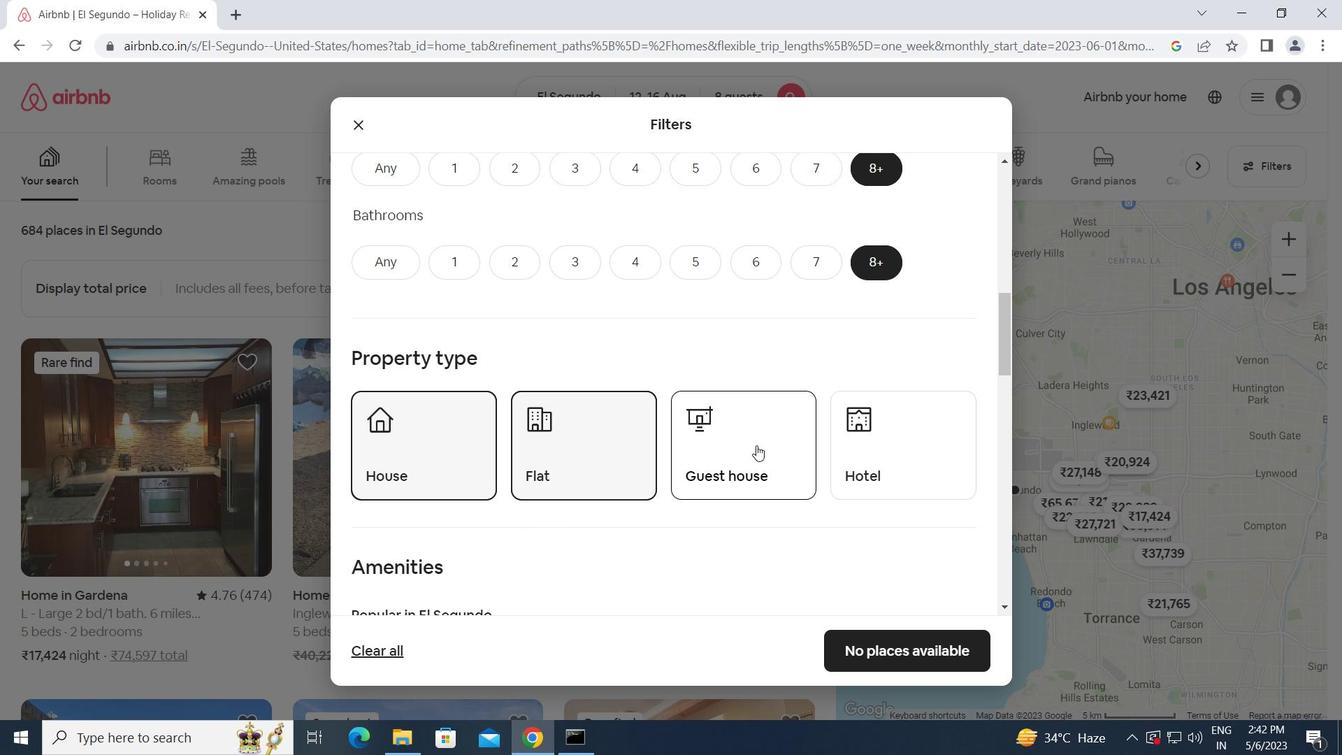 
Action: Mouse moved to (894, 454)
Screenshot: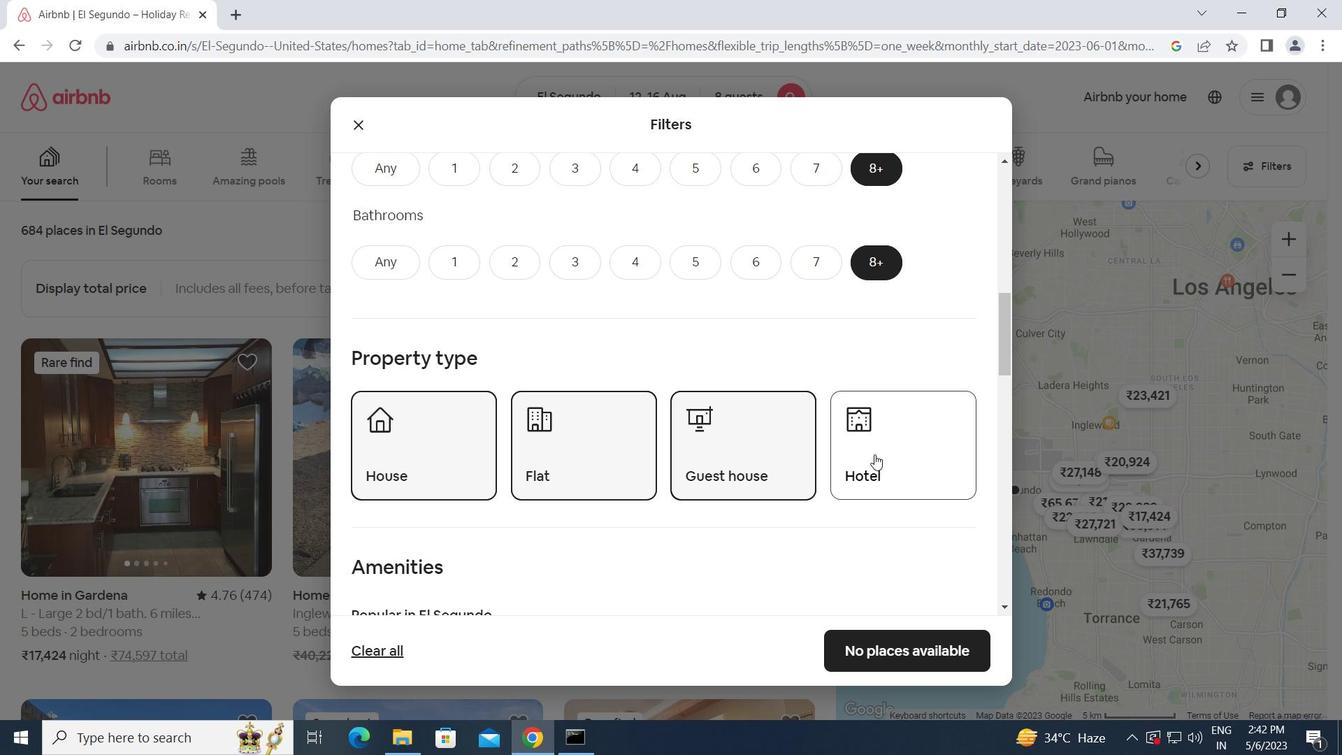 
Action: Mouse pressed left at (894, 454)
Screenshot: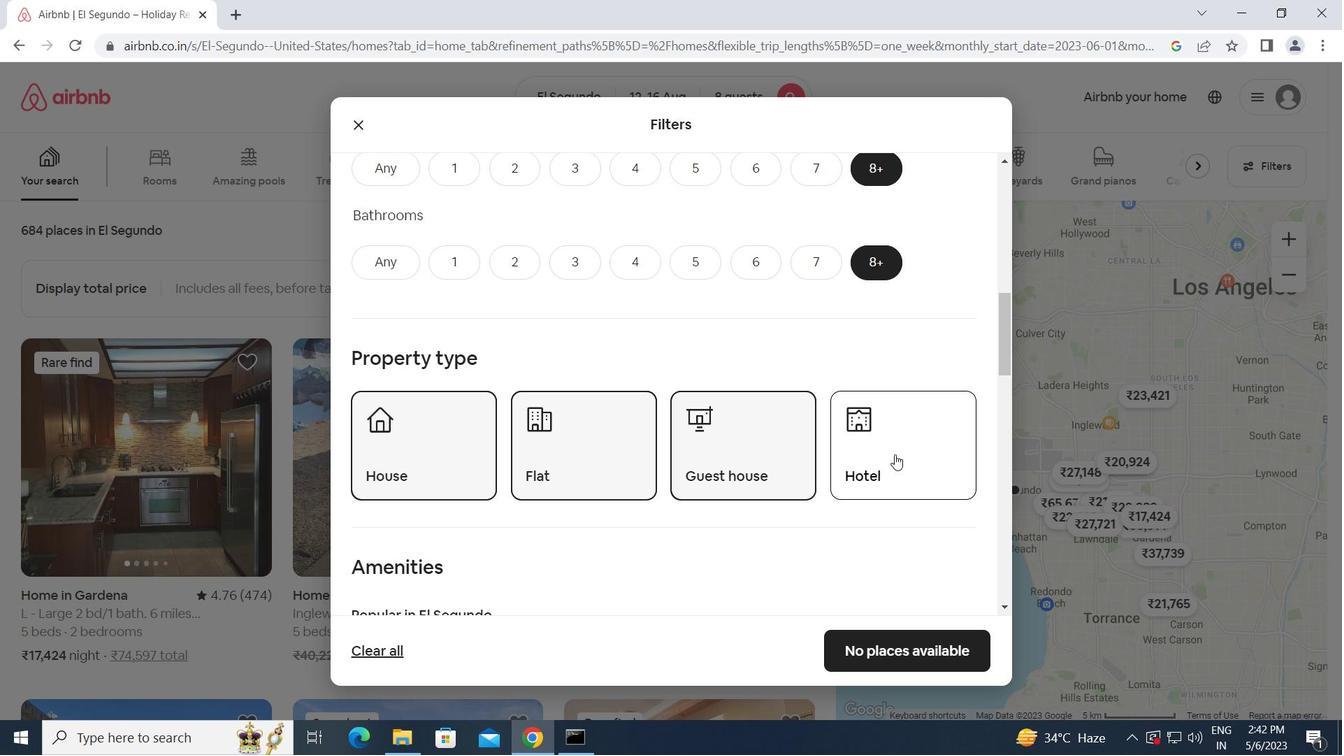 
Action: Mouse moved to (842, 538)
Screenshot: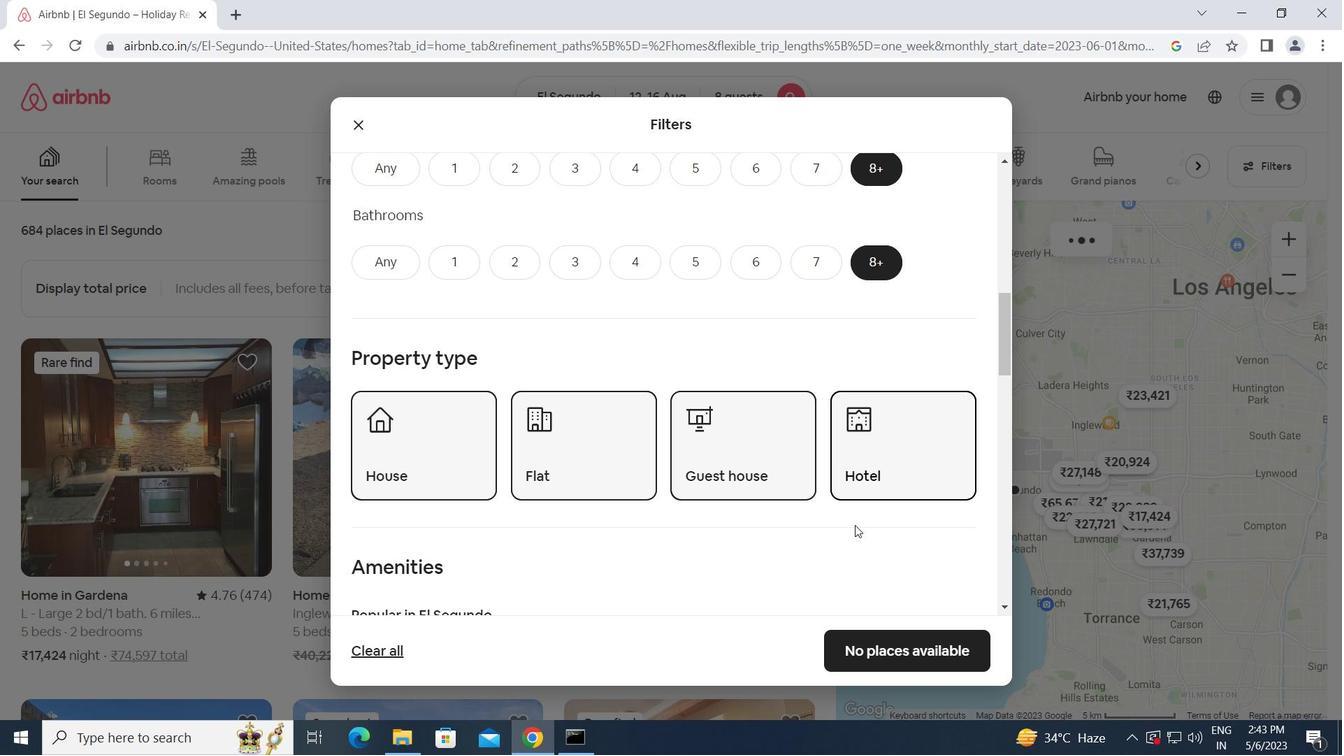 
Action: Mouse scrolled (842, 537) with delta (0, 0)
Screenshot: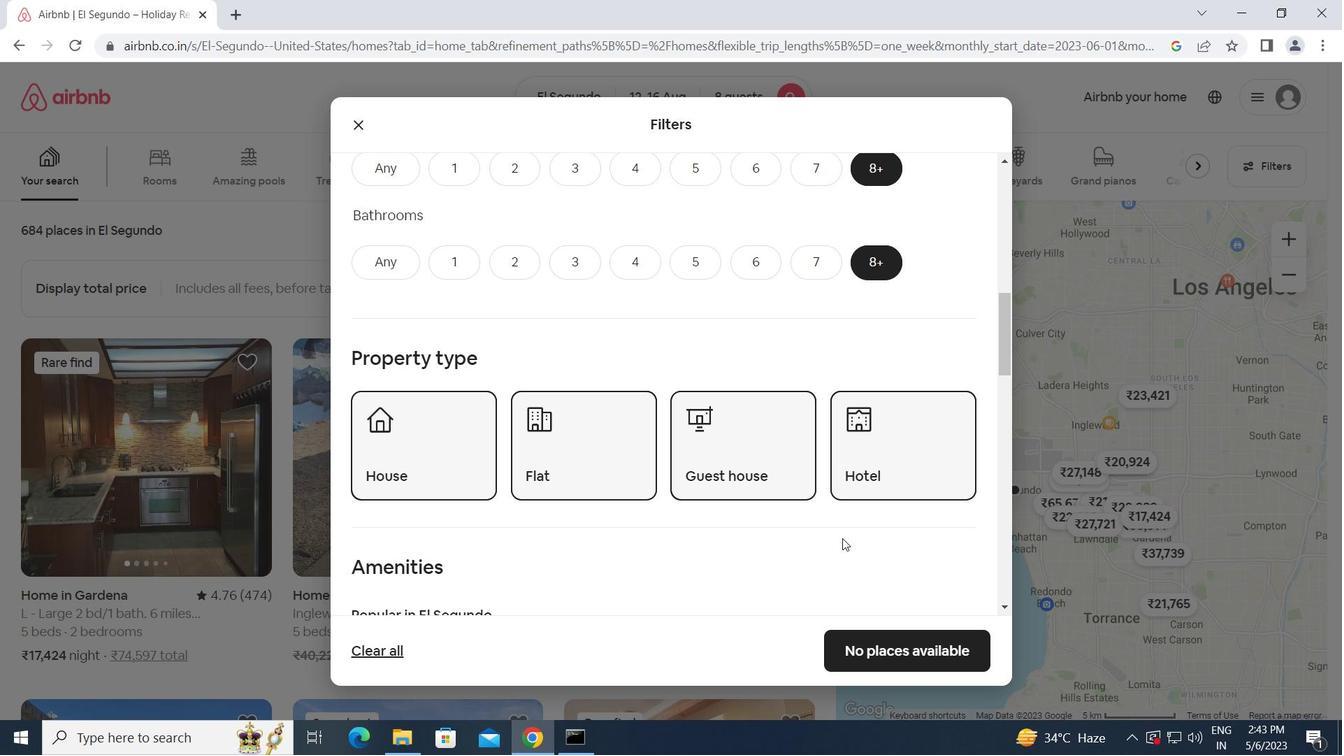 
Action: Mouse scrolled (842, 537) with delta (0, 0)
Screenshot: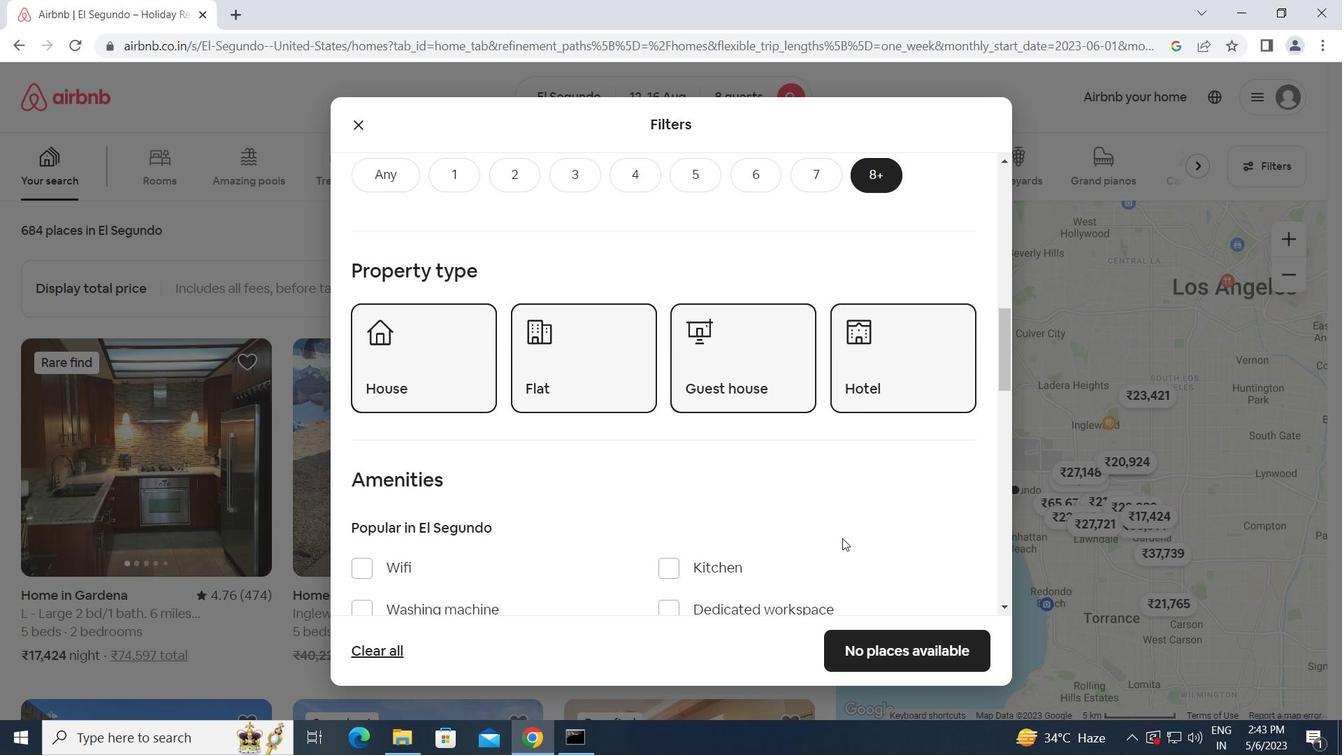 
Action: Mouse scrolled (842, 537) with delta (0, 0)
Screenshot: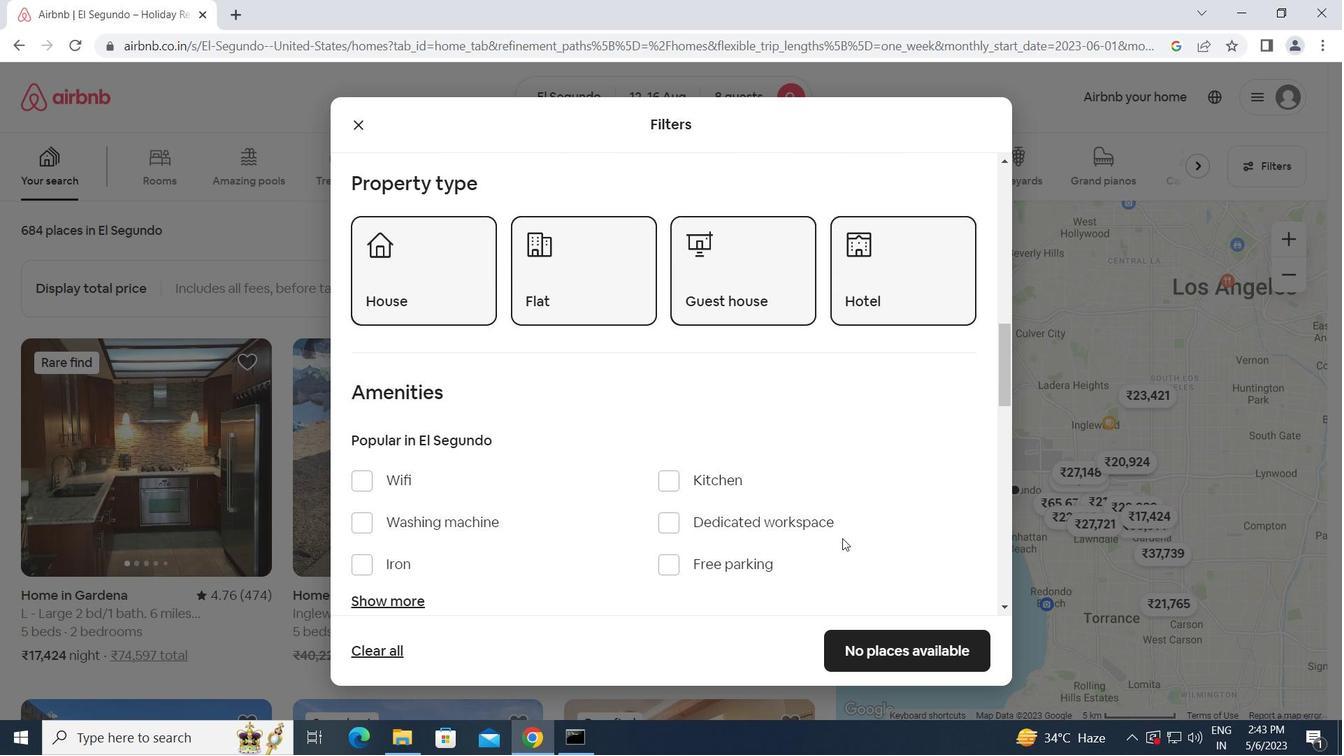 
Action: Mouse moved to (406, 518)
Screenshot: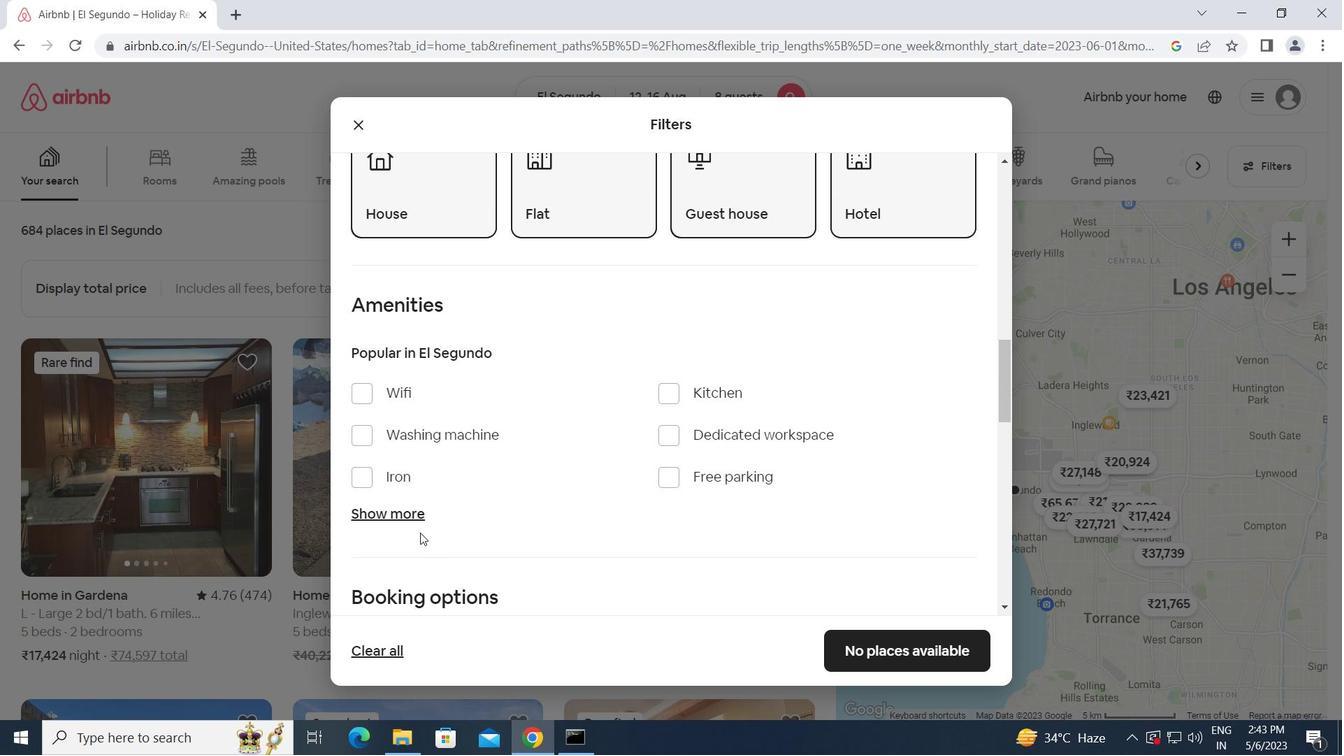 
Action: Mouse pressed left at (406, 518)
Screenshot: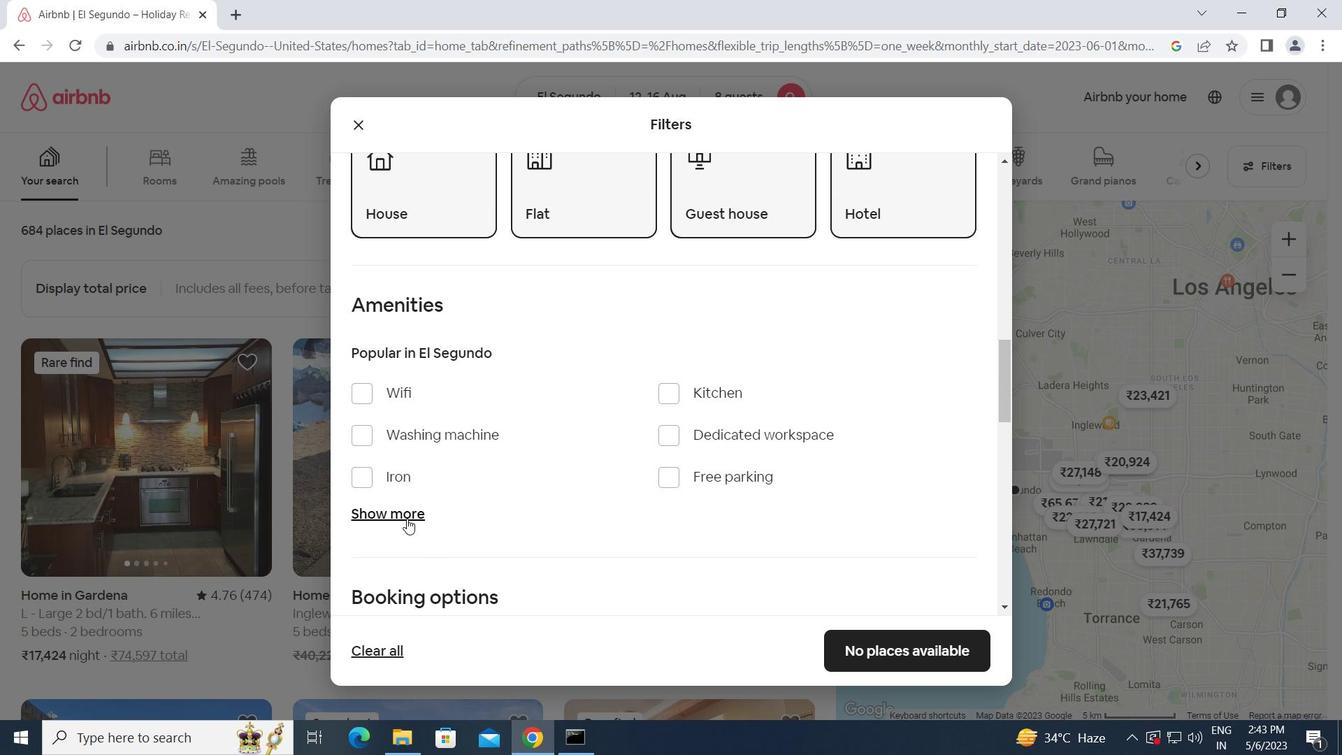 
Action: Mouse moved to (366, 393)
Screenshot: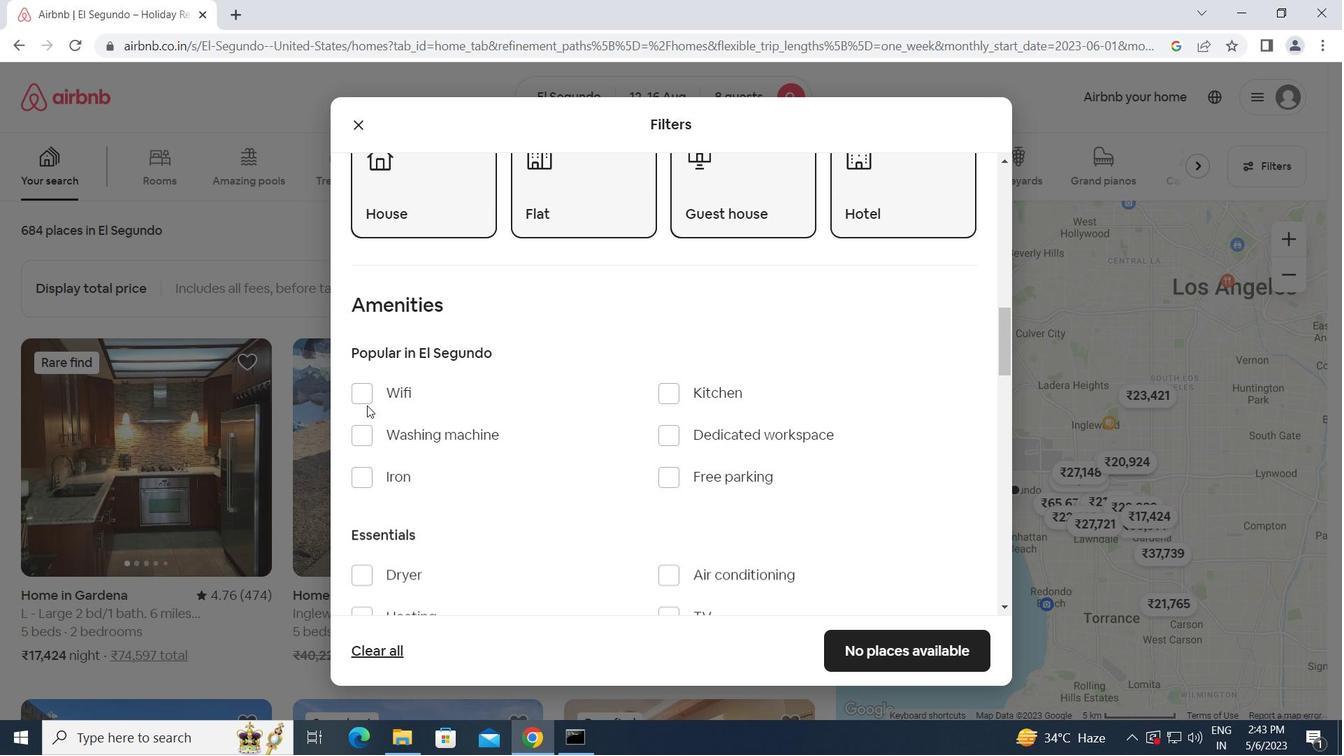 
Action: Mouse pressed left at (366, 393)
Screenshot: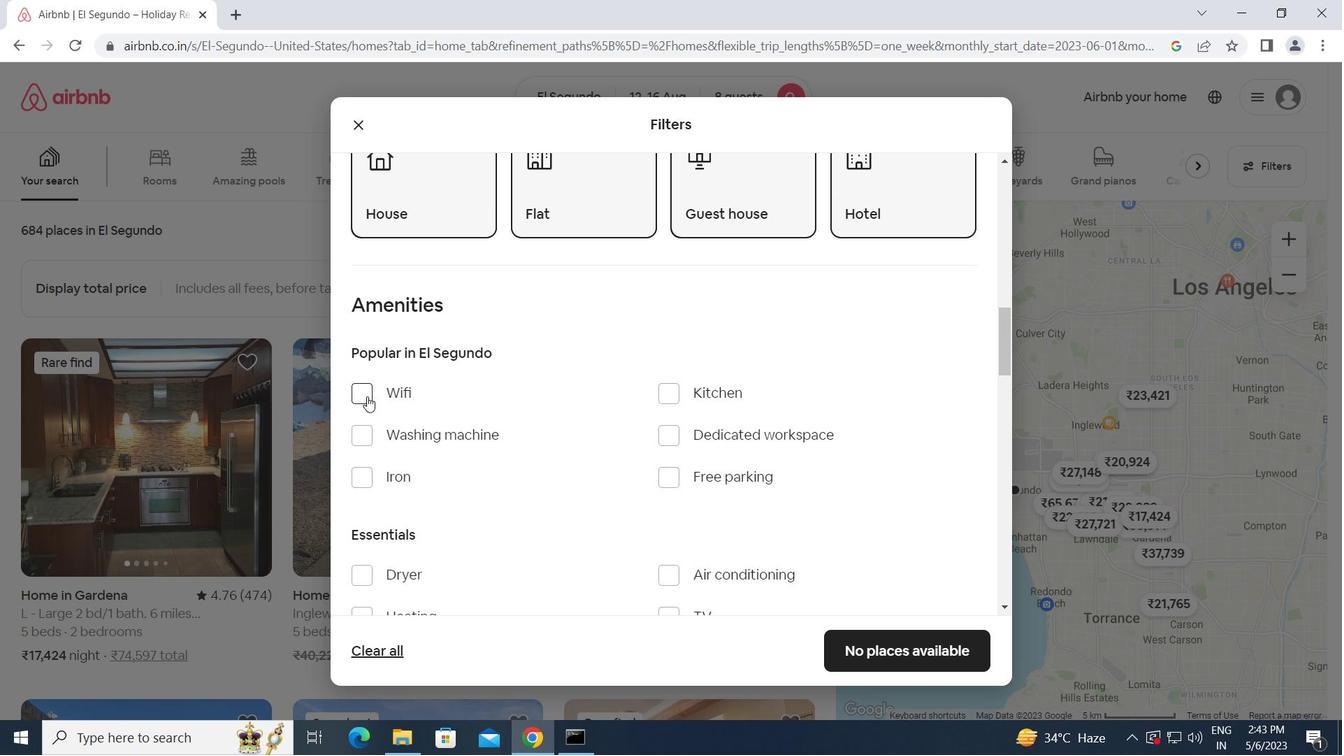 
Action: Mouse moved to (499, 494)
Screenshot: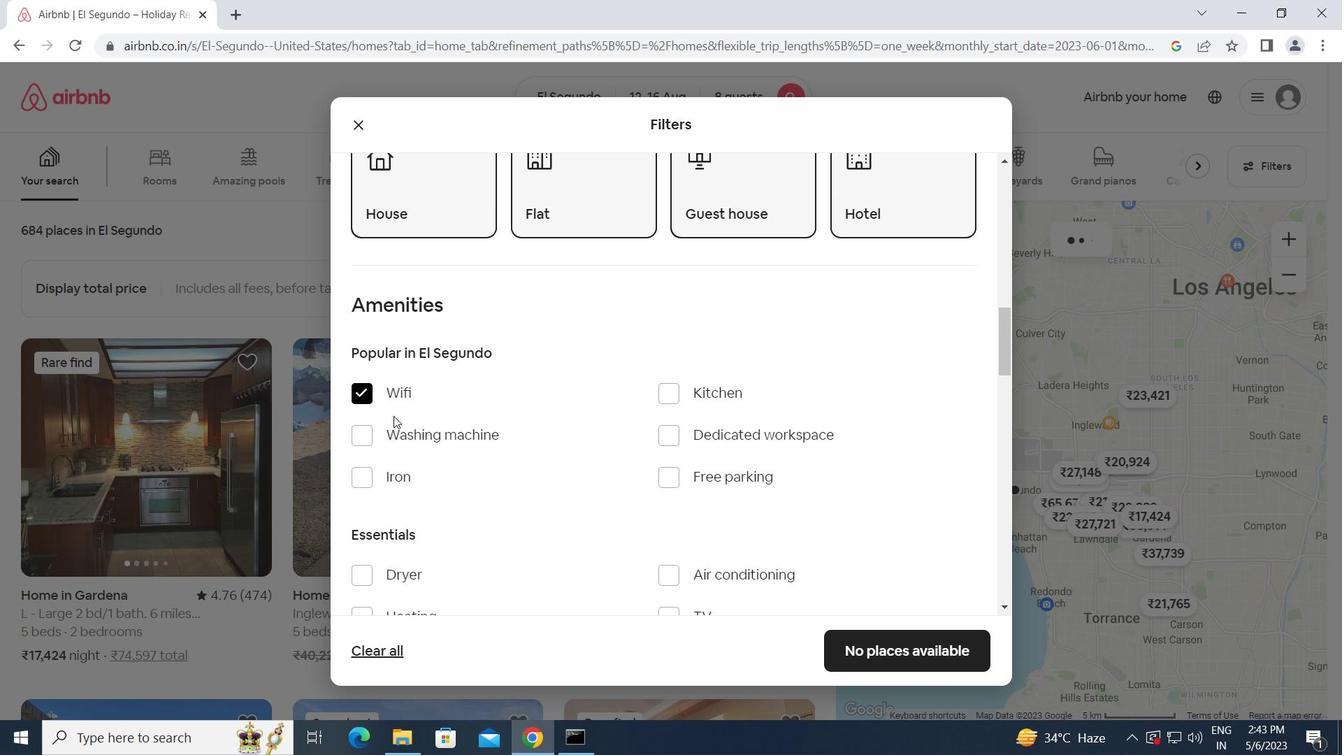 
Action: Mouse scrolled (499, 494) with delta (0, 0)
Screenshot: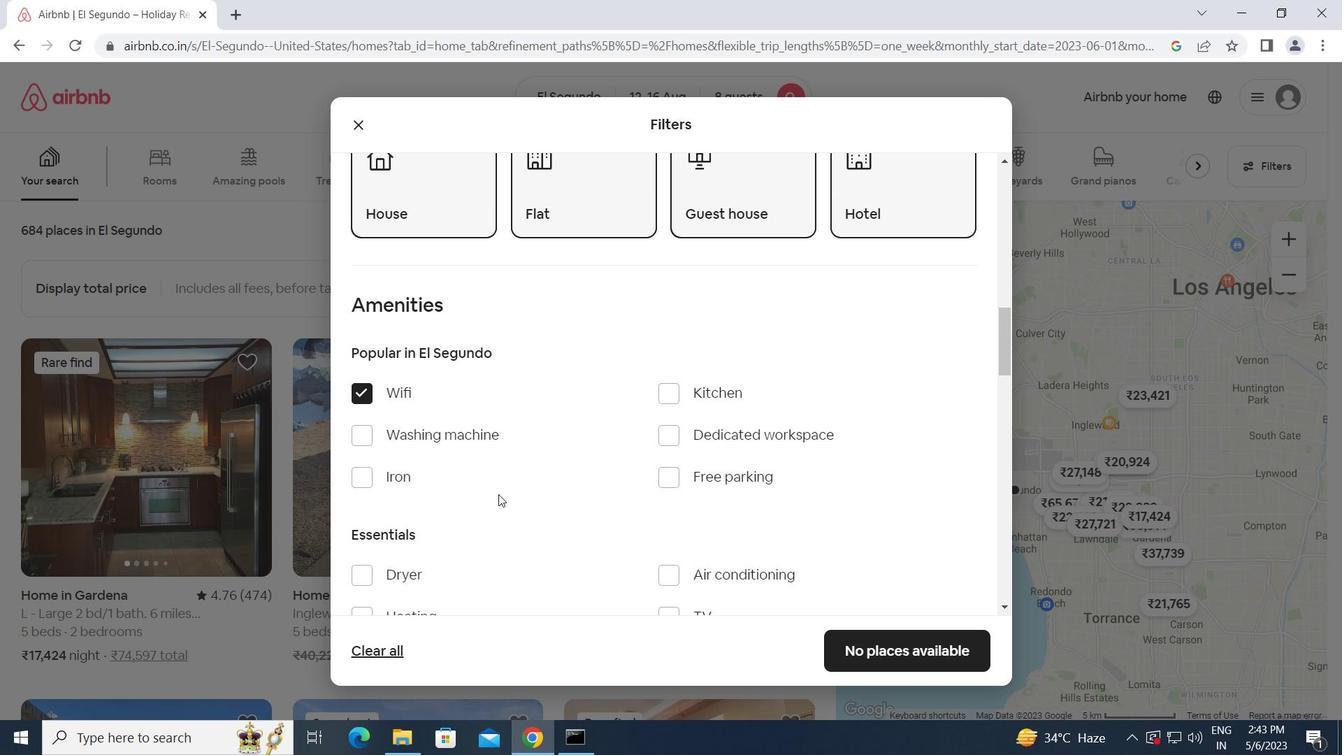 
Action: Mouse scrolled (499, 494) with delta (0, 0)
Screenshot: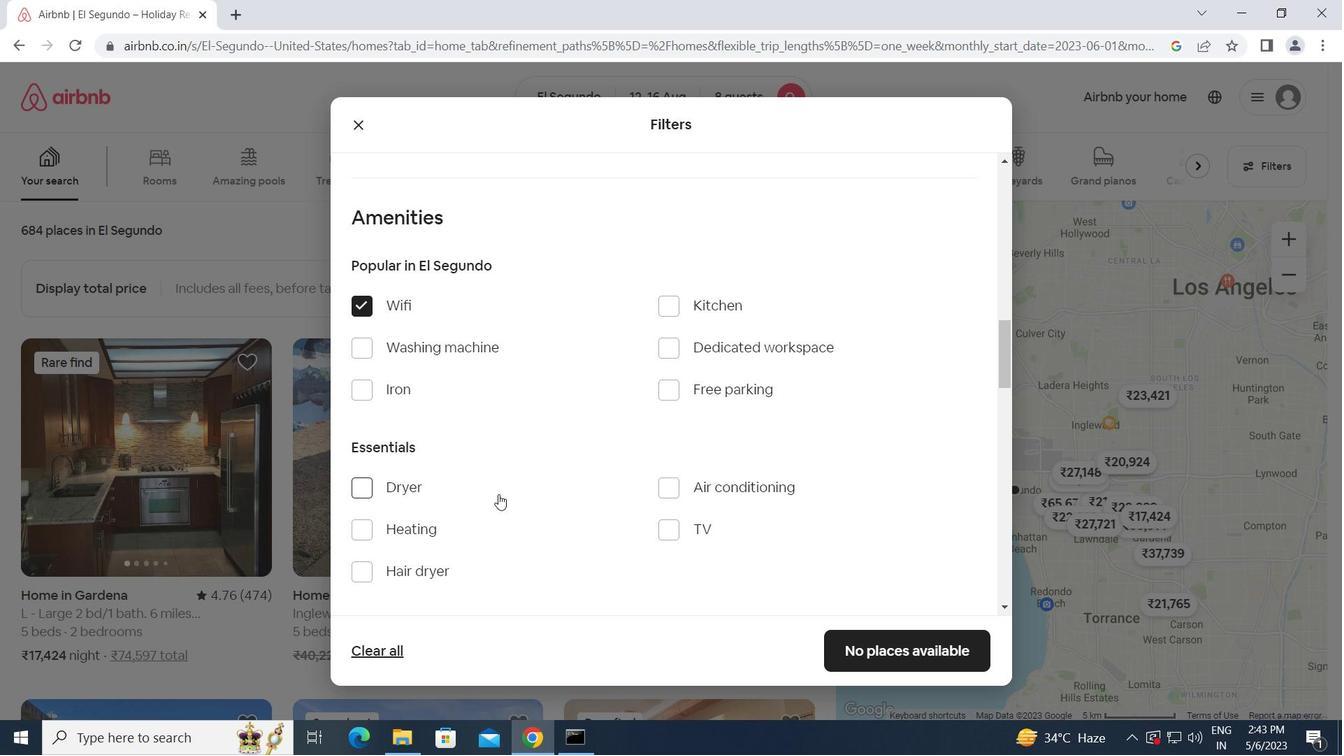 
Action: Mouse moved to (677, 434)
Screenshot: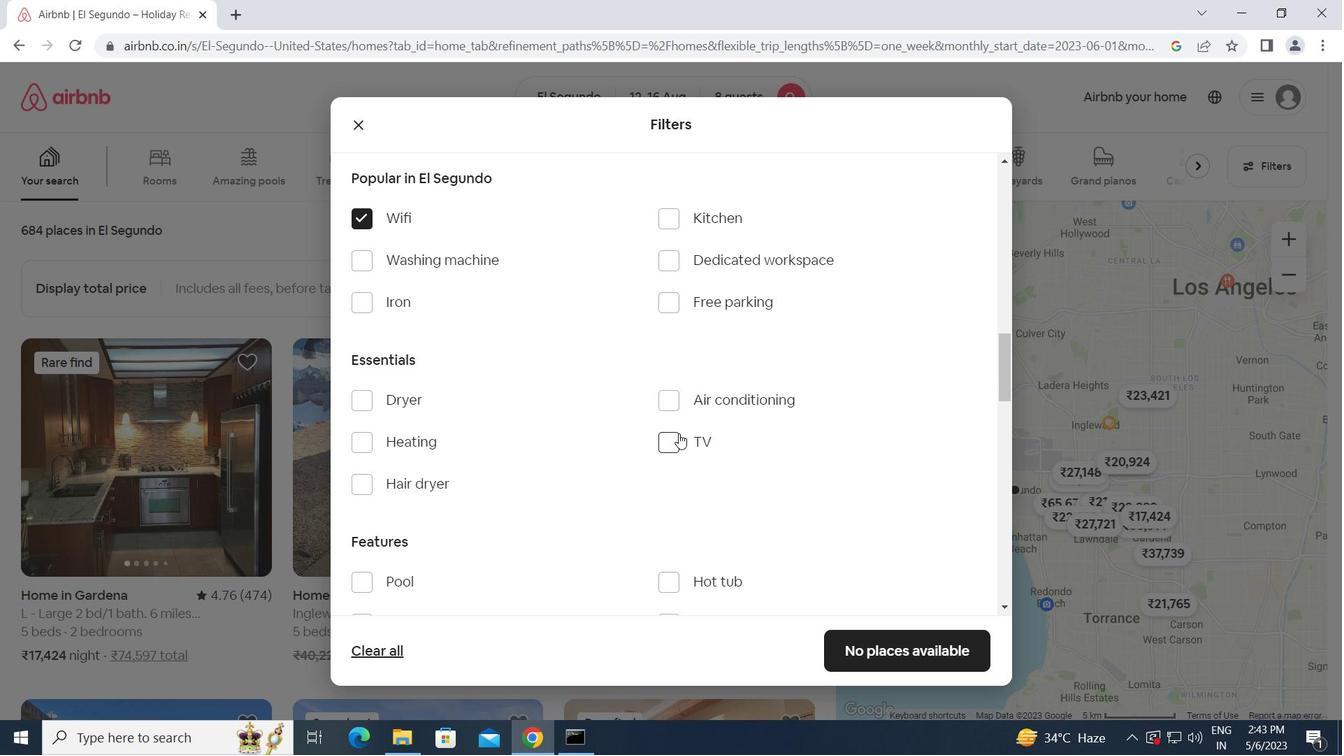 
Action: Mouse pressed left at (677, 434)
Screenshot: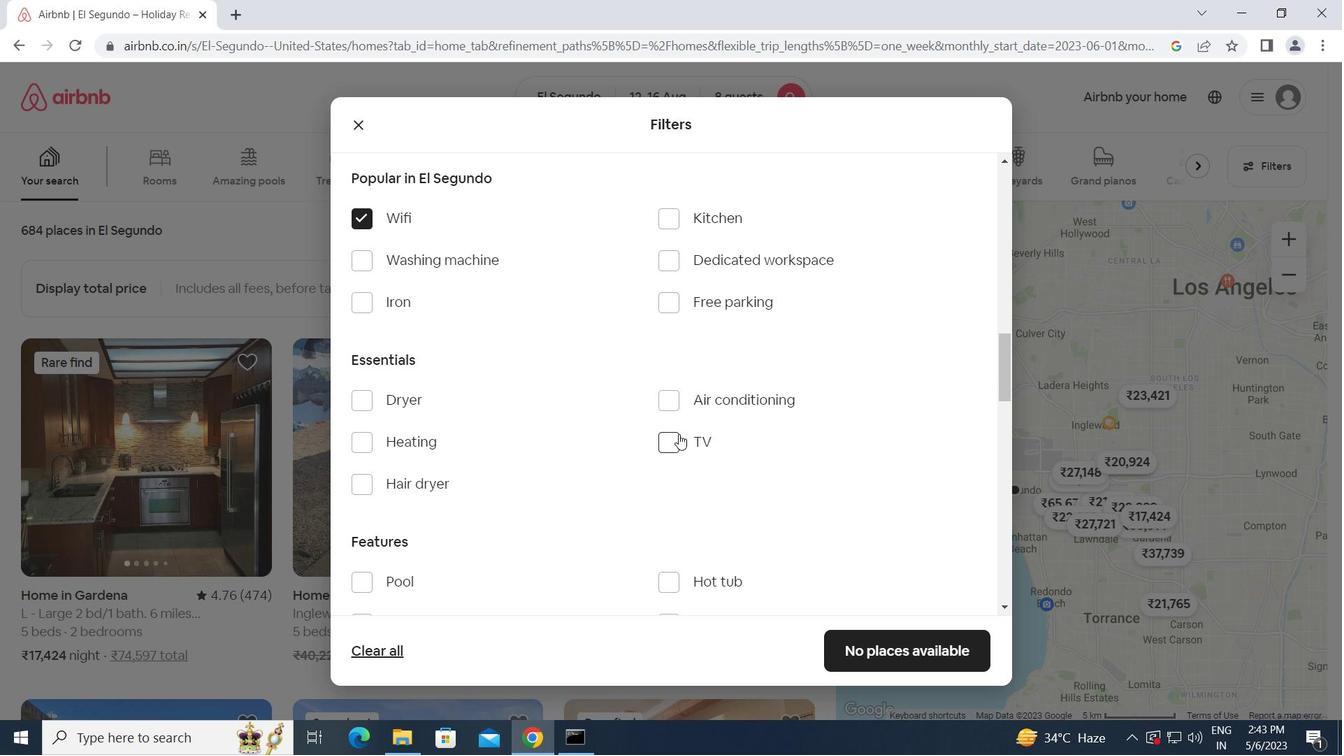 
Action: Mouse moved to (670, 302)
Screenshot: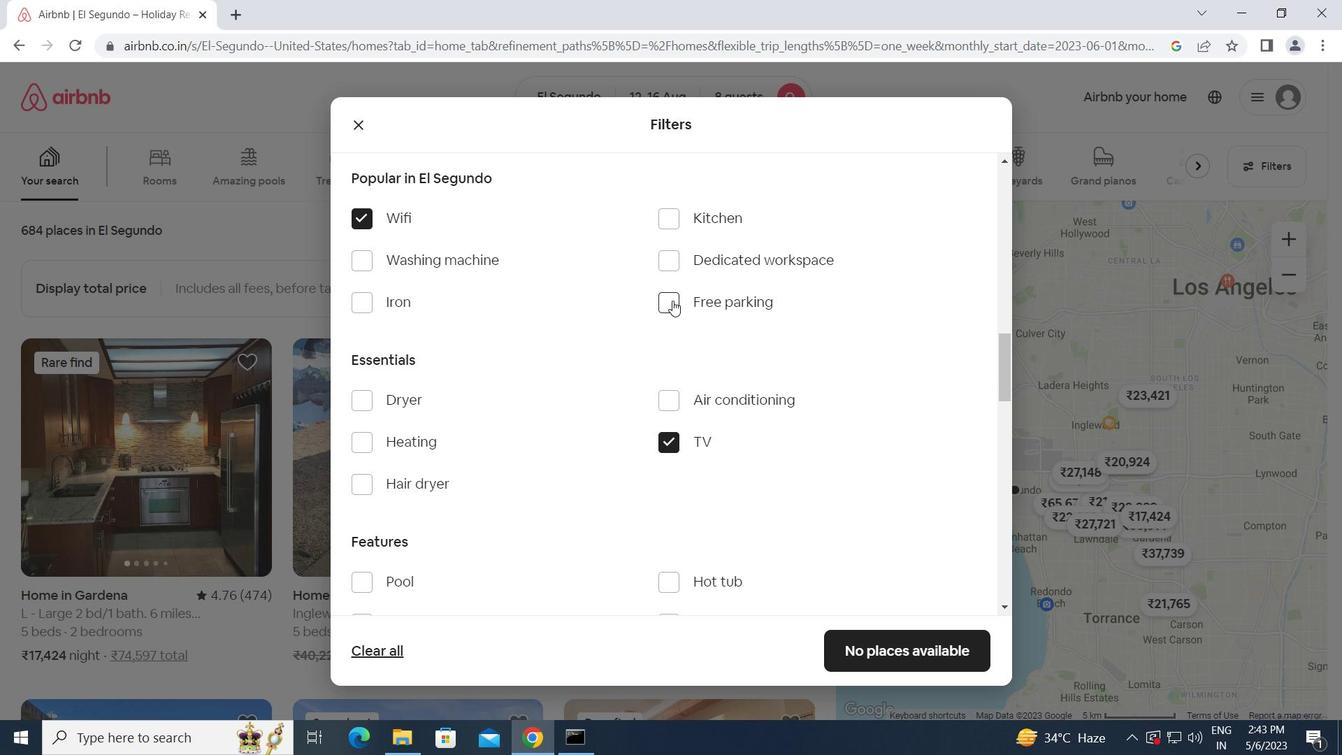 
Action: Mouse pressed left at (670, 302)
Screenshot: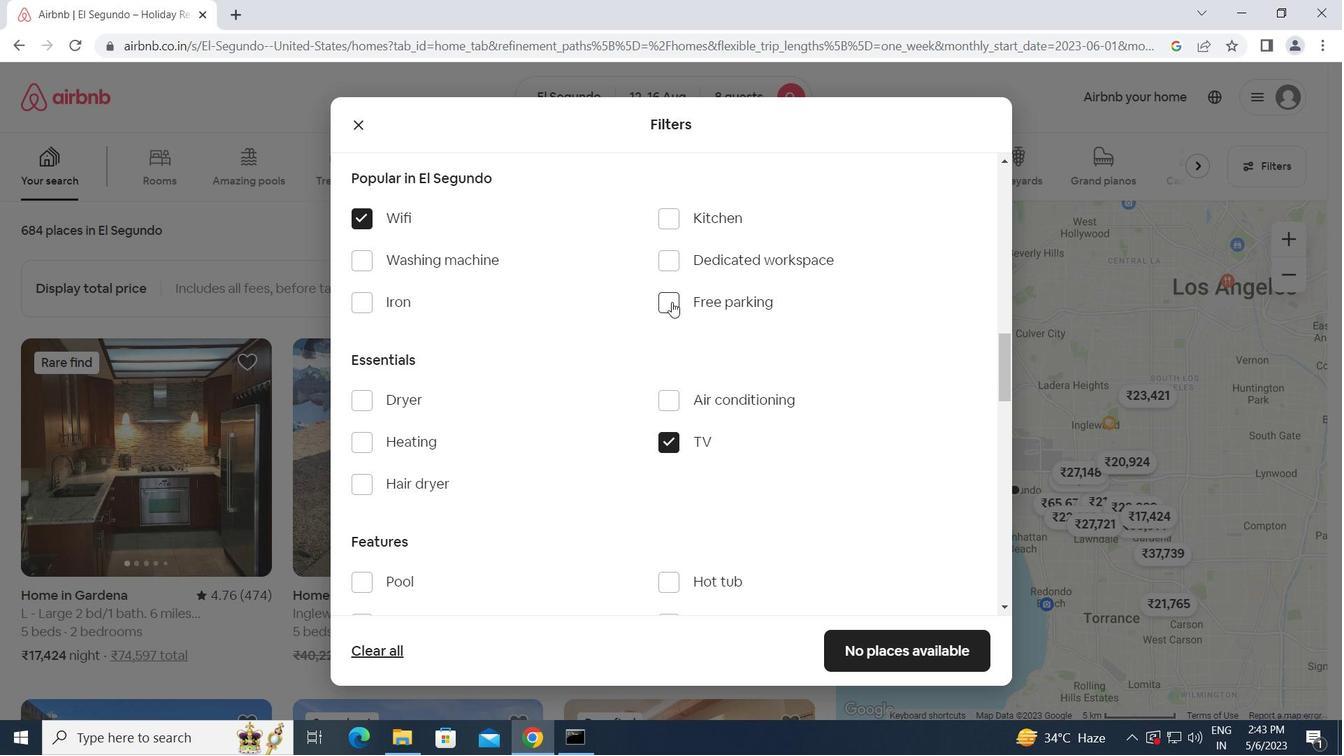 
Action: Mouse moved to (578, 455)
Screenshot: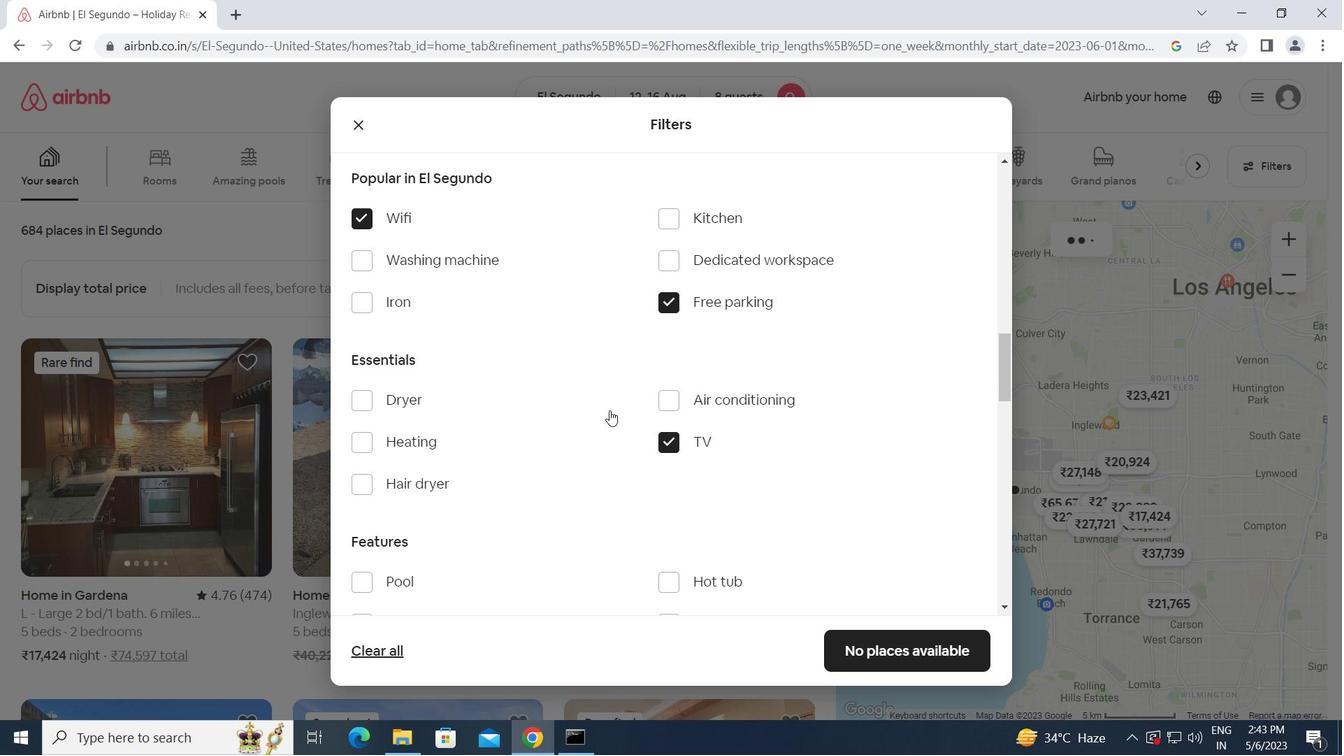 
Action: Mouse scrolled (578, 454) with delta (0, 0)
Screenshot: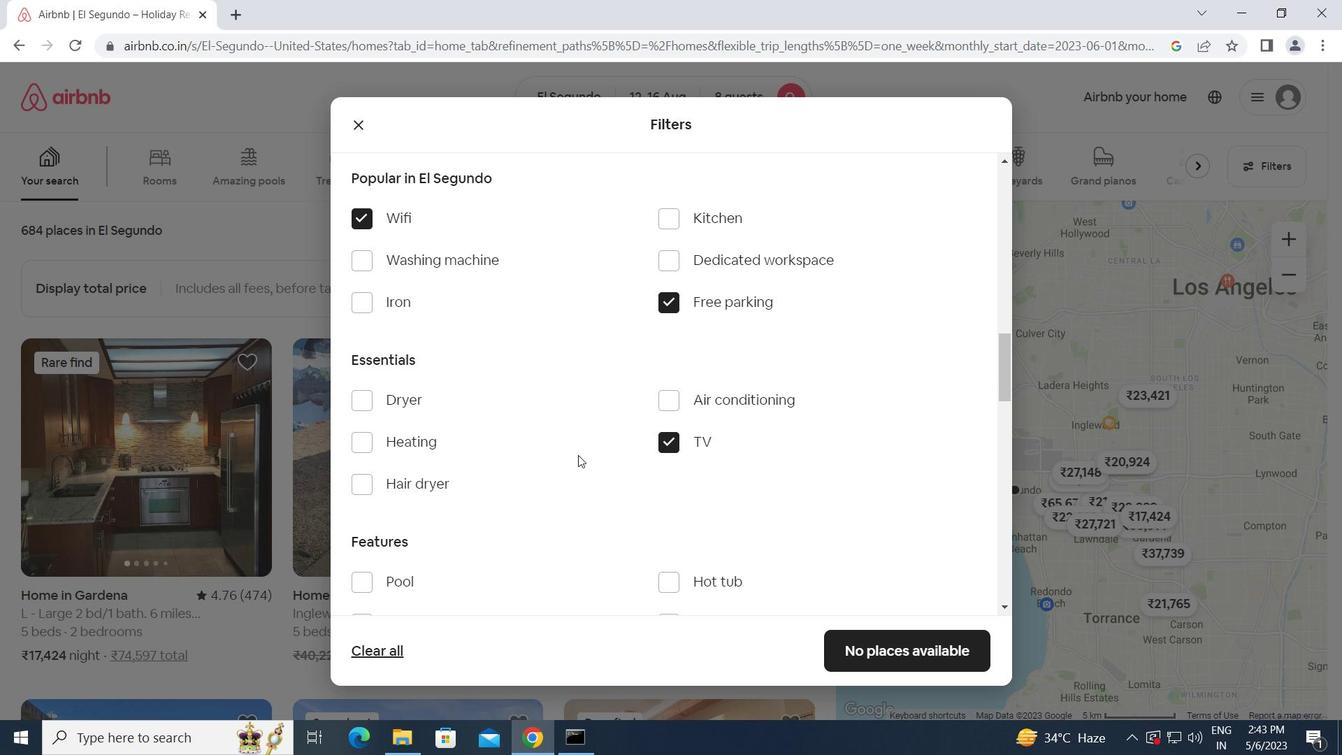 
Action: Mouse moved to (483, 495)
Screenshot: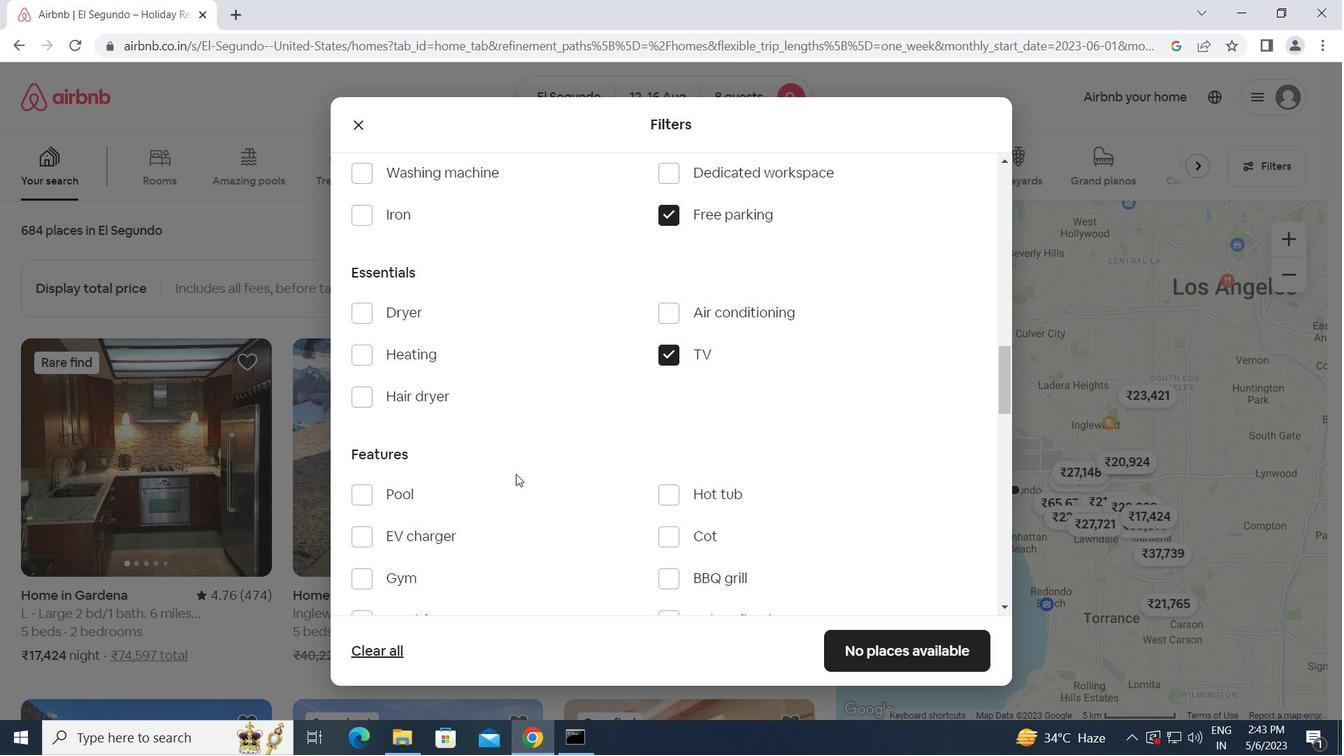 
Action: Mouse scrolled (483, 494) with delta (0, 0)
Screenshot: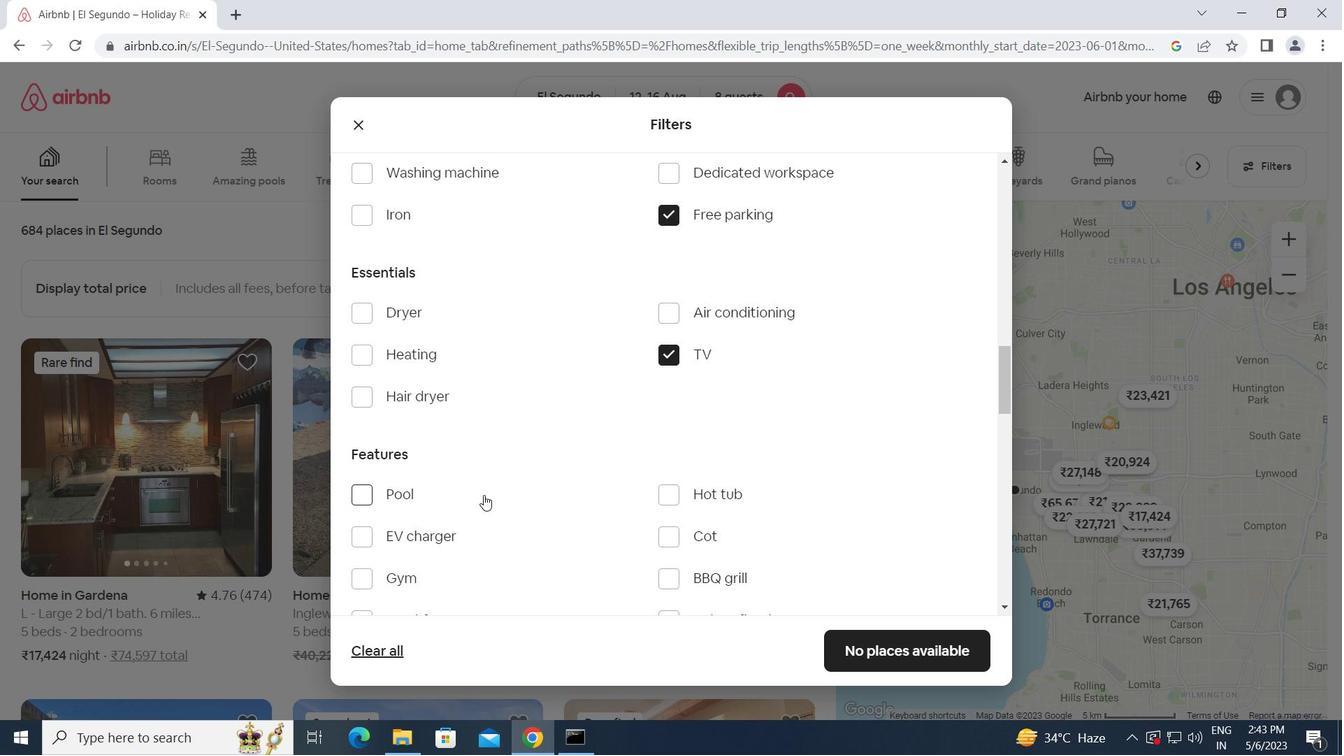 
Action: Mouse moved to (362, 491)
Screenshot: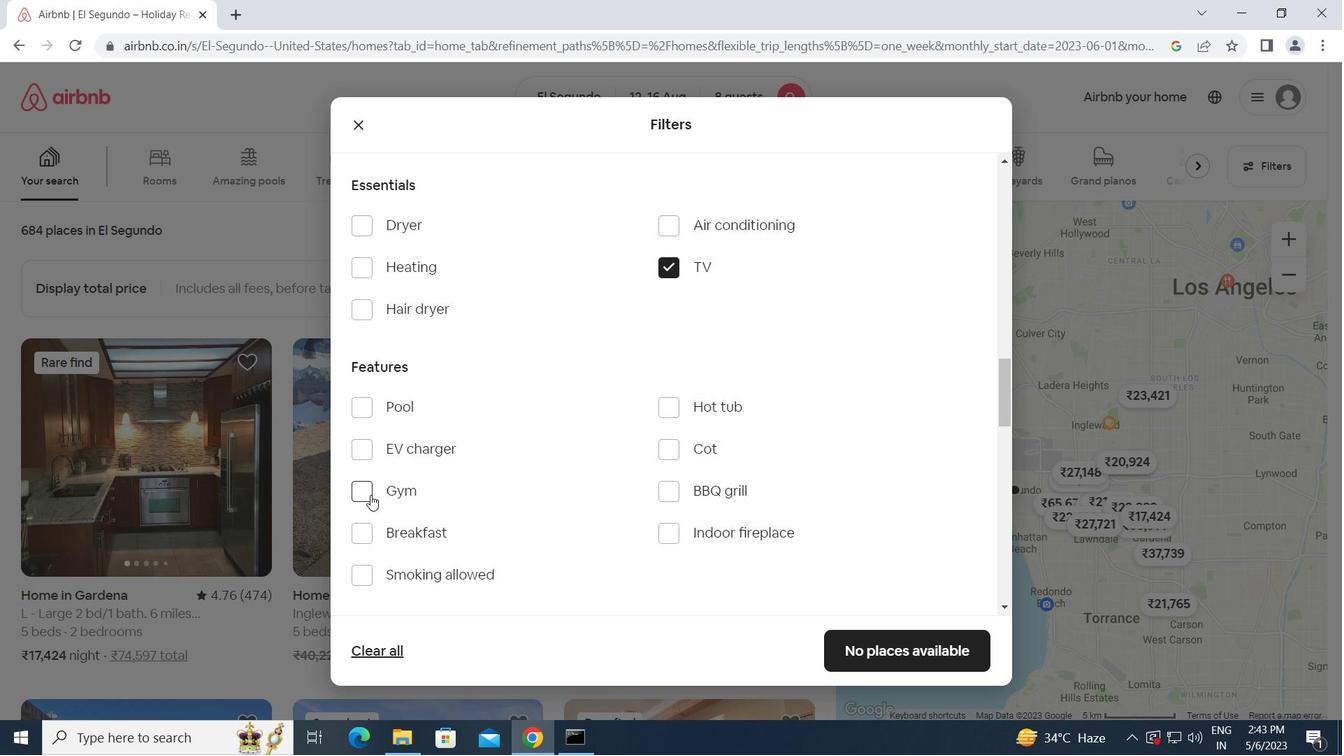 
Action: Mouse pressed left at (362, 491)
Screenshot: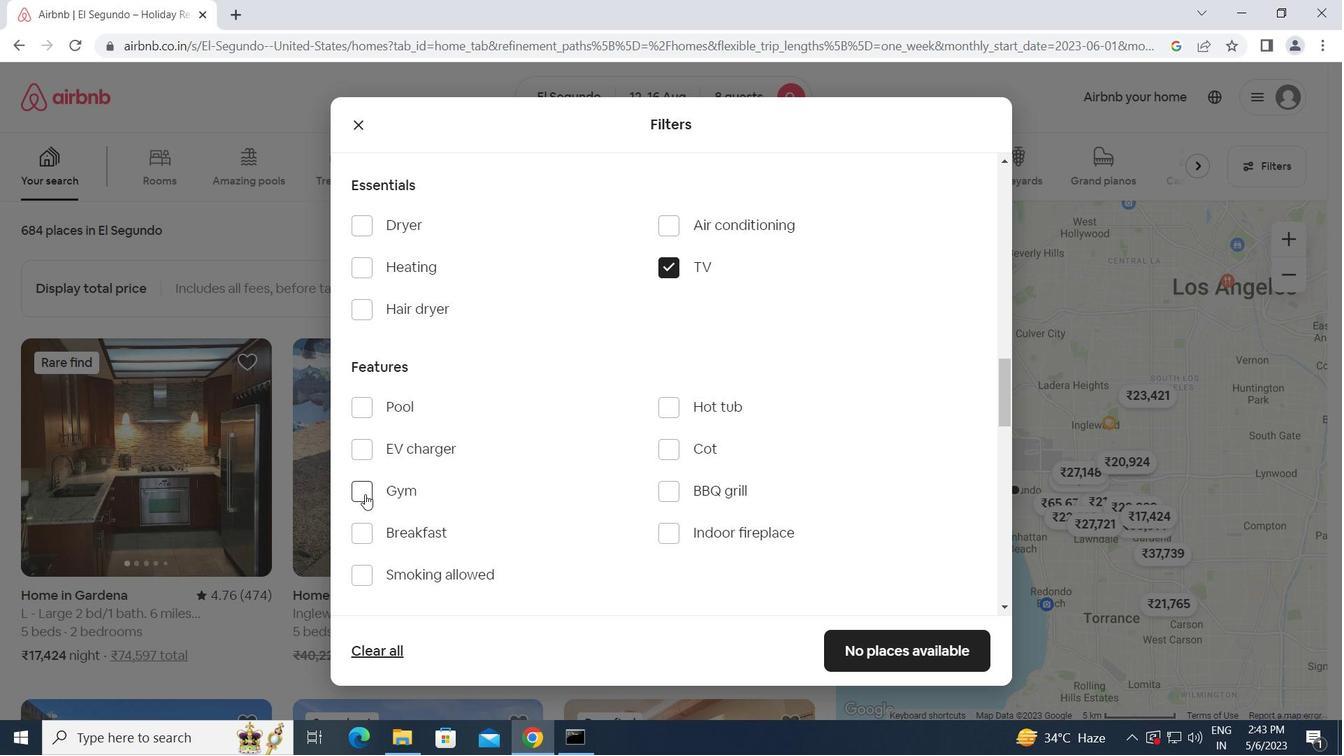 
Action: Mouse moved to (360, 528)
Screenshot: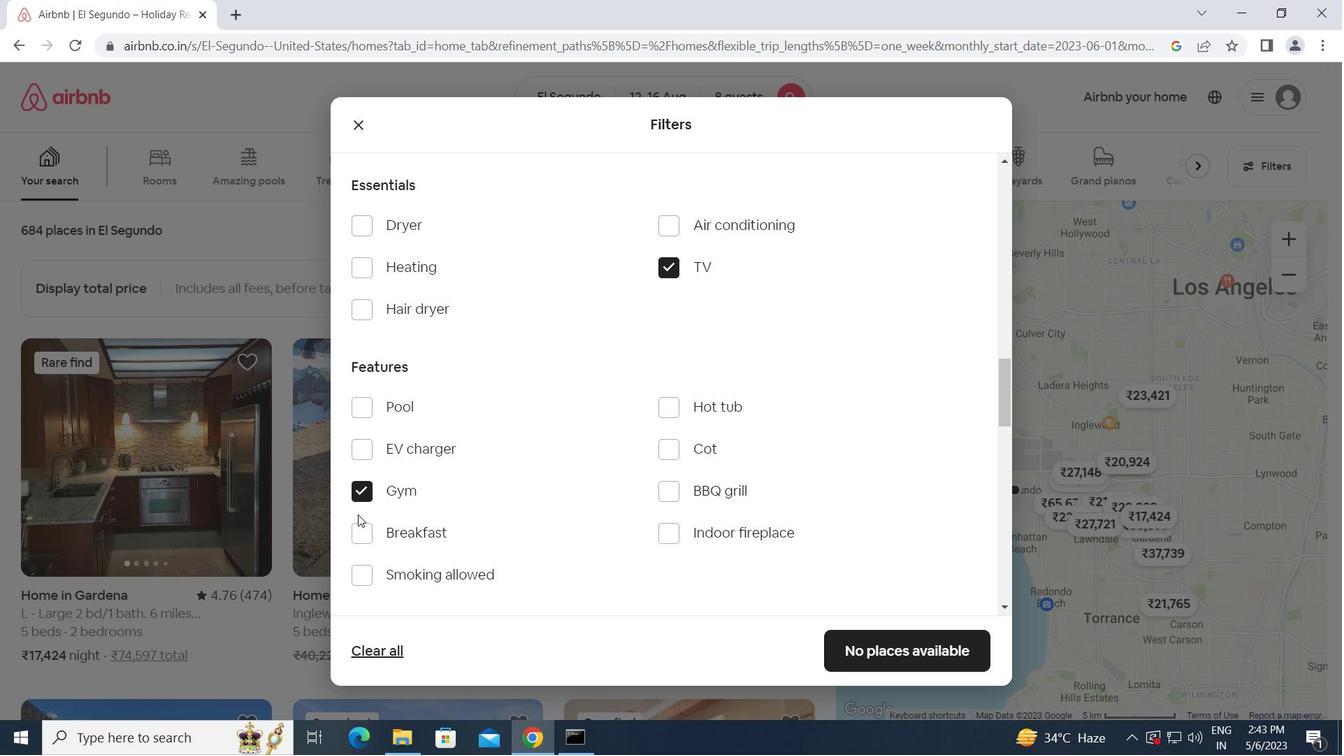 
Action: Mouse pressed left at (360, 528)
Screenshot: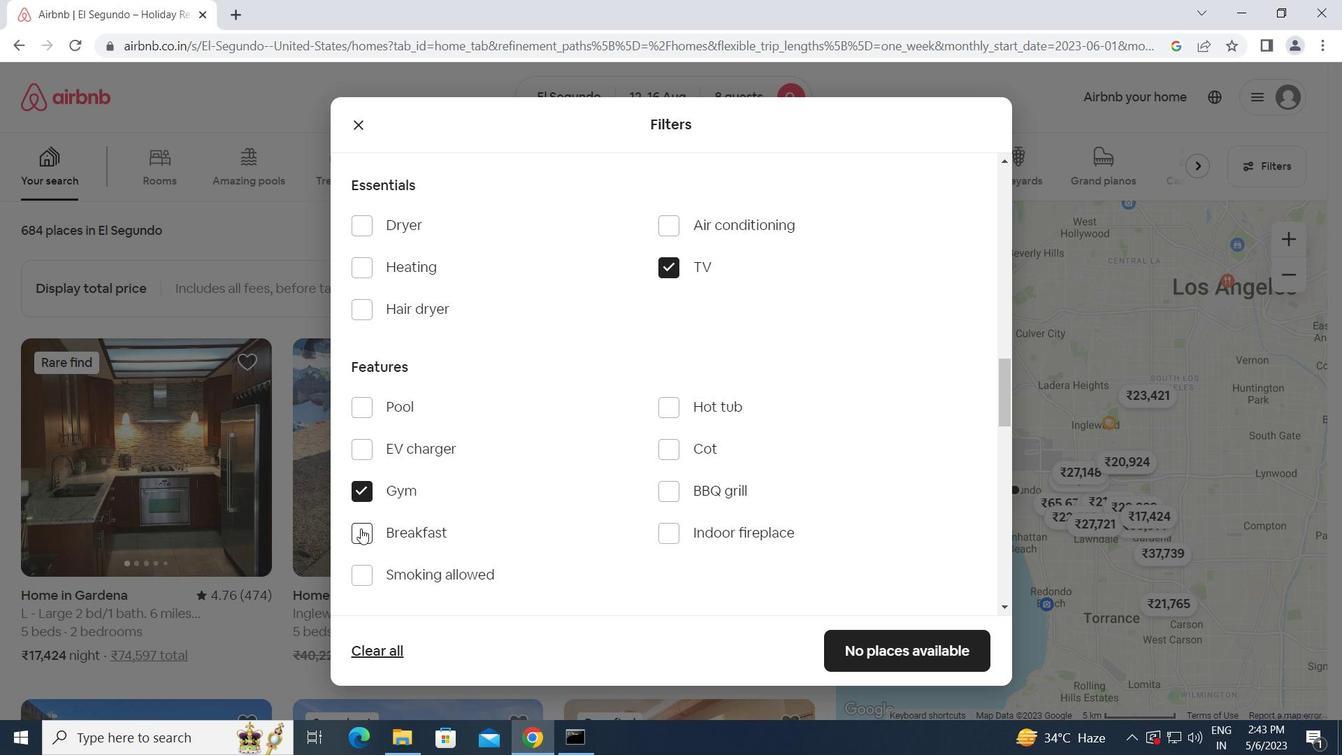 
Action: Mouse moved to (539, 547)
Screenshot: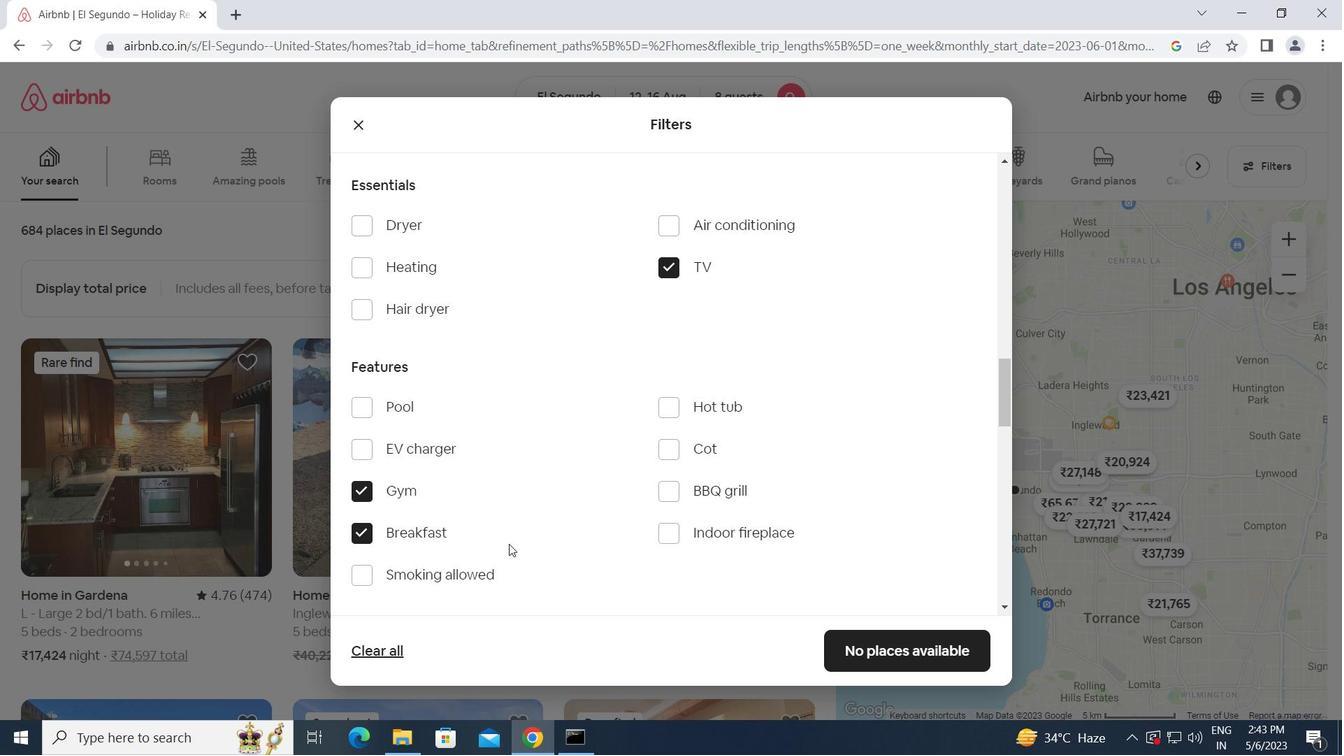 
Action: Mouse scrolled (539, 546) with delta (0, 0)
Screenshot: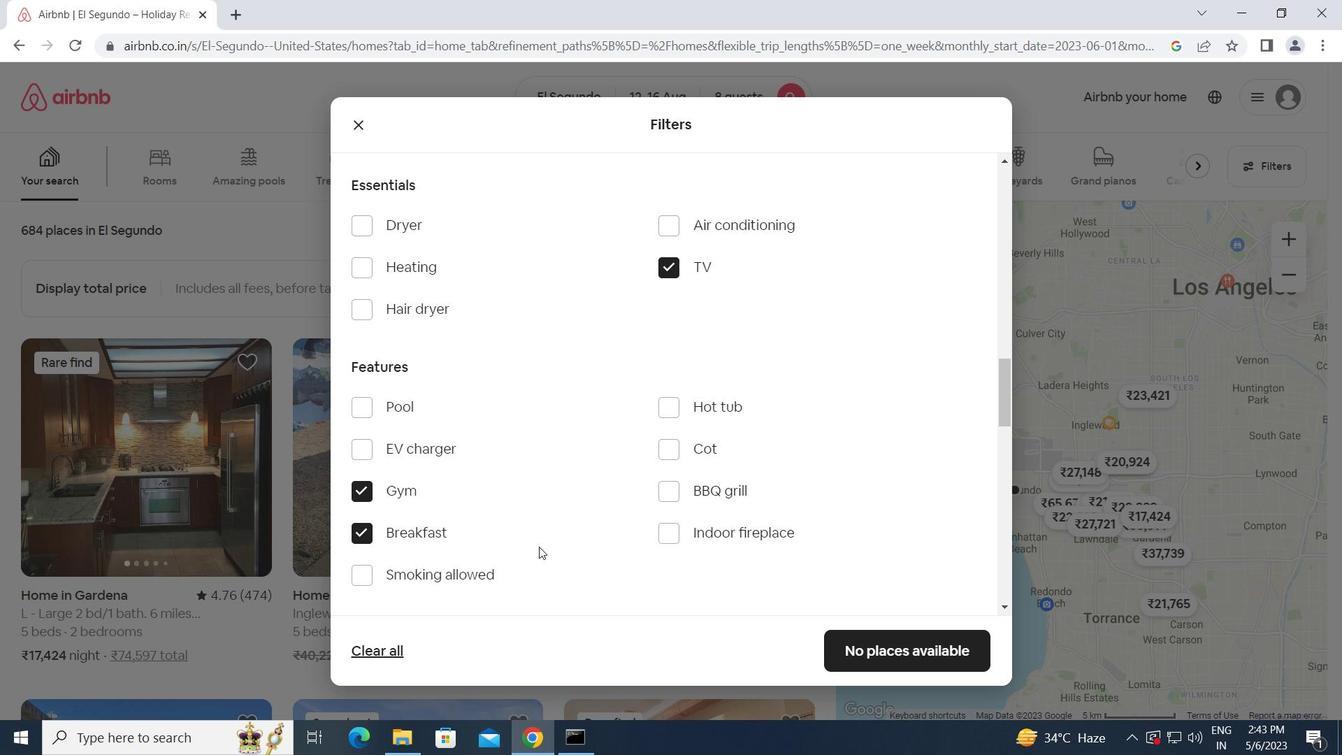 
Action: Mouse moved to (539, 547)
Screenshot: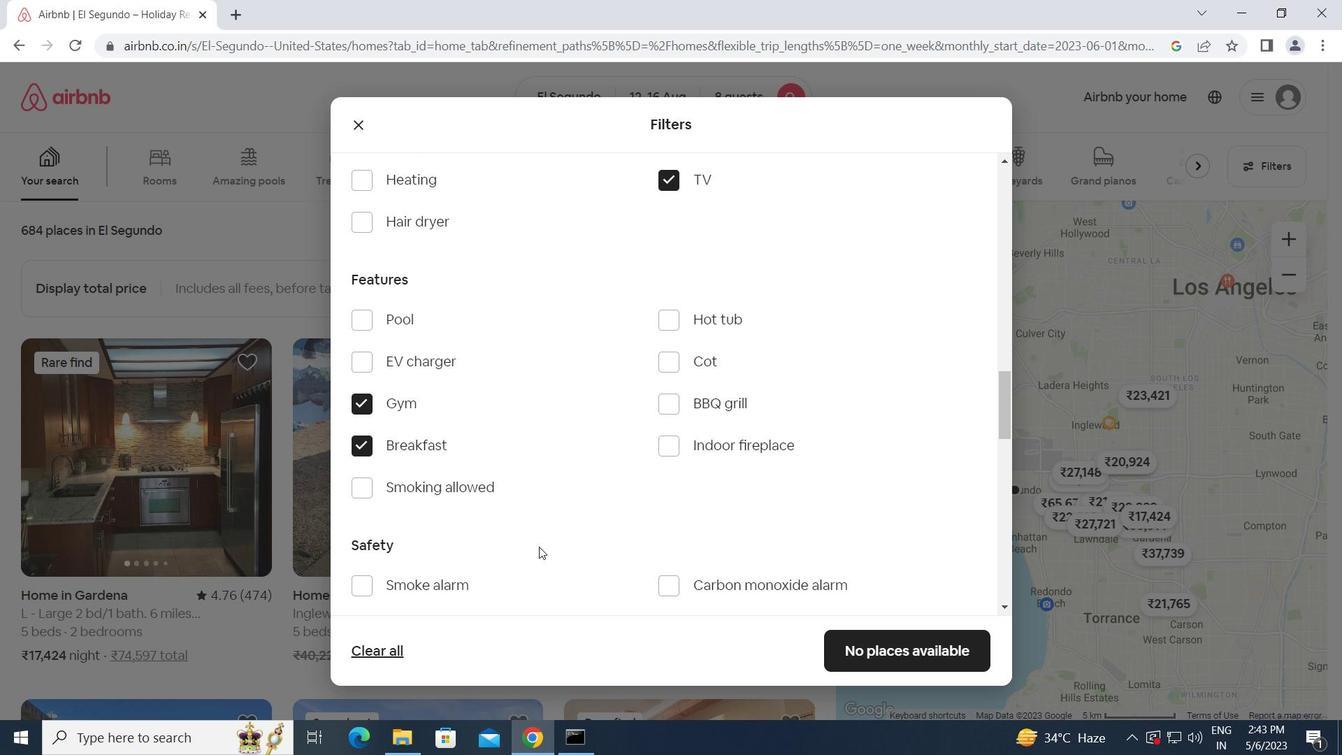 
Action: Mouse scrolled (539, 546) with delta (0, 0)
Screenshot: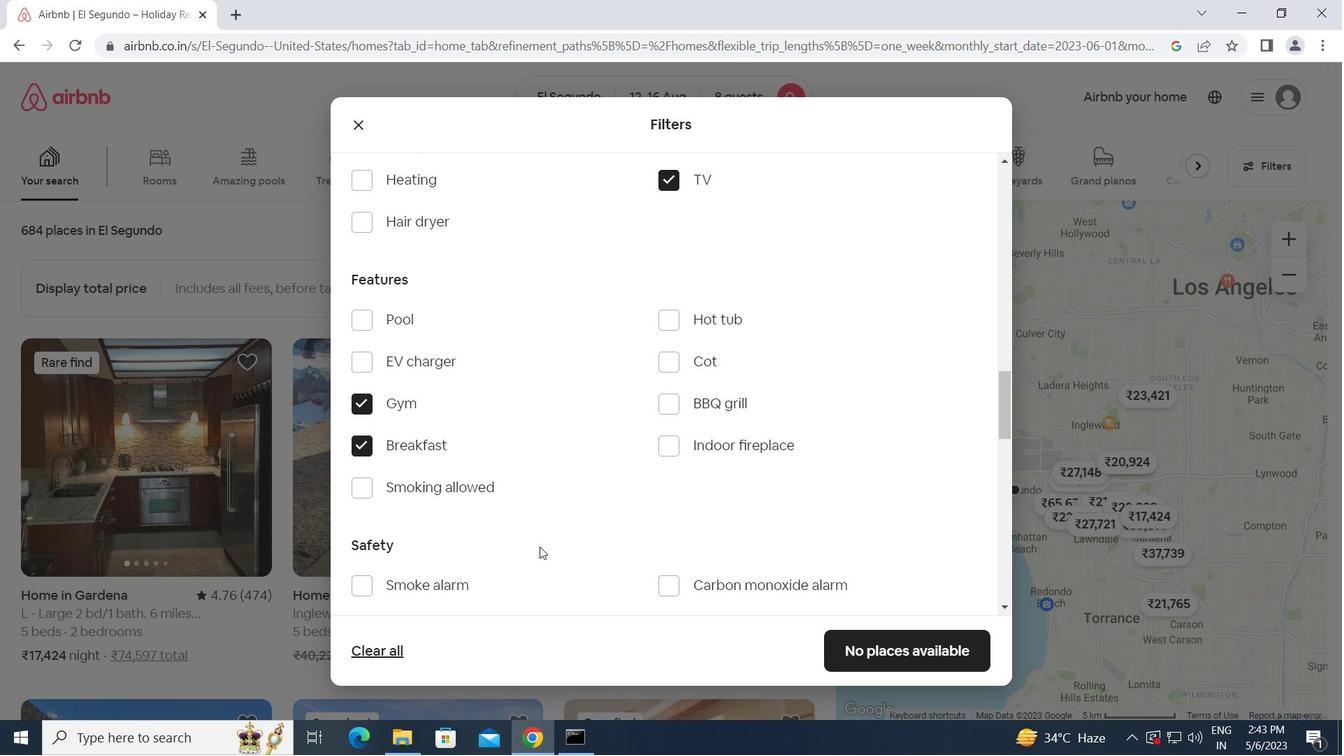 
Action: Mouse scrolled (539, 546) with delta (0, 0)
Screenshot: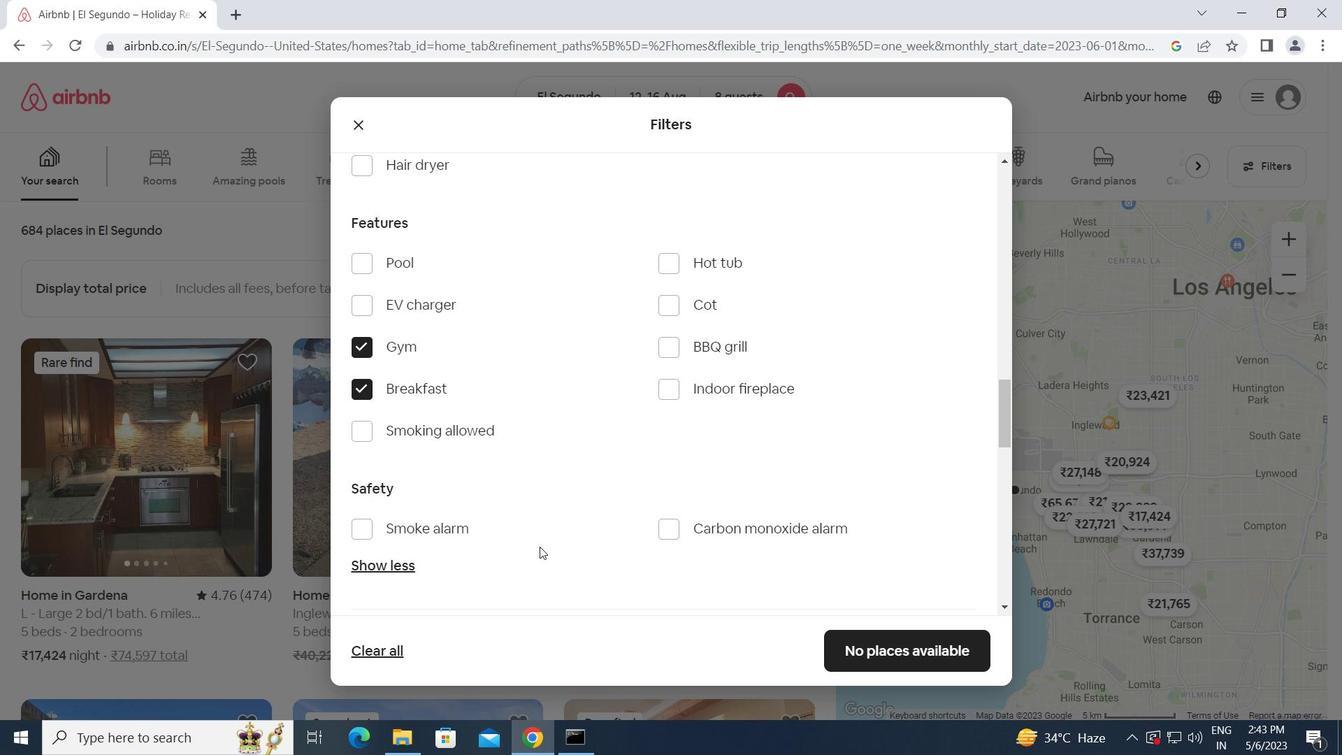 
Action: Mouse scrolled (539, 546) with delta (0, 0)
Screenshot: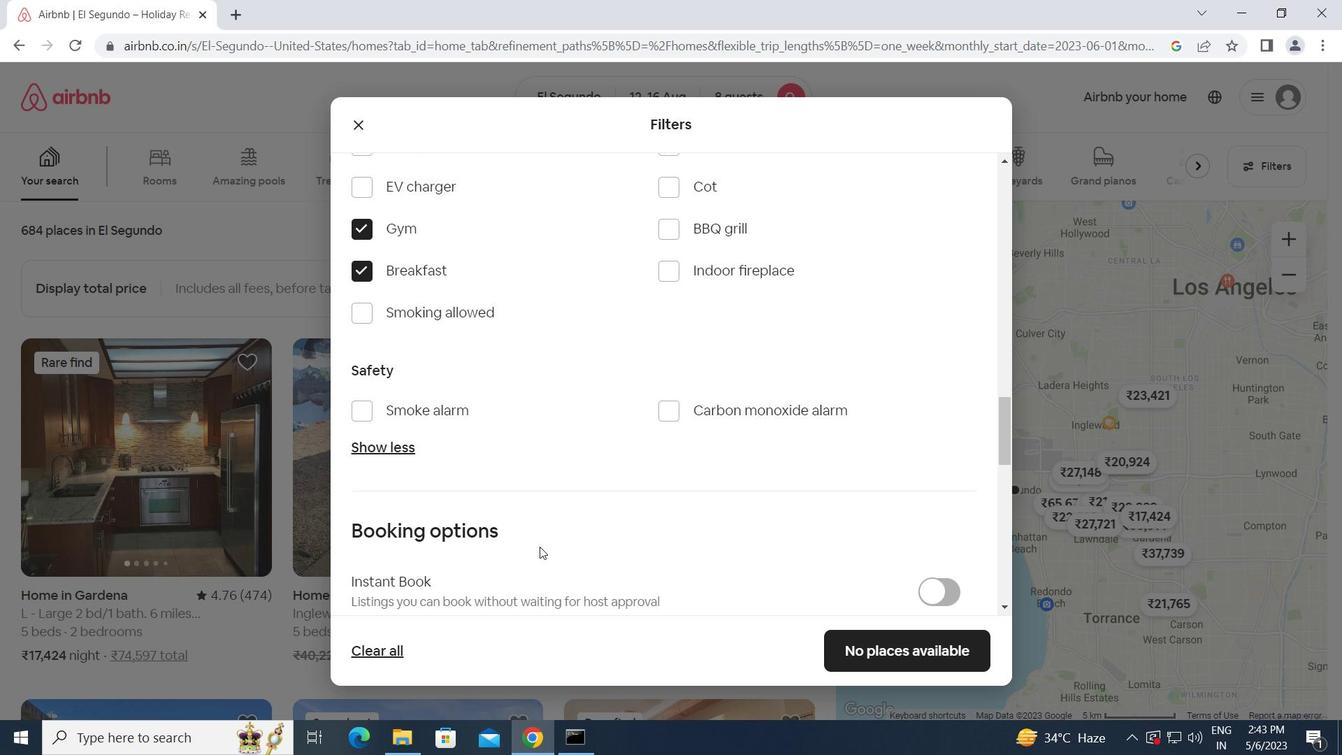 
Action: Mouse scrolled (539, 546) with delta (0, 0)
Screenshot: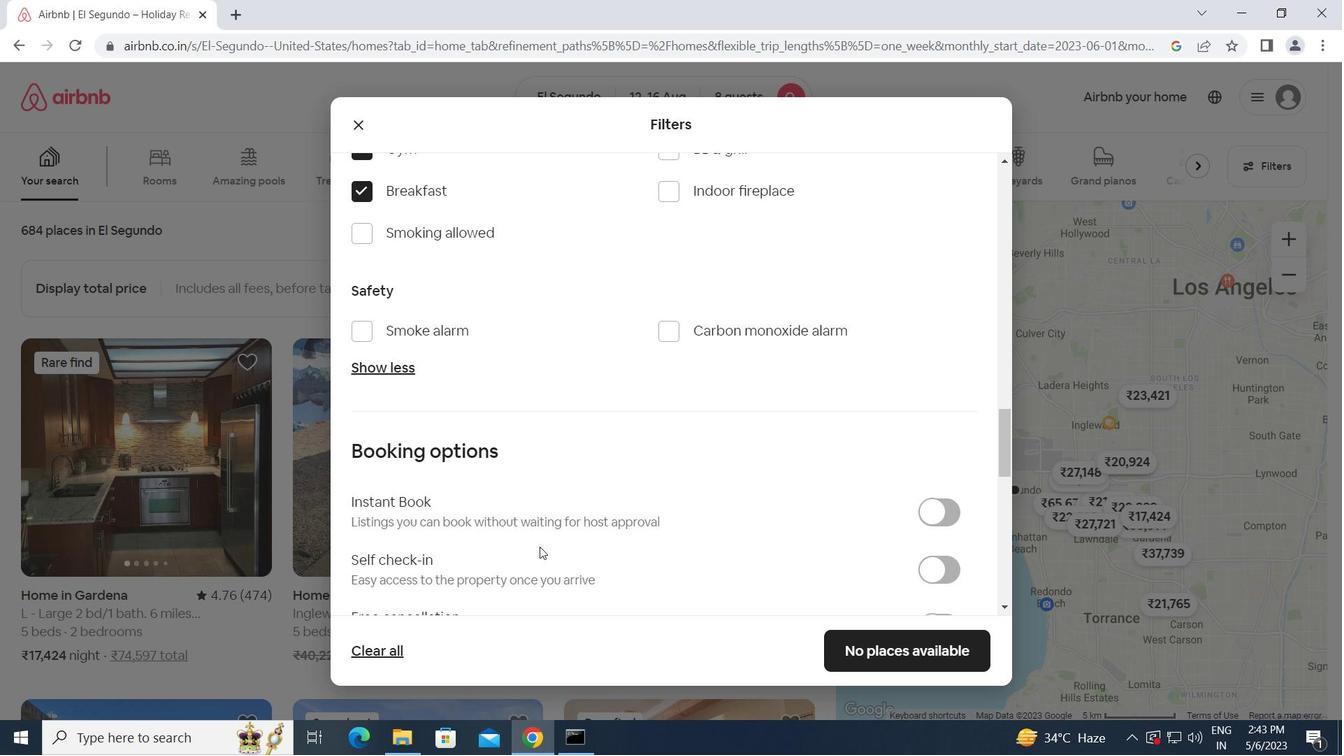 
Action: Mouse moved to (934, 476)
Screenshot: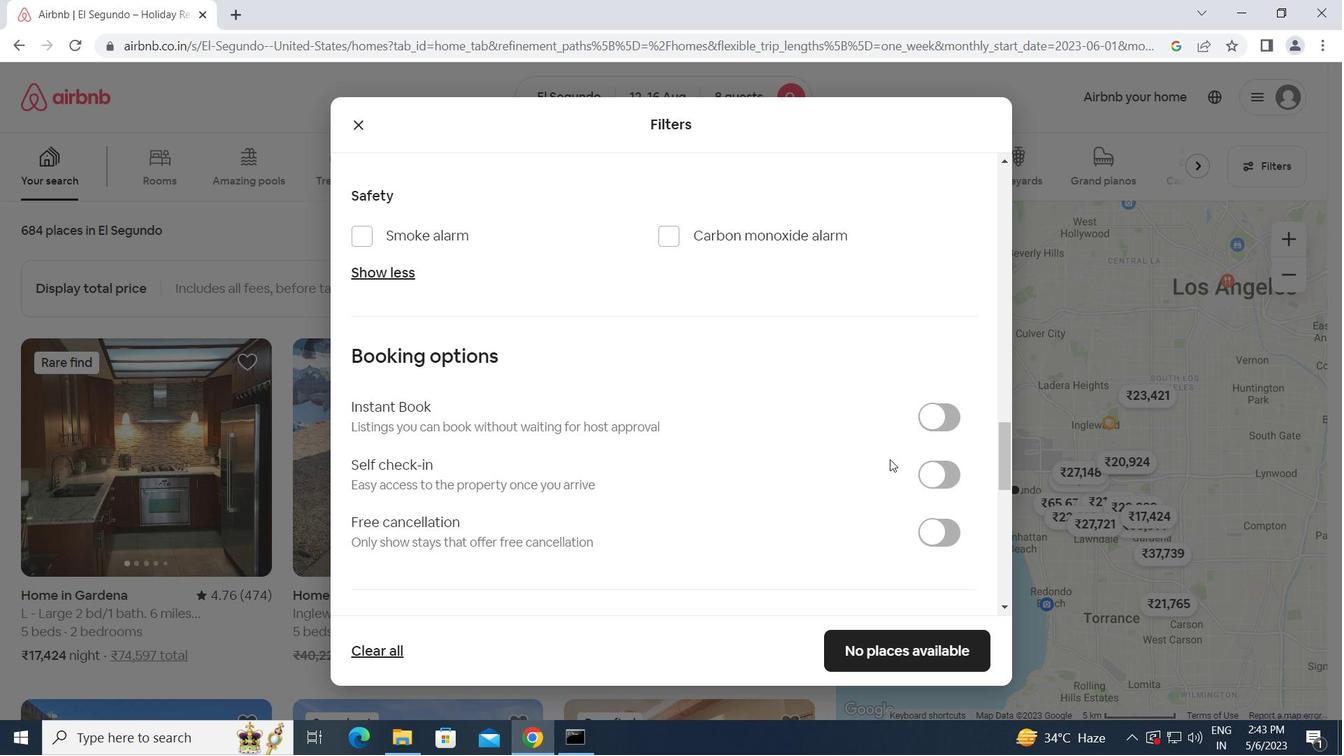 
Action: Mouse pressed left at (934, 476)
Screenshot: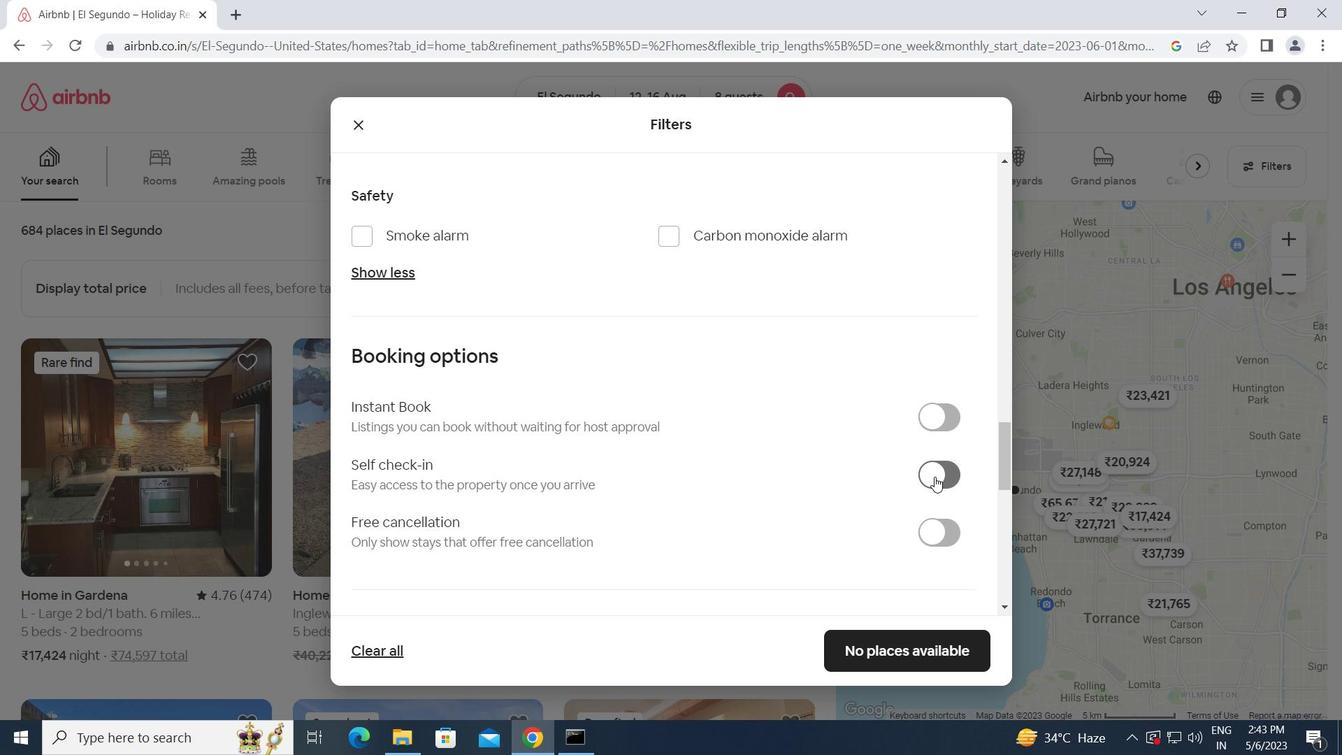 
Action: Mouse moved to (692, 506)
Screenshot: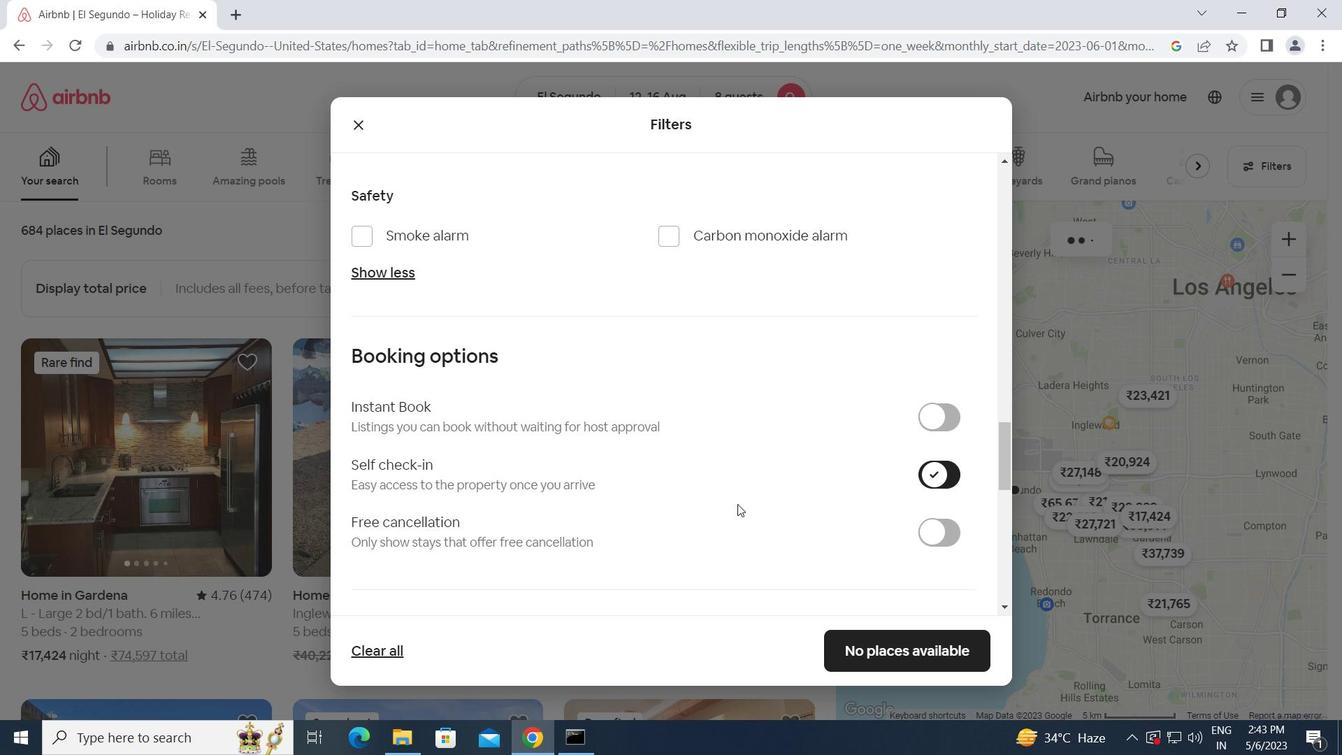 
Action: Mouse scrolled (692, 505) with delta (0, 0)
Screenshot: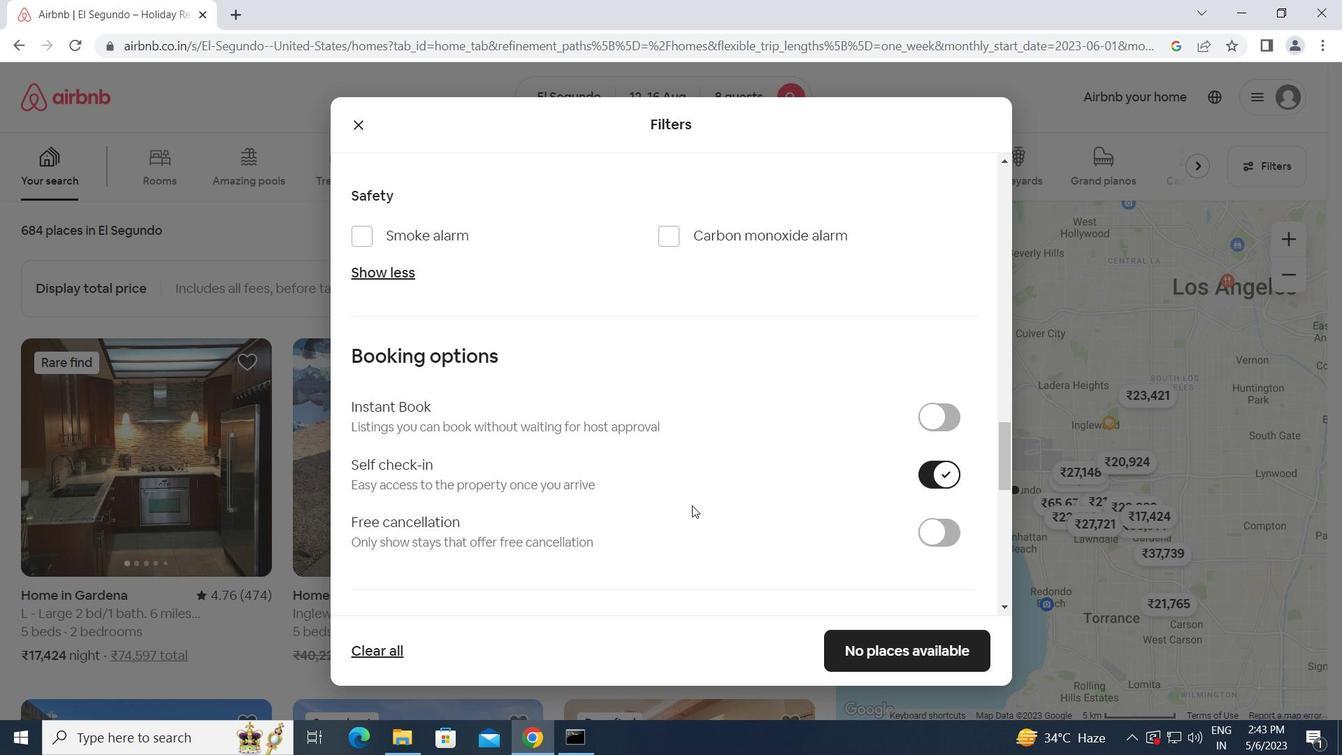 
Action: Mouse scrolled (692, 505) with delta (0, 0)
Screenshot: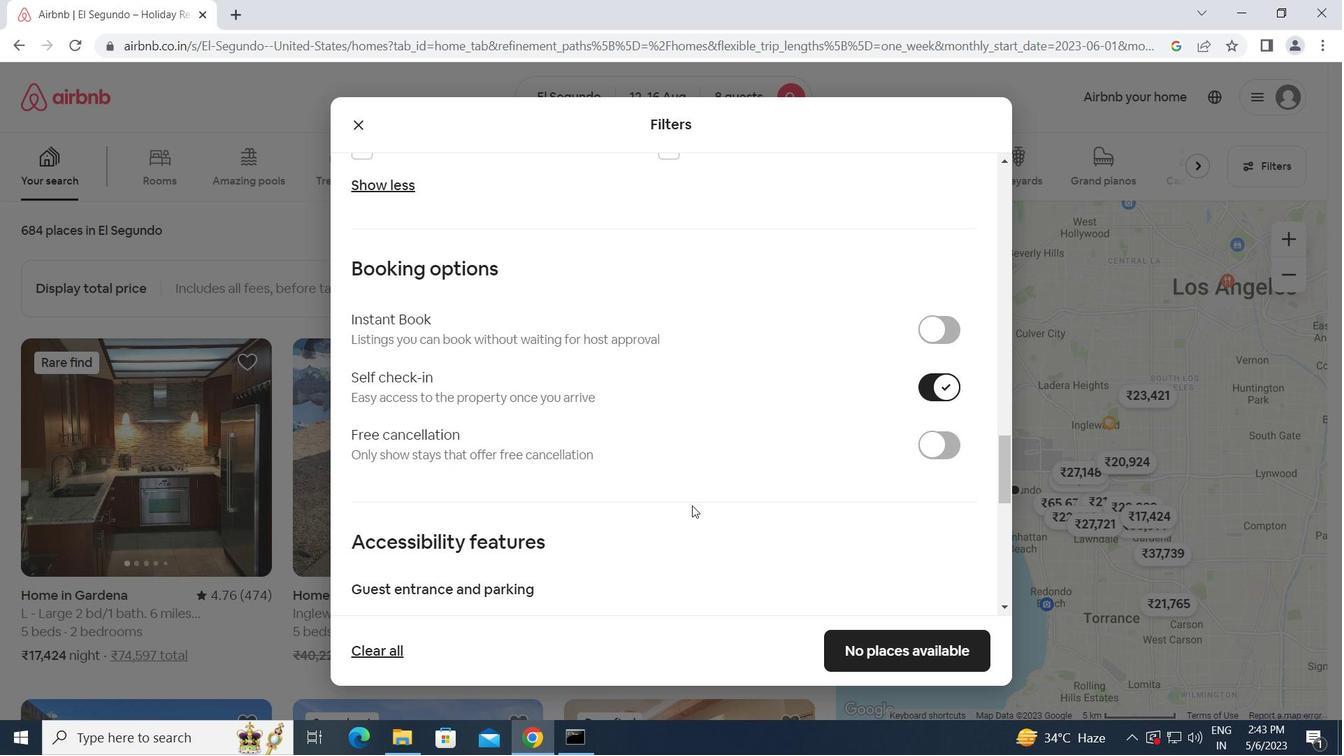 
Action: Mouse scrolled (692, 505) with delta (0, 0)
Screenshot: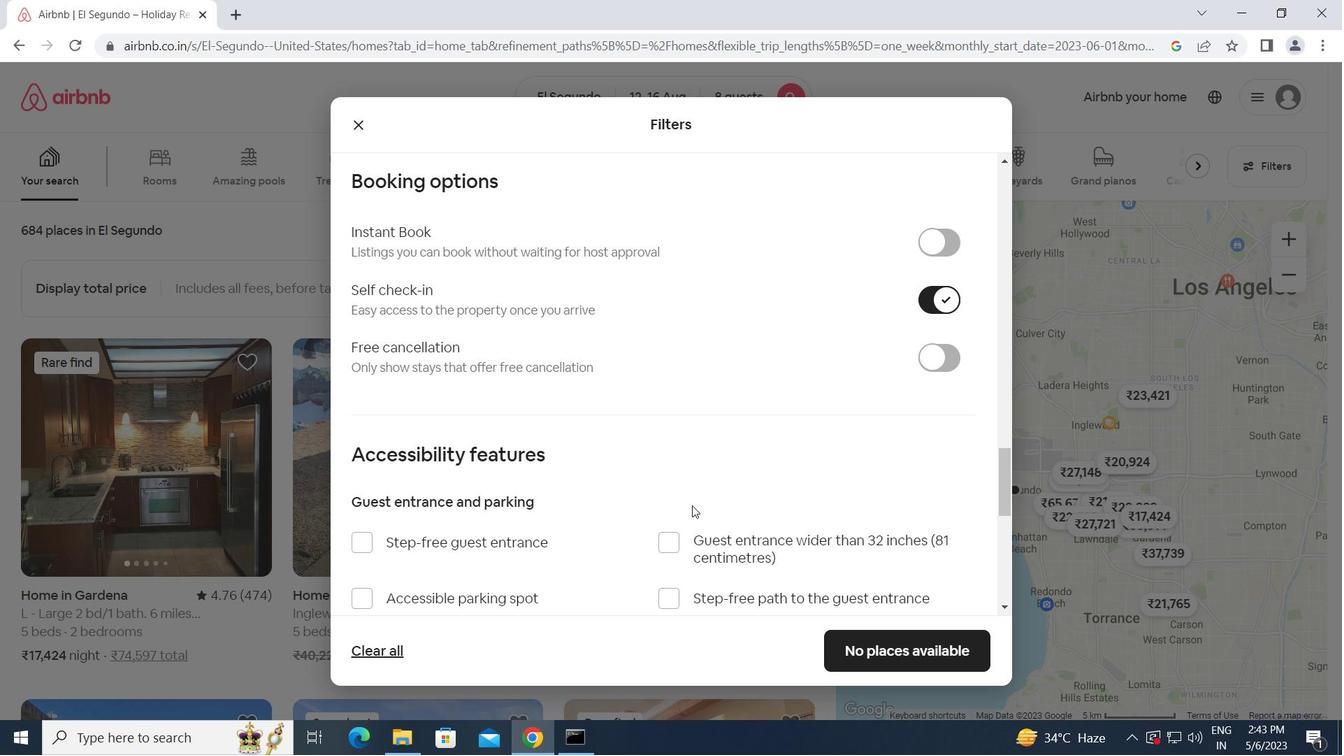 
Action: Mouse scrolled (692, 505) with delta (0, 0)
Screenshot: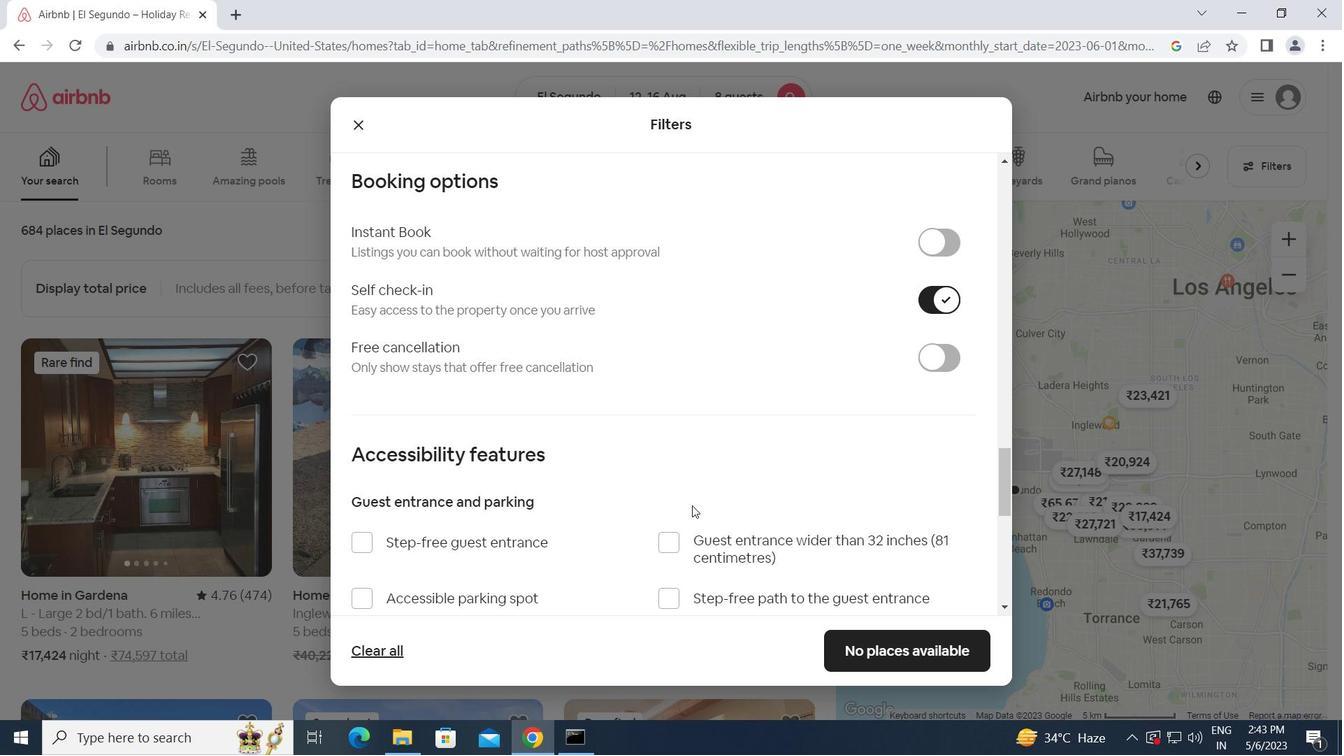 
Action: Mouse scrolled (692, 505) with delta (0, 0)
Screenshot: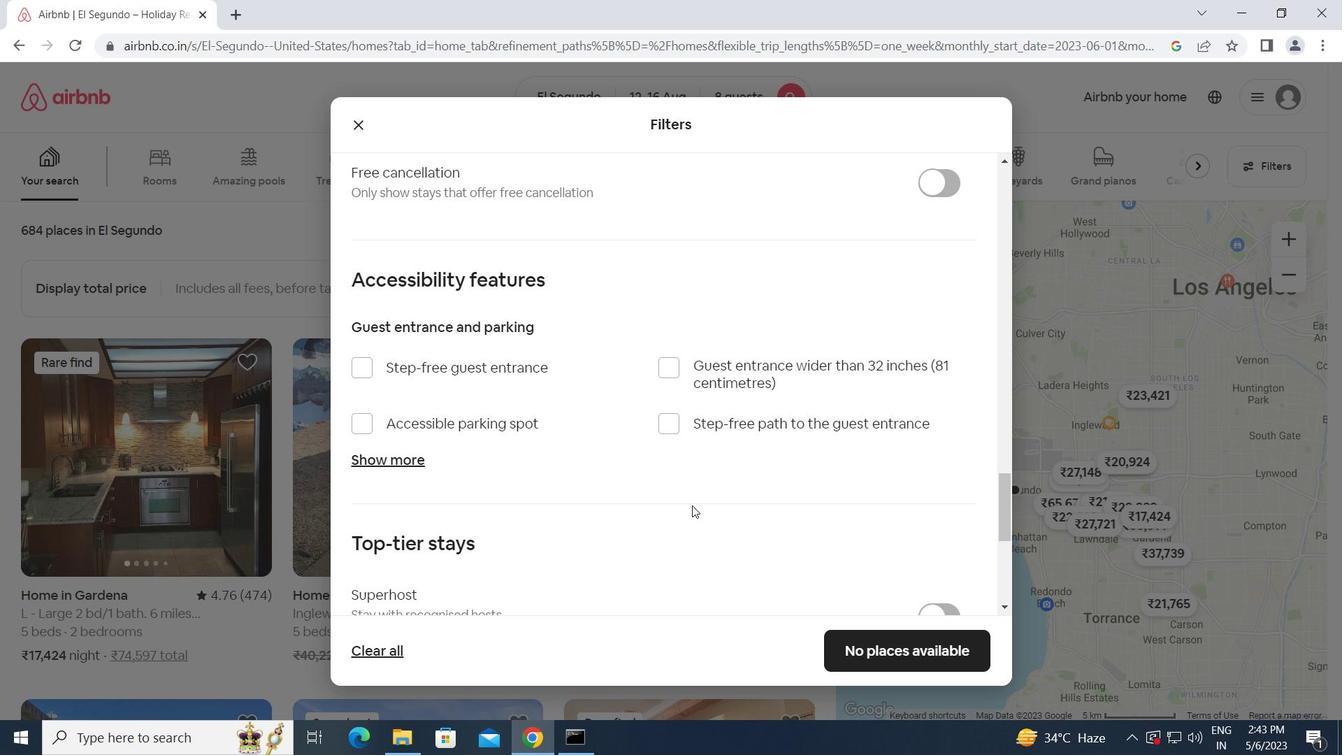 
Action: Mouse scrolled (692, 505) with delta (0, 0)
Screenshot: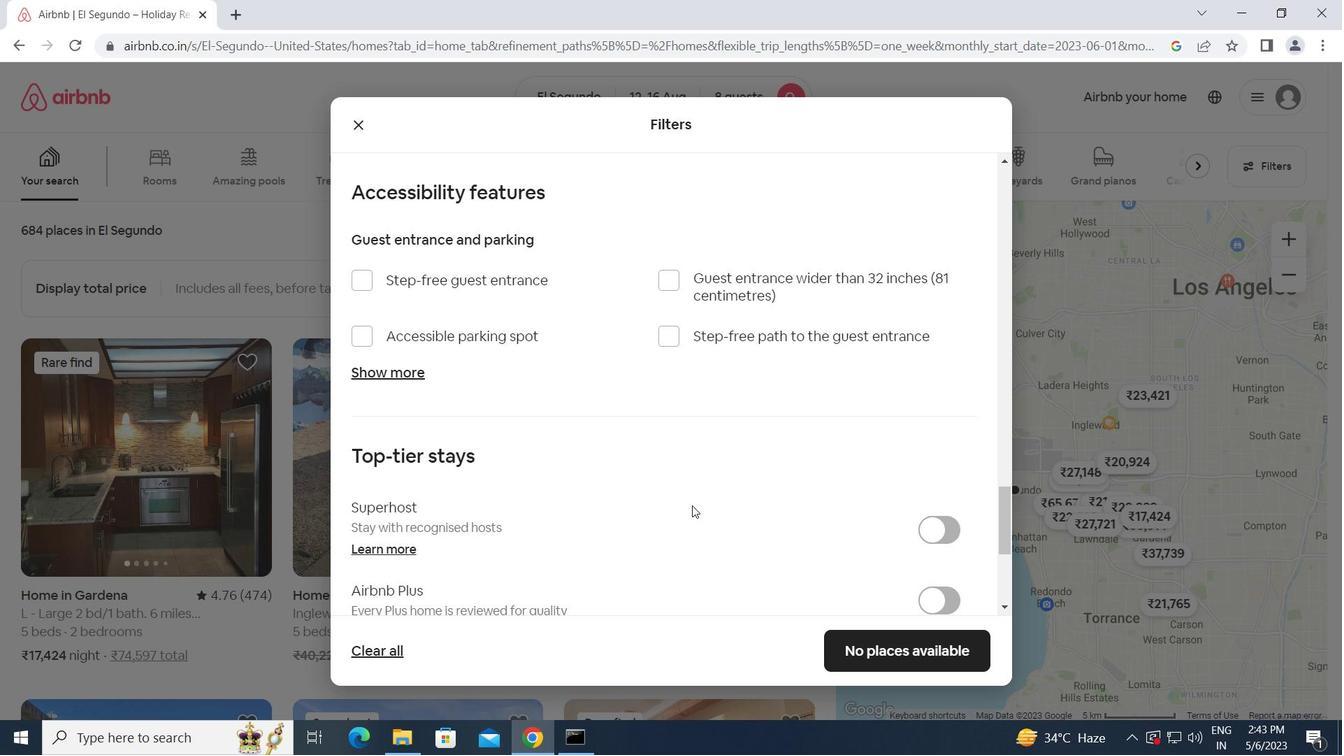 
Action: Mouse scrolled (692, 505) with delta (0, 0)
Screenshot: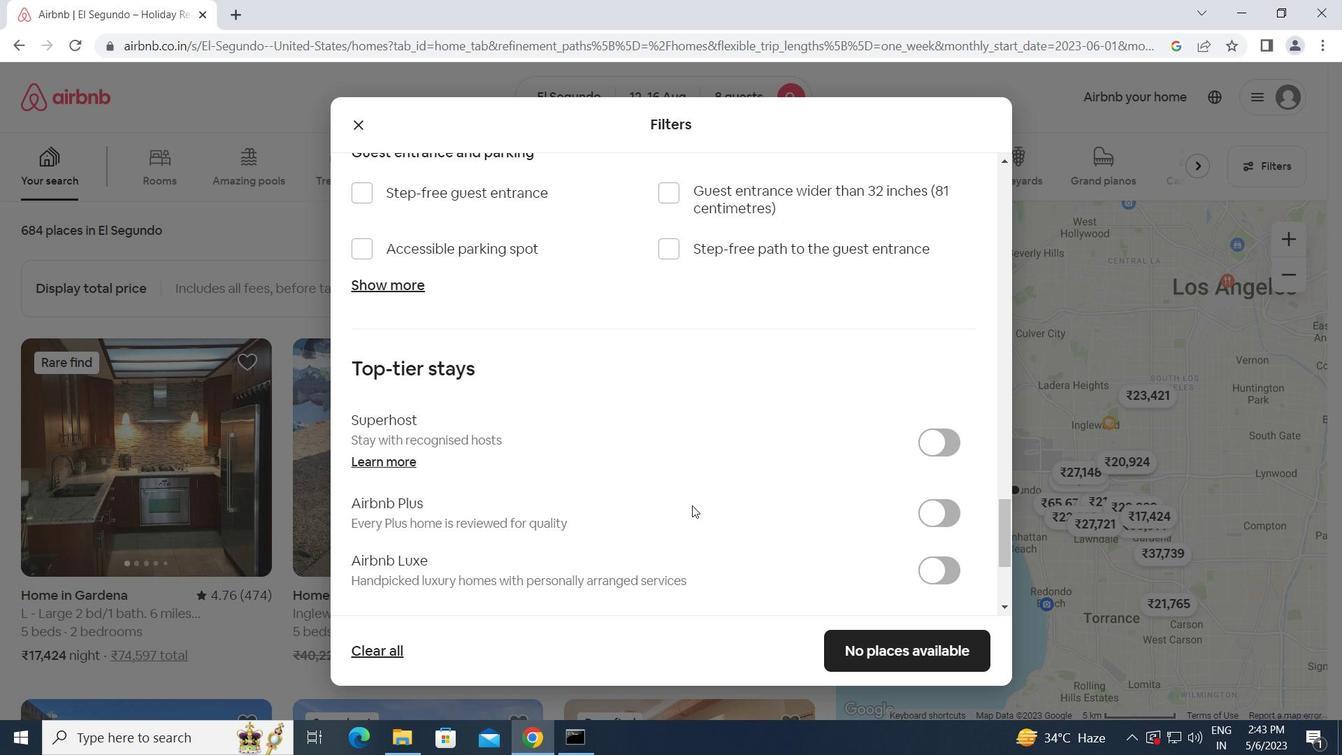
Action: Mouse scrolled (692, 505) with delta (0, 0)
Screenshot: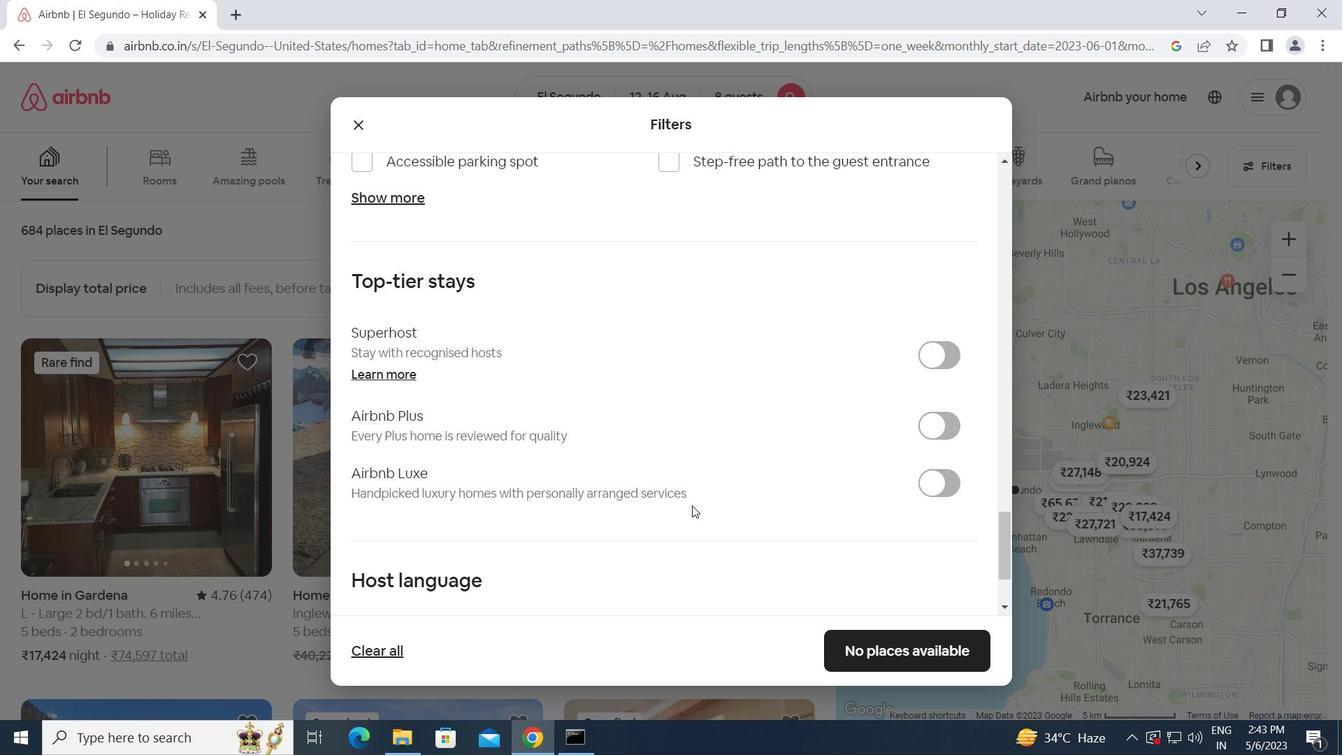 
Action: Mouse scrolled (692, 505) with delta (0, 0)
Screenshot: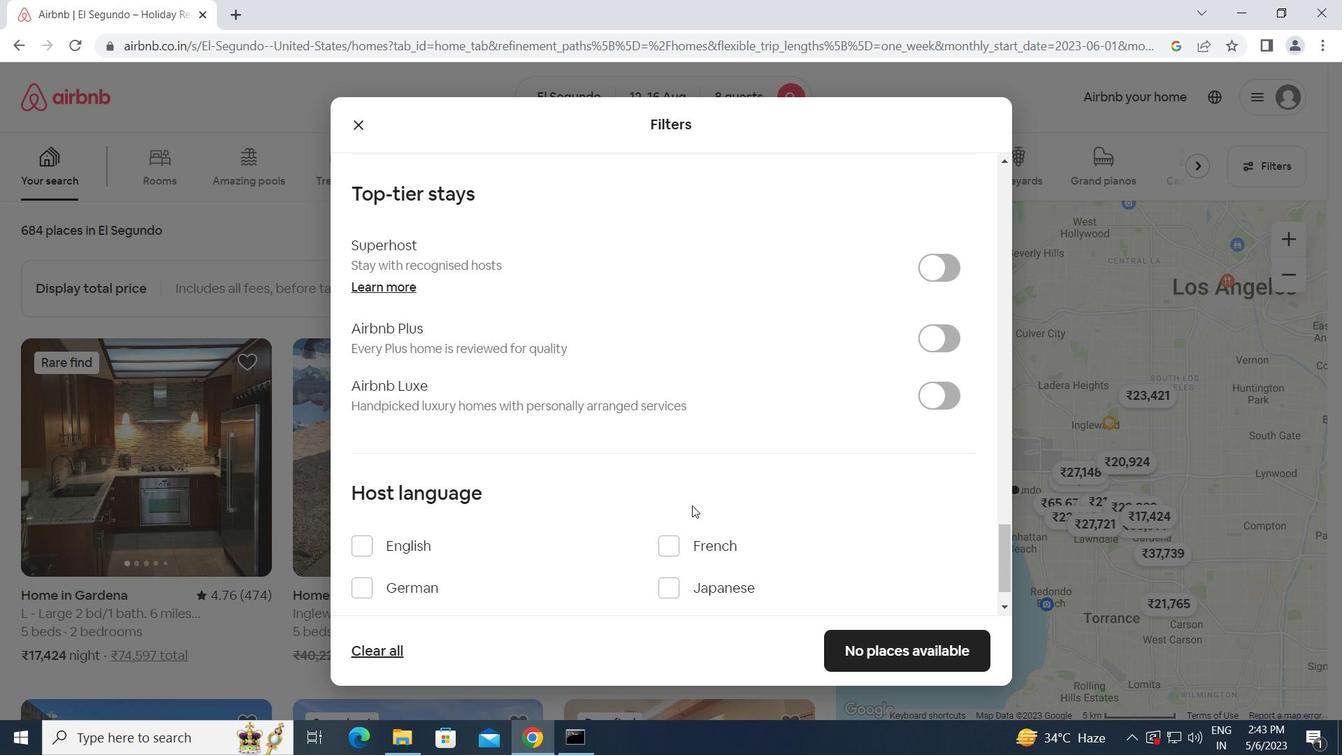 
Action: Mouse moved to (357, 494)
Screenshot: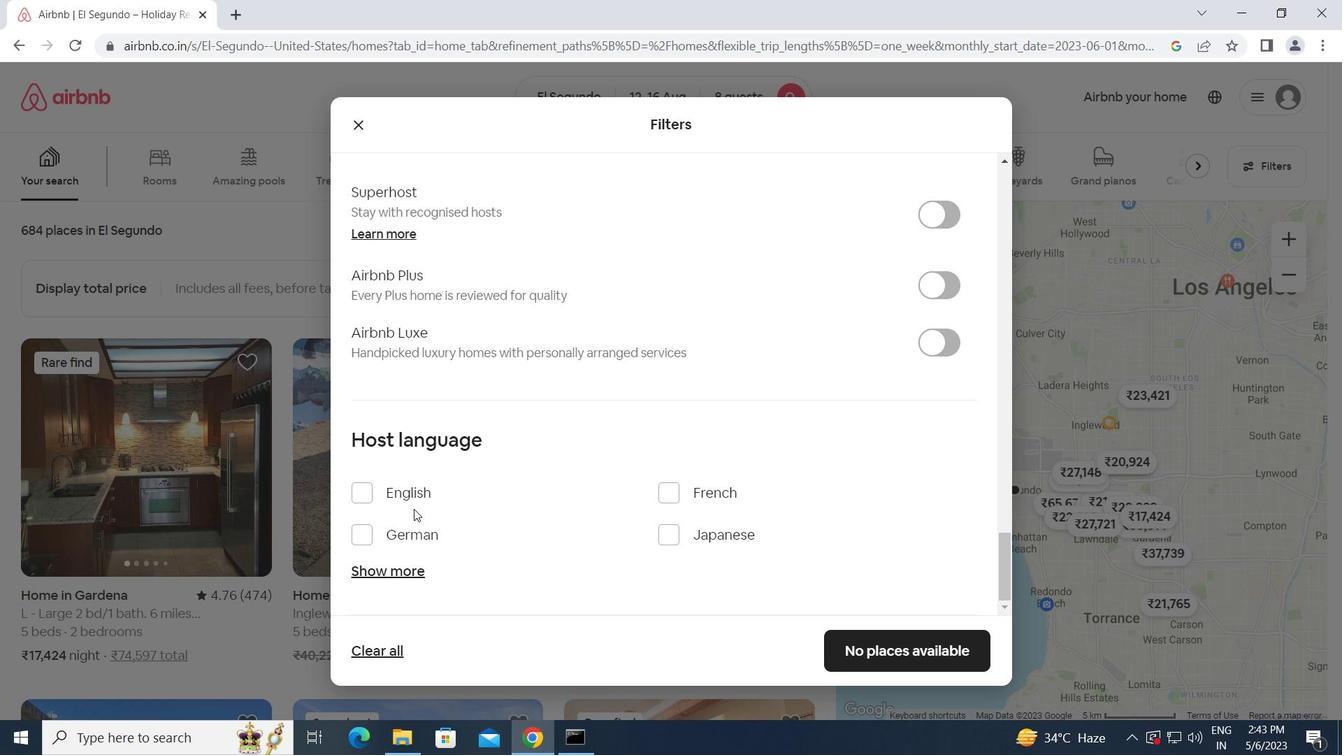 
Action: Mouse pressed left at (357, 494)
Screenshot: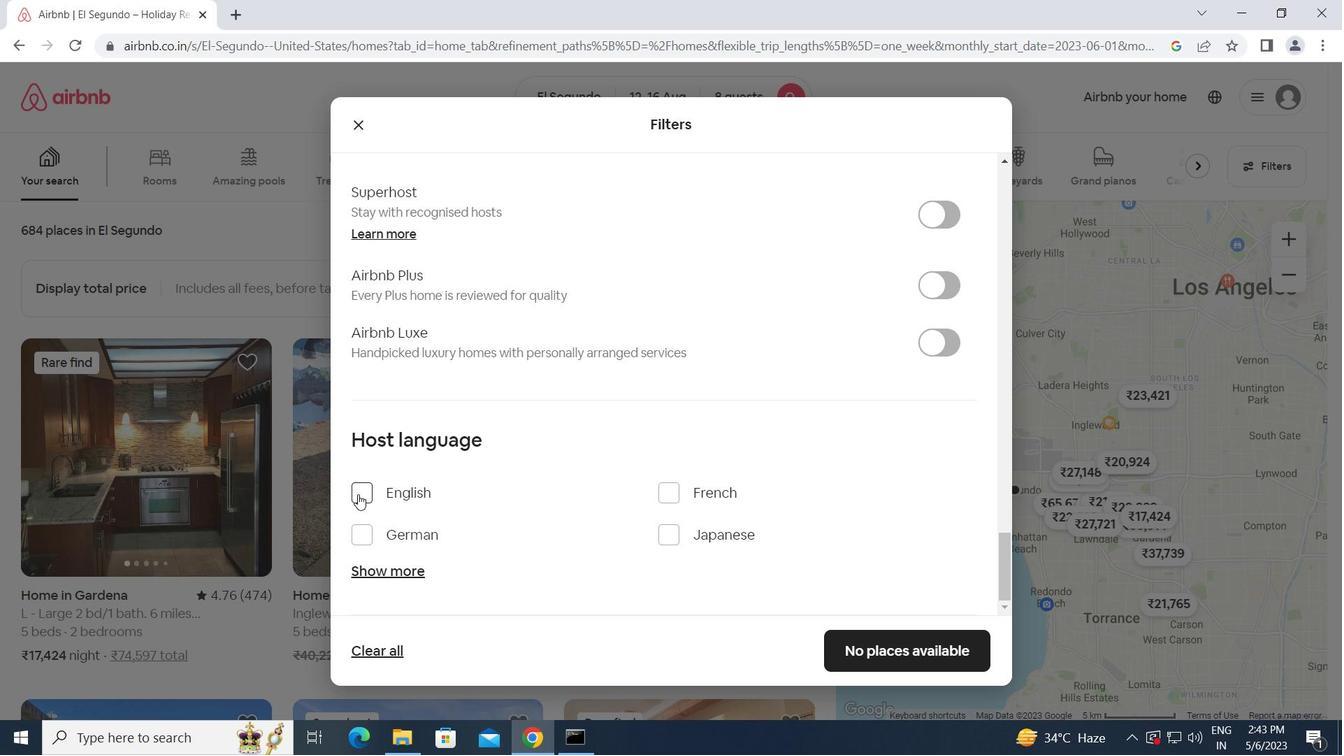 
Action: Mouse moved to (875, 645)
Screenshot: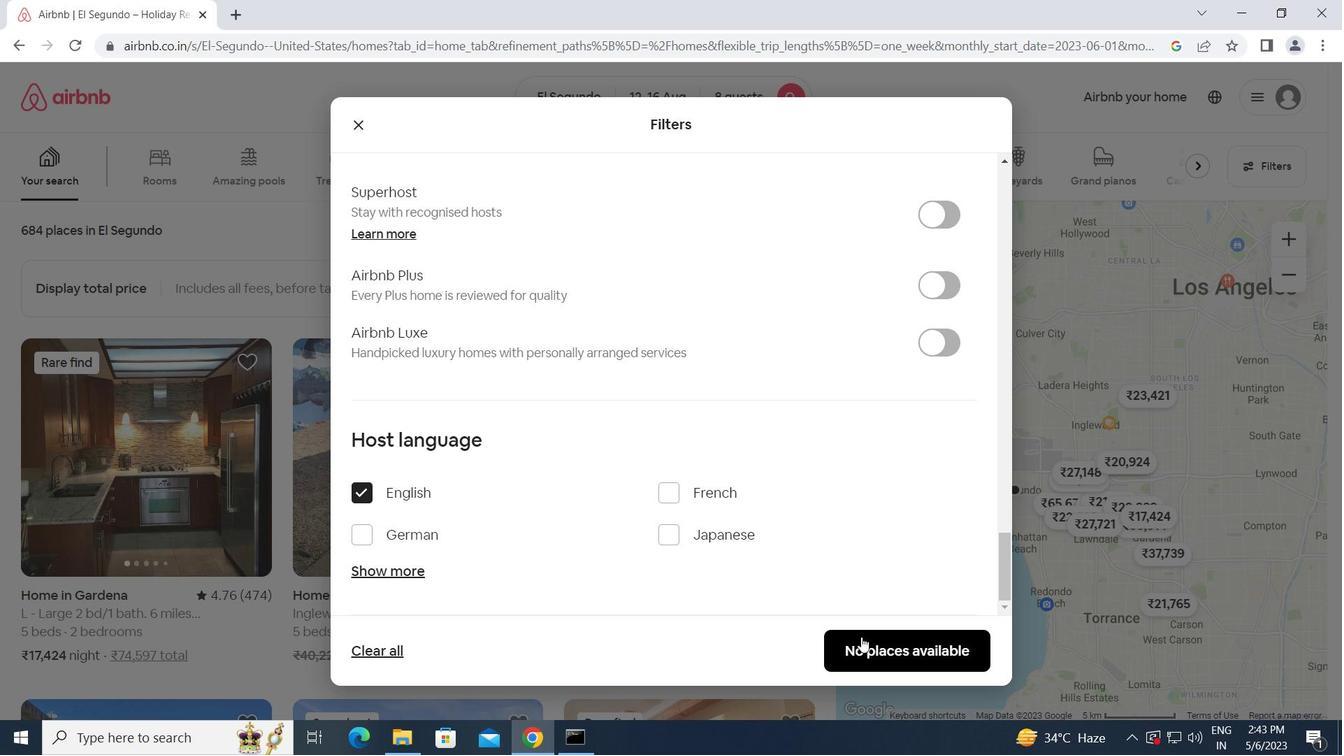 
Action: Mouse pressed left at (875, 645)
Screenshot: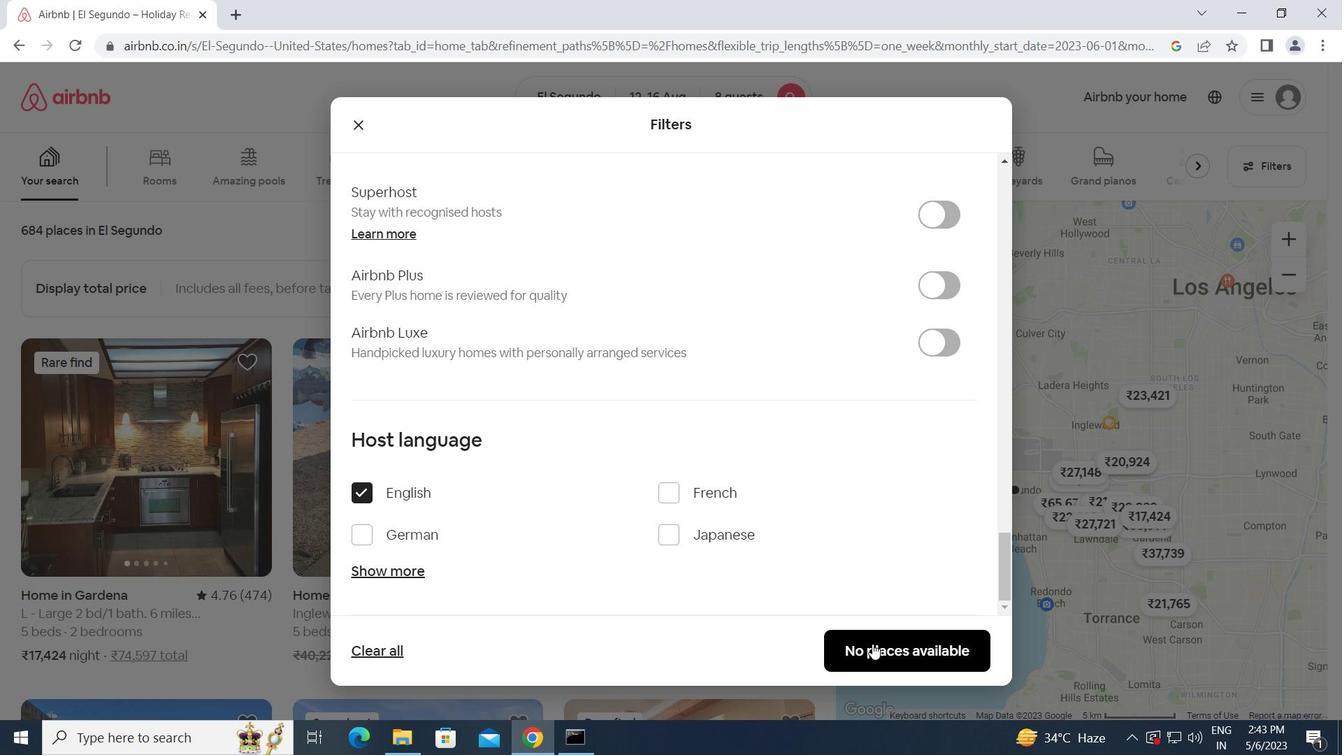 
